 Task: Calculate the convolution of two signals in both time and frequency domains.
Action: Mouse moved to (127, 28)
Screenshot: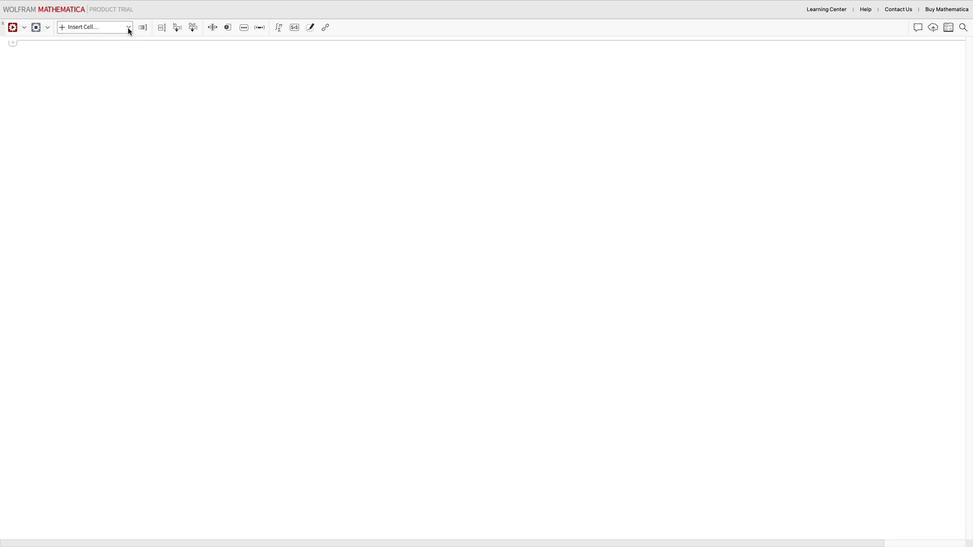 
Action: Mouse pressed left at (127, 28)
Screenshot: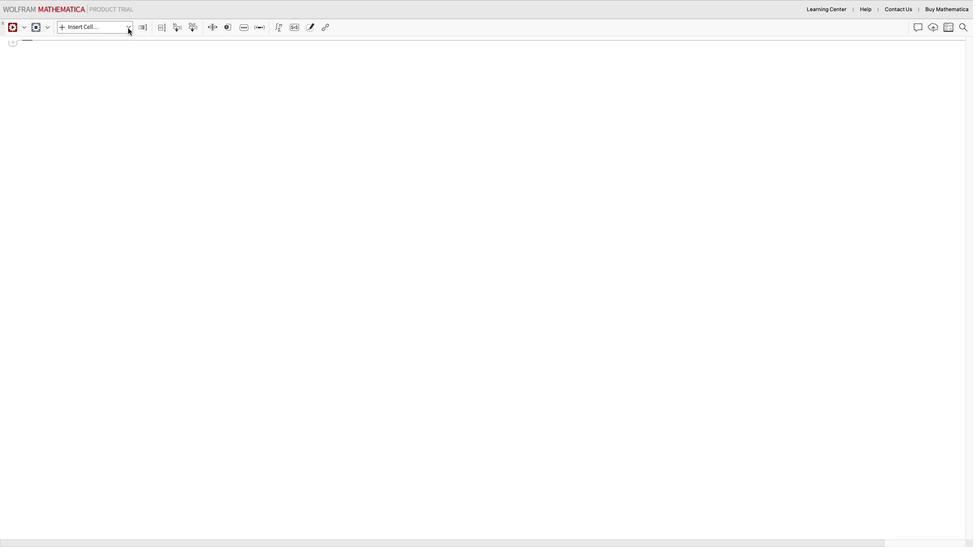 
Action: Mouse moved to (89, 46)
Screenshot: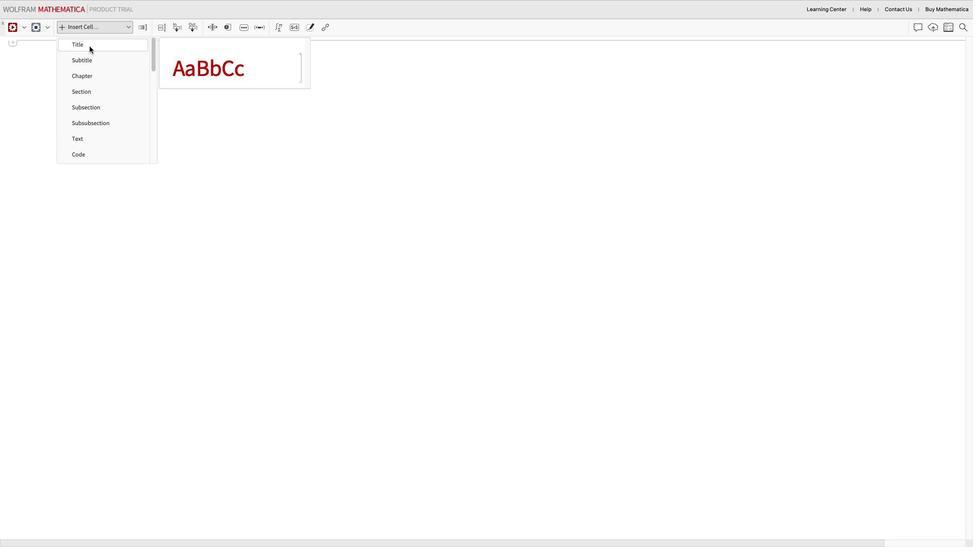 
Action: Mouse pressed left at (89, 46)
Screenshot: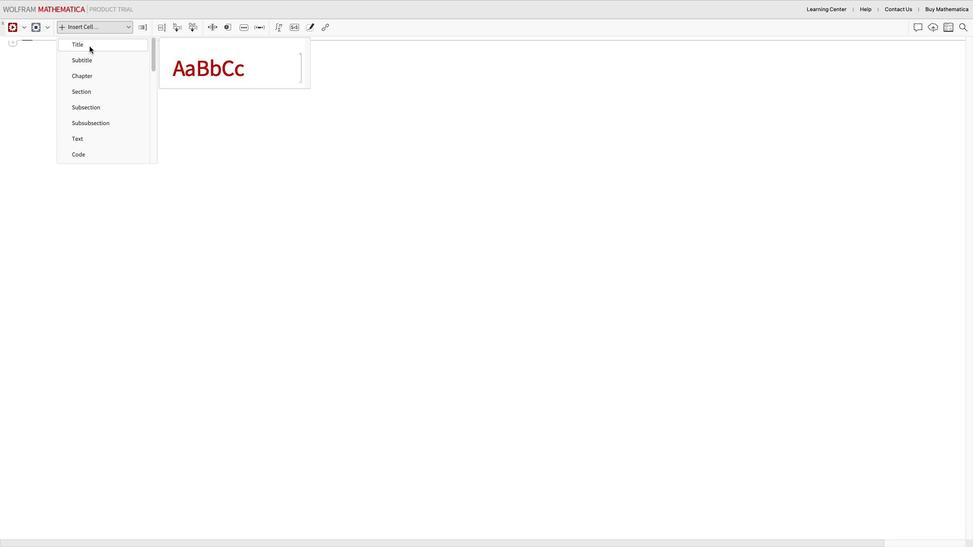 
Action: Mouse moved to (86, 63)
Screenshot: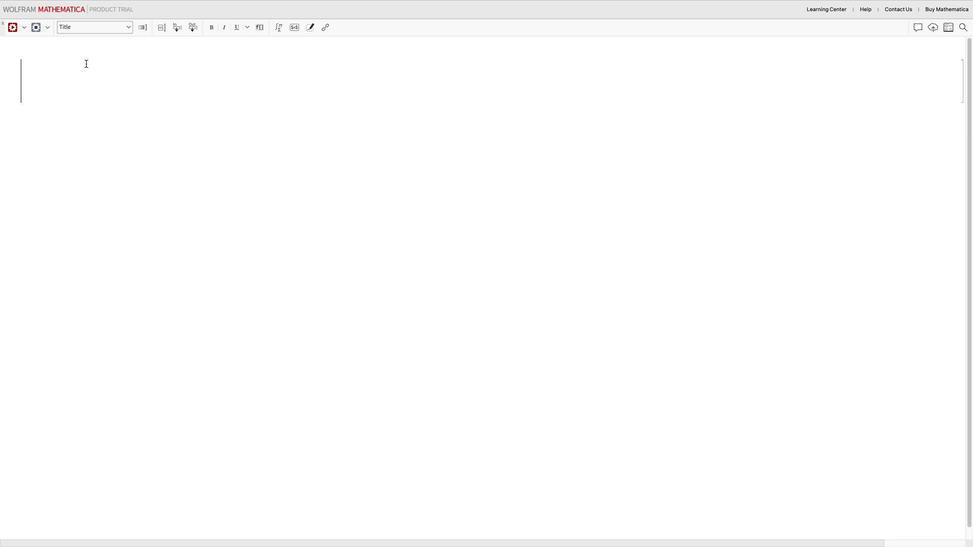 
Action: Mouse pressed left at (86, 63)
Screenshot: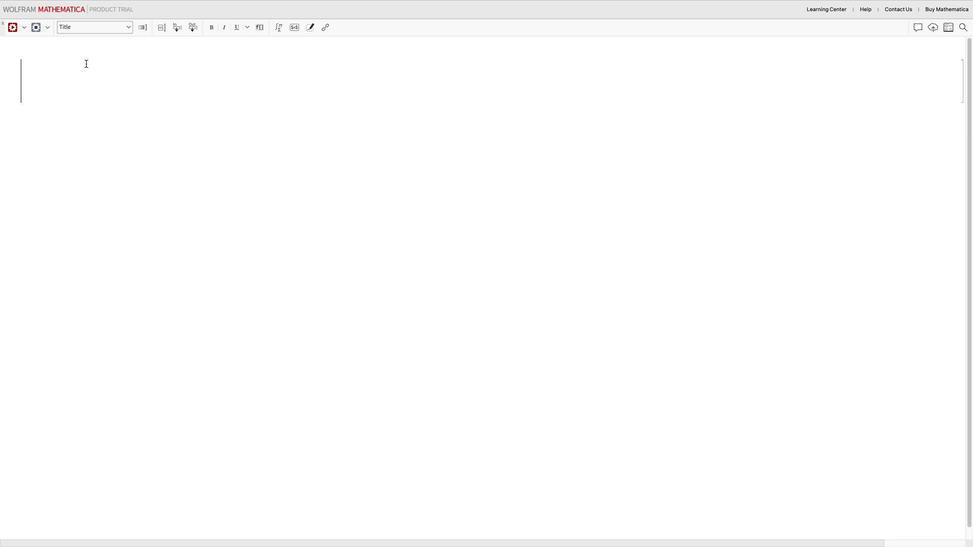 
Action: Mouse moved to (349, 275)
Screenshot: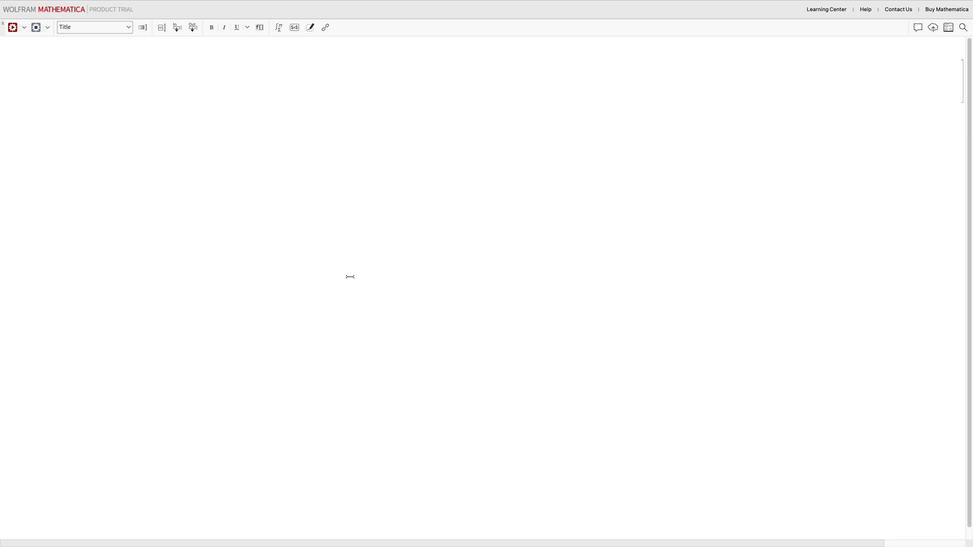 
Action: Key pressed Key.shift_r'C''o''n''v''o''l''u''t''i''o''n'Key.space'o''f'Key.space't''w''o'Key.space's''i''g''n''a''l''s'Key.space'i''n'Key.space'b''o''t''h'Key.spaceKey.backspaceKey.backspaceKey.backspaceKey.backspace'o''t''h'Key.space't''i''m''e'Key.space'a''n''d'Key.space'f''r''e''q''u''e''n''c''y'Key.space'd''o''m''a''i''n''s'
Screenshot: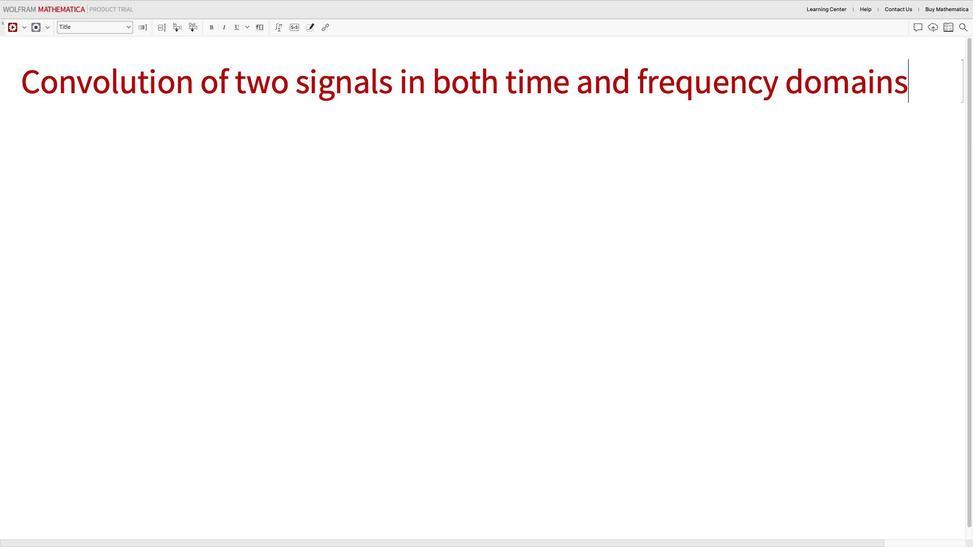 
Action: Mouse moved to (231, 223)
Screenshot: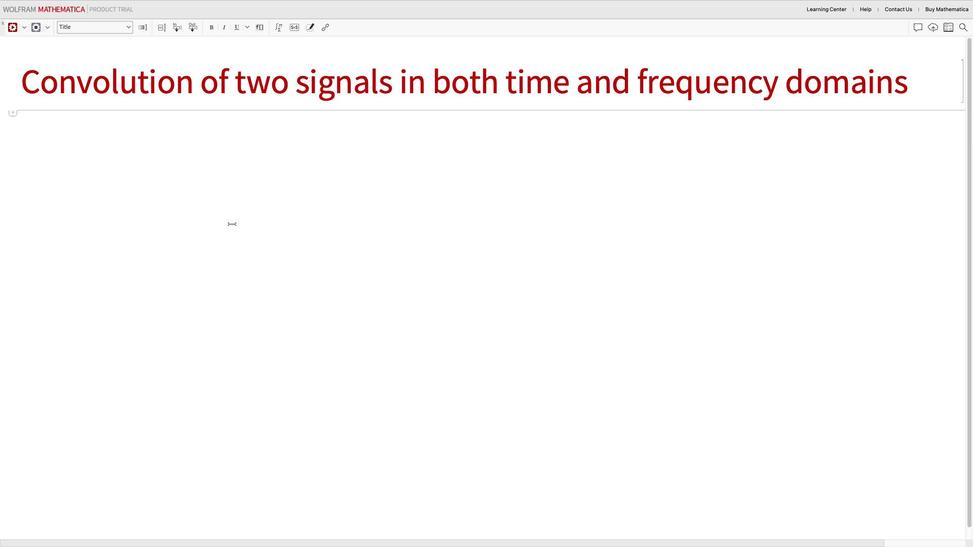 
Action: Mouse pressed left at (231, 223)
Screenshot: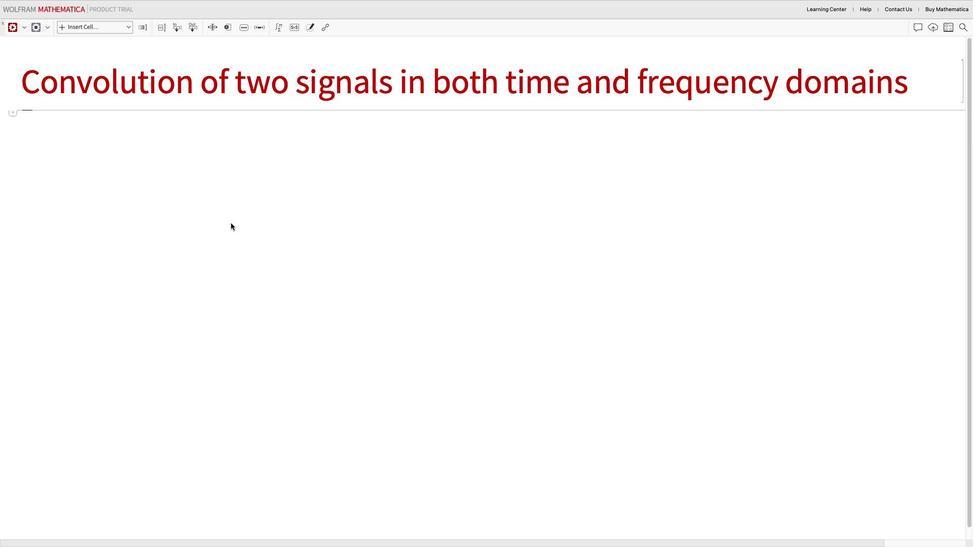 
Action: Mouse moved to (128, 27)
Screenshot: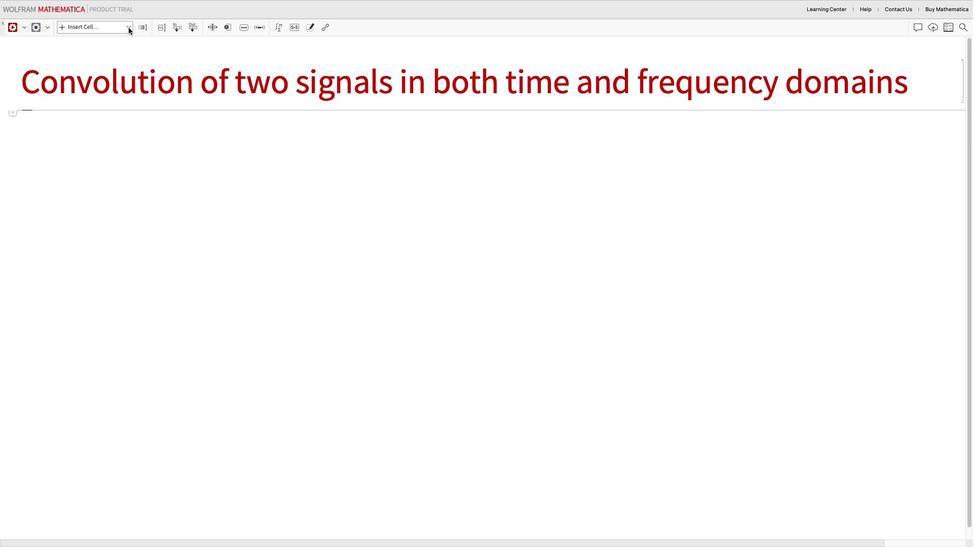 
Action: Mouse pressed left at (128, 27)
Screenshot: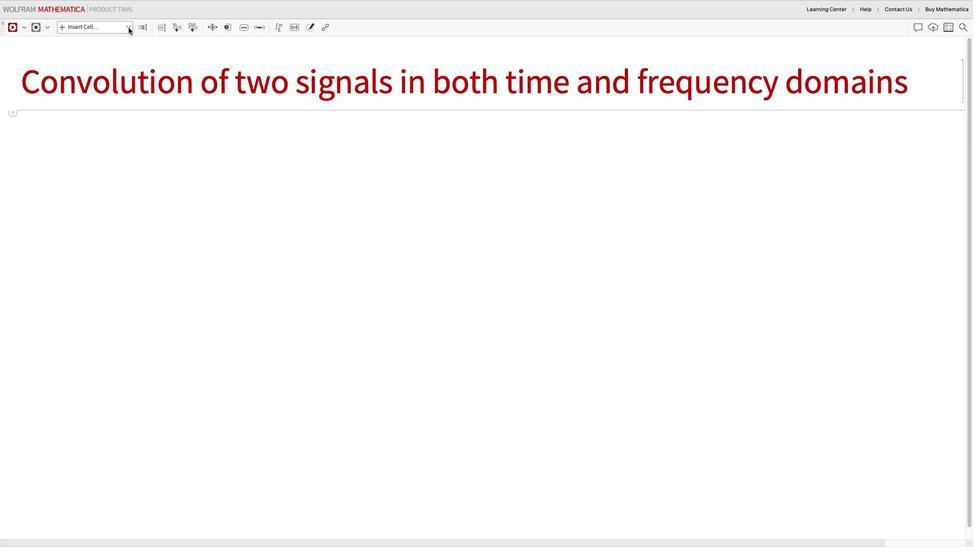 
Action: Mouse moved to (114, 157)
Screenshot: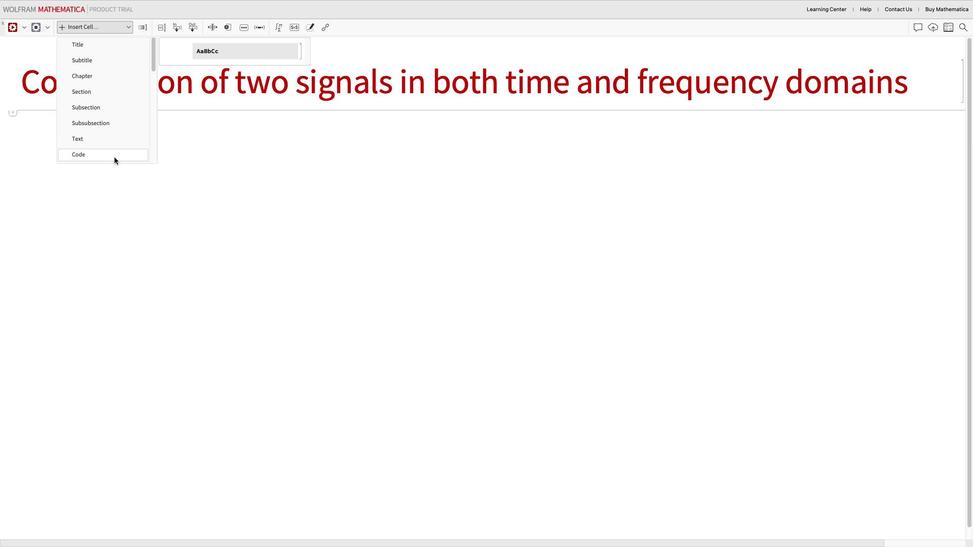 
Action: Mouse pressed left at (114, 157)
Screenshot: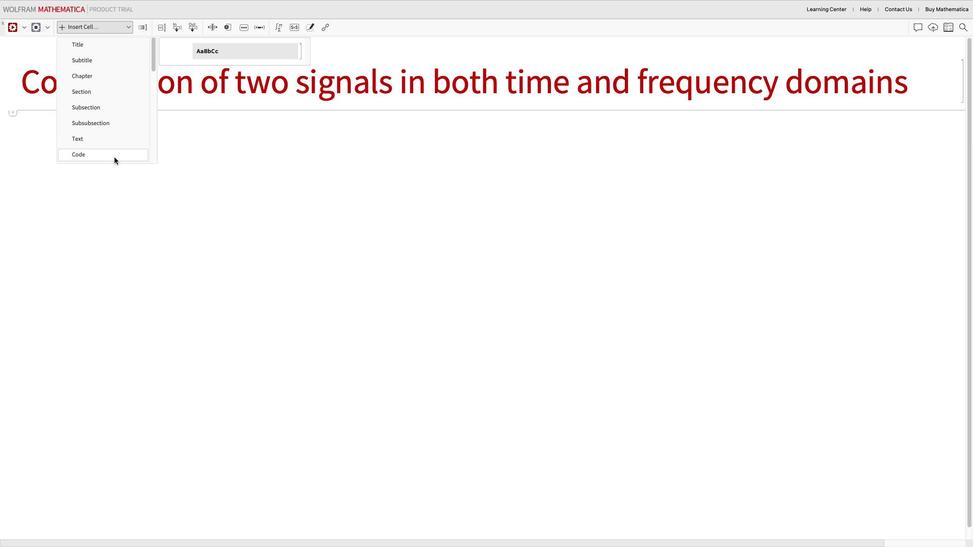 
Action: Mouse moved to (115, 120)
Screenshot: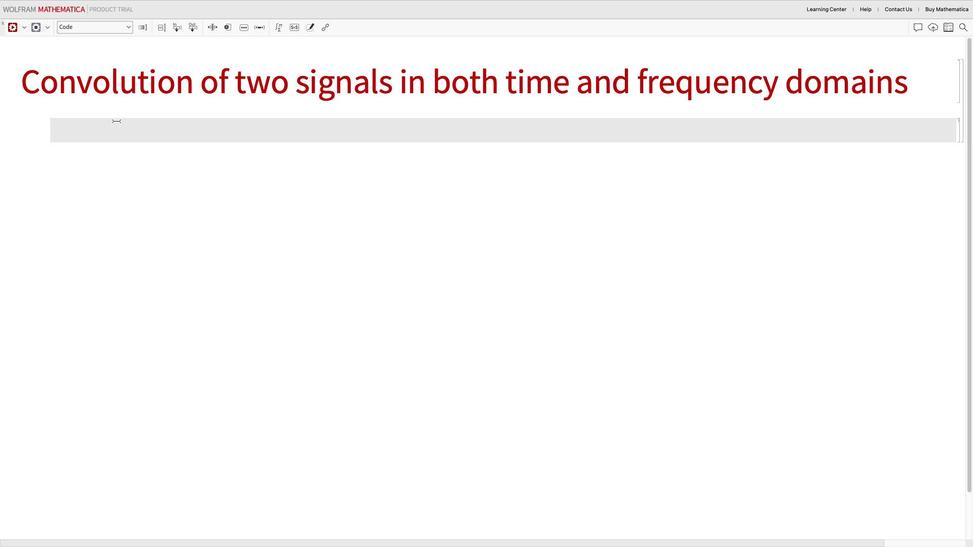 
Action: Mouse pressed left at (115, 120)
Screenshot: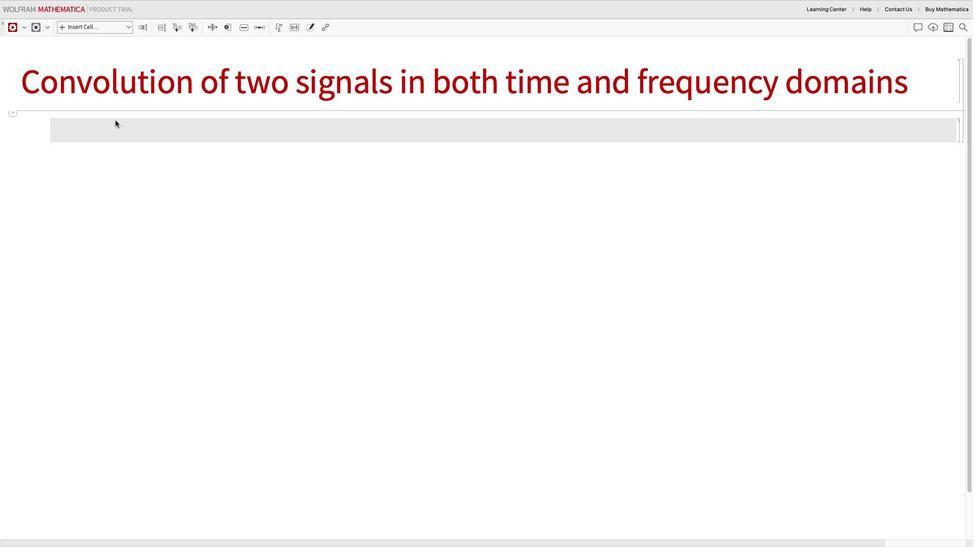 
Action: Mouse moved to (116, 134)
Screenshot: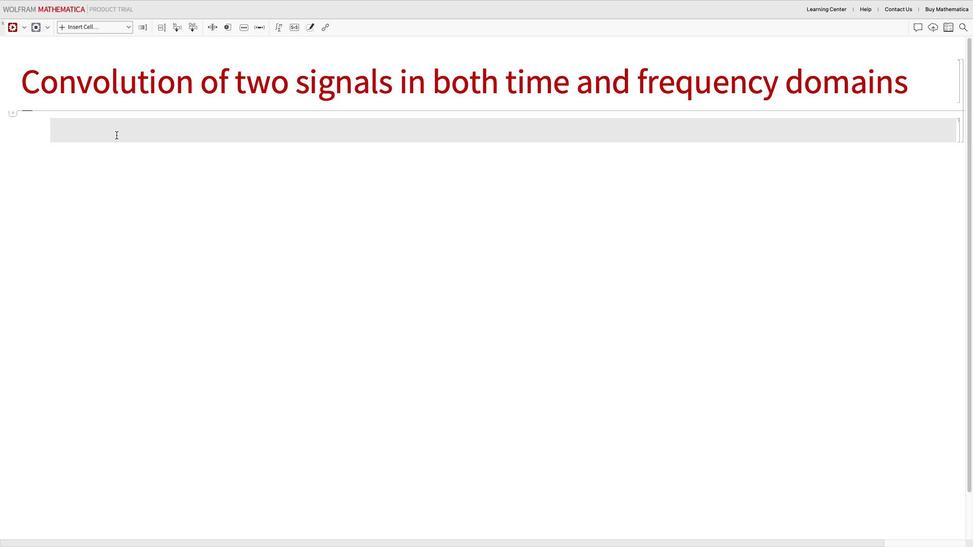 
Action: Mouse pressed left at (116, 134)
Screenshot: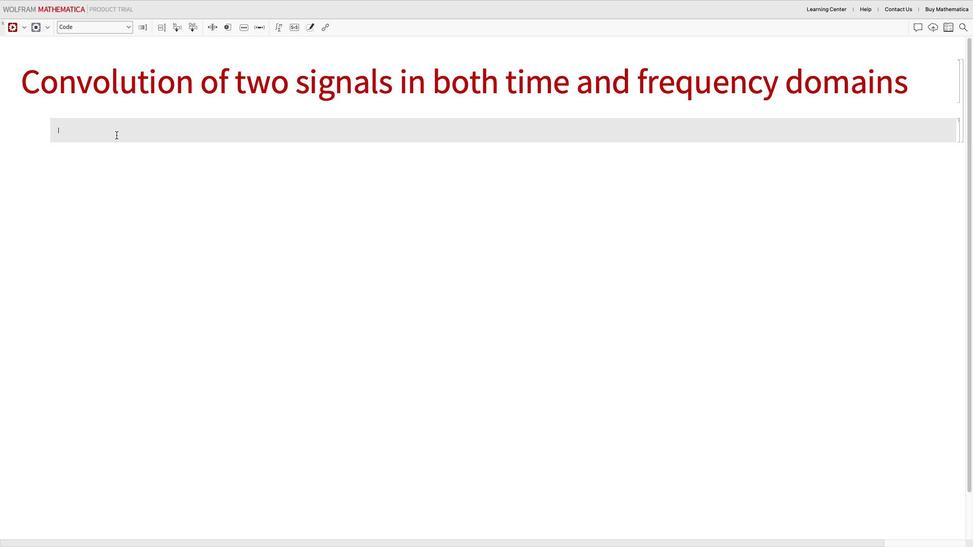 
Action: Key pressed Key.shift_r'C''l''e''a''r'Key.shift_r'A''l''l''[''f'',''g'',''t'Key.rightKey.enterKey.enterKey.shift_r'(''*'Key.shift_r'D''e''f''i''n''e'Key.space't''w''o'Key.space'e''x''a''m''p''l''e'Key.space's''i''g''n''a''l''s'Key.rightKey.rightKey.enter'f''[''t'Key.shift_r'_'']'Key.spaceKey.shift_r':''='Key.shift_r'E''x''p''[''-''t'']'Key.shift_r'U''n''i''t'Key.shift_r'S''t''e''p''[''t'']'Key.enter'g''[''t'Key.shift_r'_'']'Key.spaceKey.shift_r':''='Key.shift_r'S''i''n''[''t'']'Key.shift_r'U''n''i''t'Key.shift_r'S''t''e''p''[''t'']'Key.enterKey.shift_r'C''l''e''a''r'Key.shift_r'A''l''l''[''c''o''n''v''o''l''u''t''i''o''n'Key.rightKey.enterKey.enter'c''o''n''v''o''l''u''t''i''o''n''[''t'Key.shift_r'_'']''='Key.shift_r'C''o''n''v''o''l''v''e''[''f''['
Screenshot: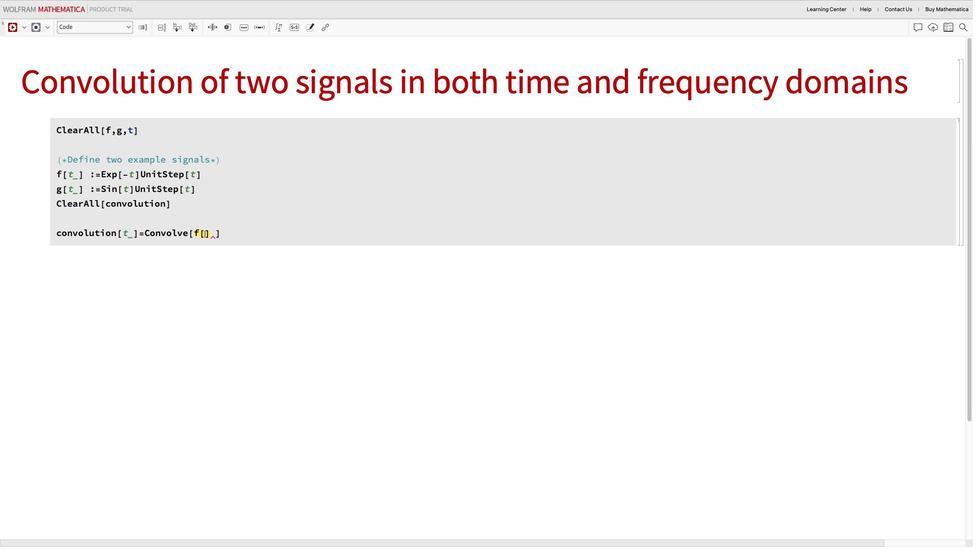 
Action: Mouse moved to (278, 32)
Screenshot: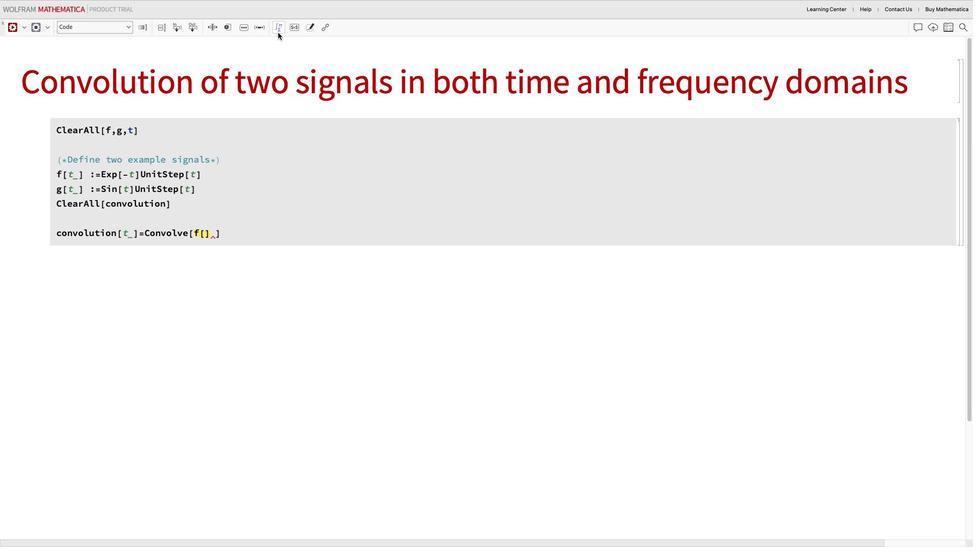 
Action: Mouse pressed left at (278, 32)
Screenshot: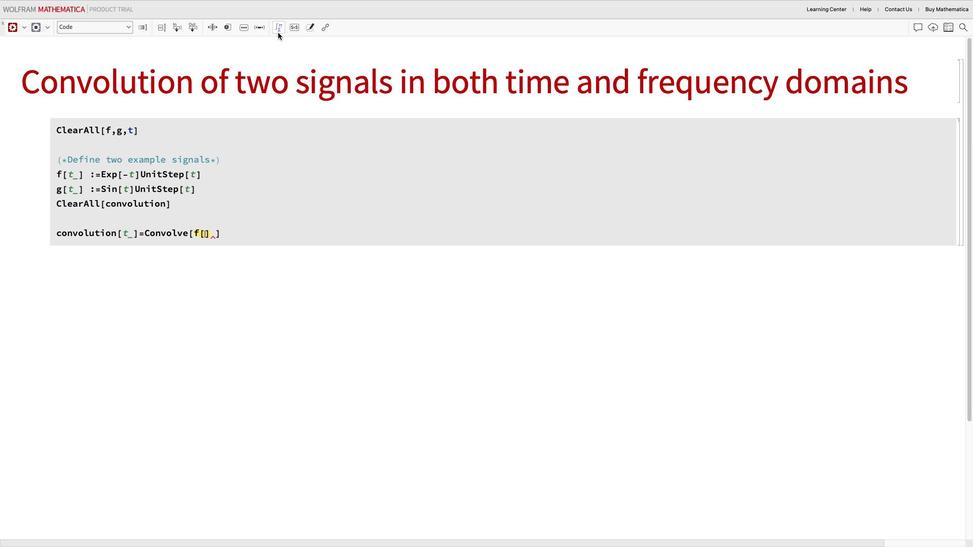 
Action: Mouse moved to (958, 6)
Screenshot: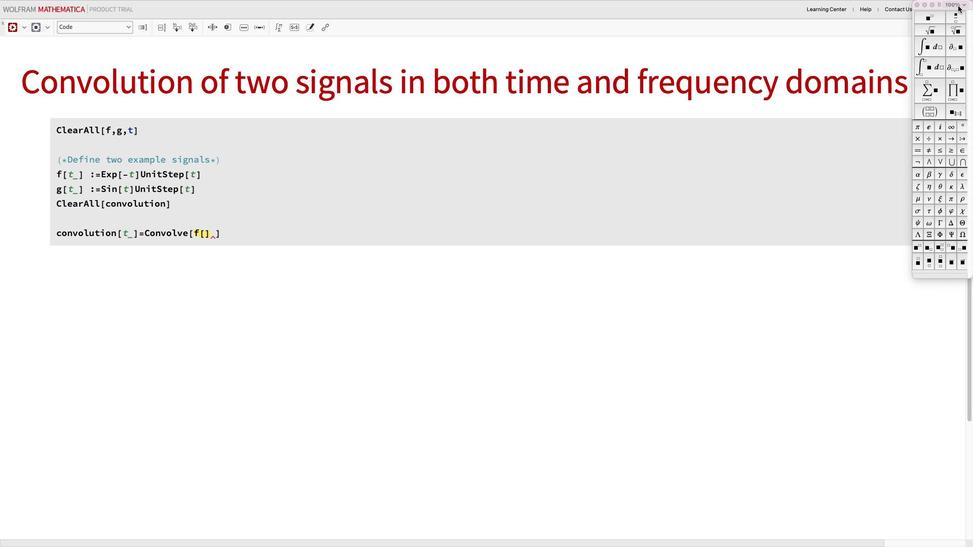 
Action: Mouse pressed left at (958, 6)
Screenshot: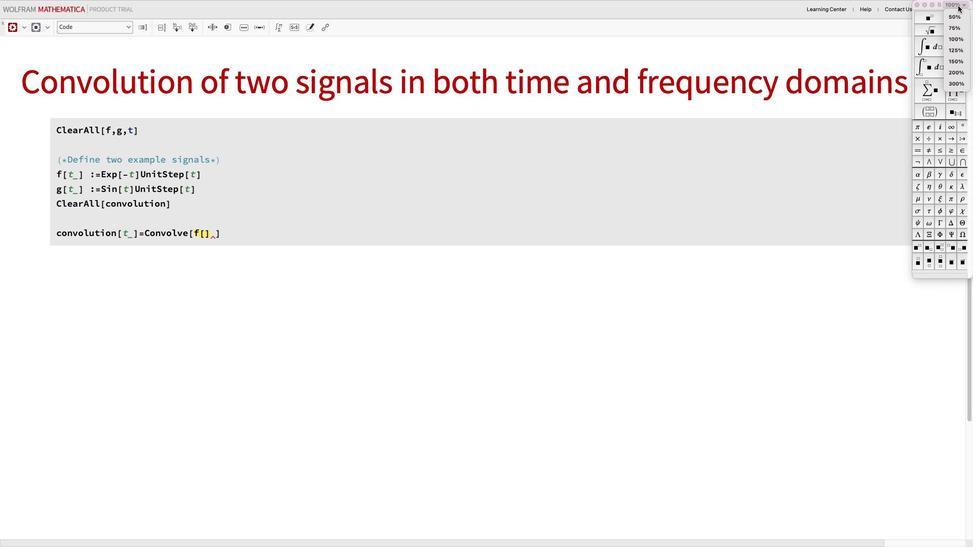 
Action: Mouse moved to (956, 59)
Screenshot: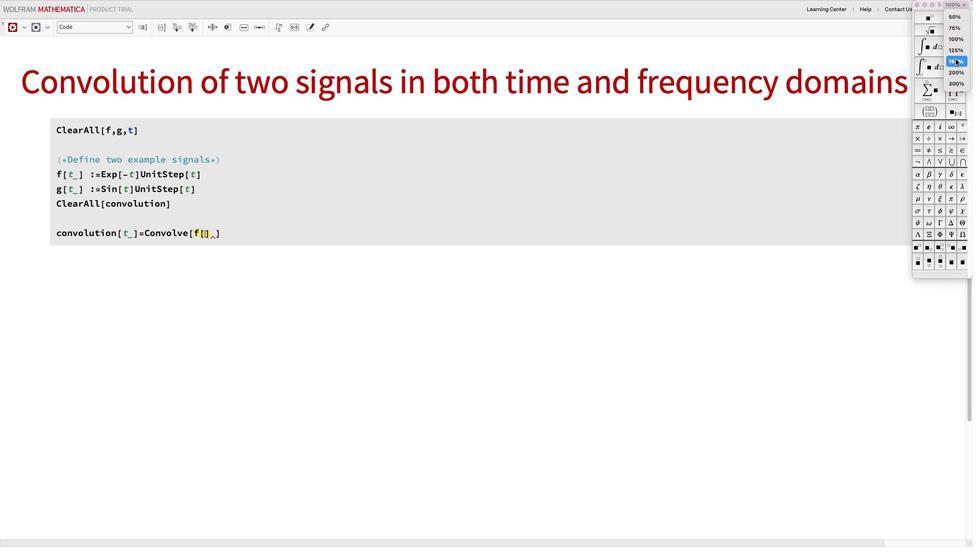 
Action: Mouse pressed left at (956, 59)
Screenshot: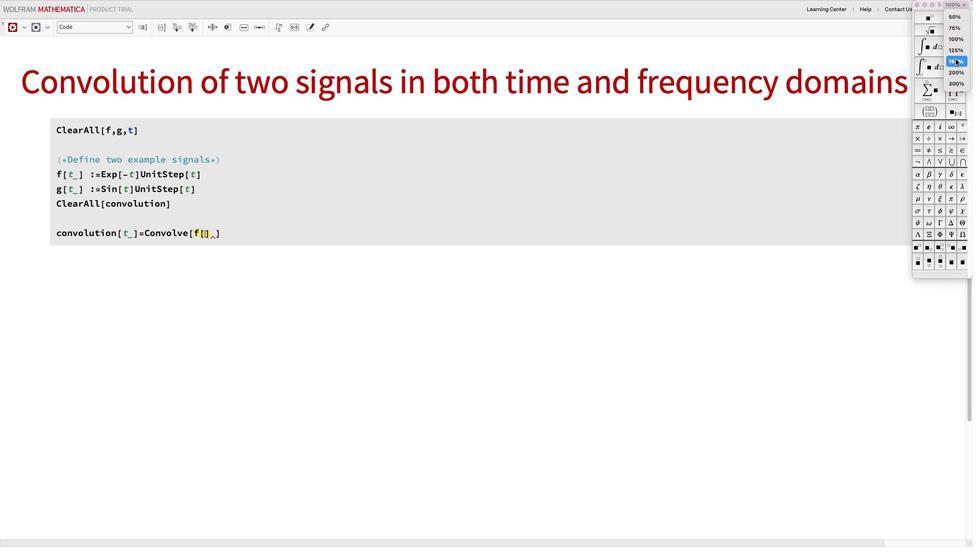 
Action: Mouse moved to (916, 294)
Screenshot: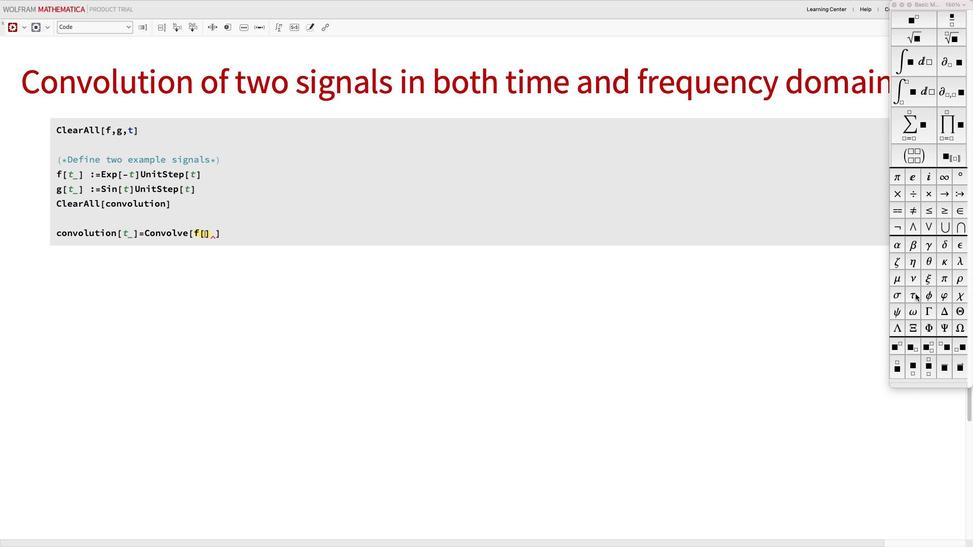 
Action: Mouse pressed left at (916, 294)
Screenshot: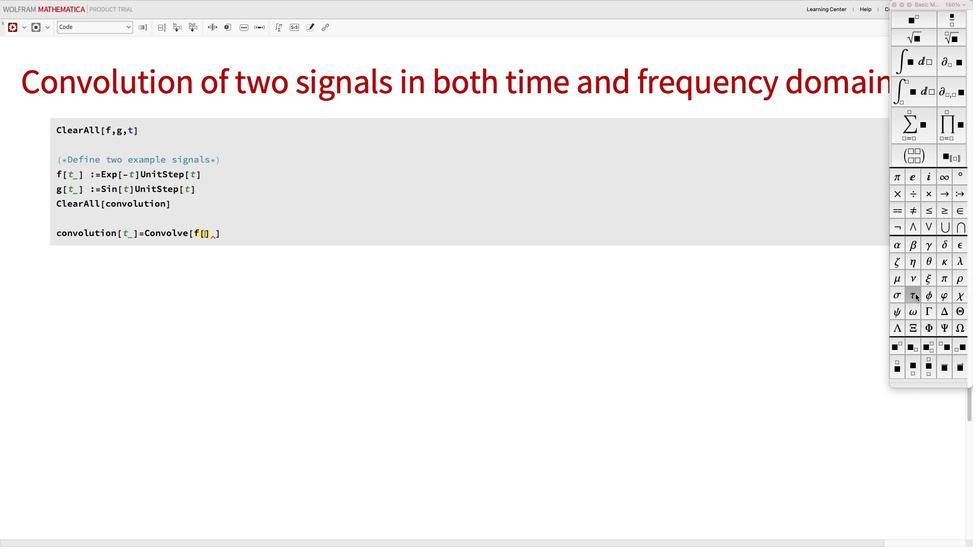 
Action: Mouse moved to (215, 237)
Screenshot: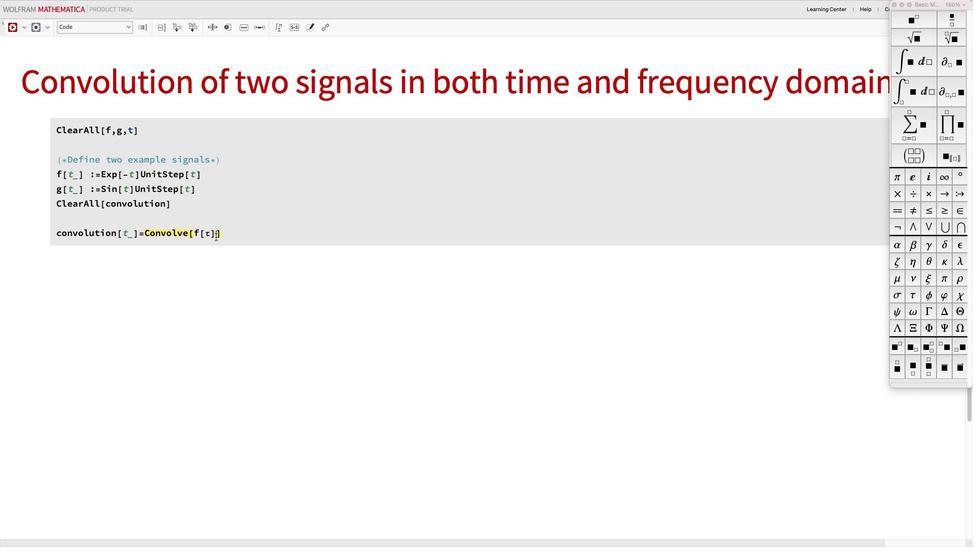 
Action: Mouse pressed left at (215, 237)
Screenshot: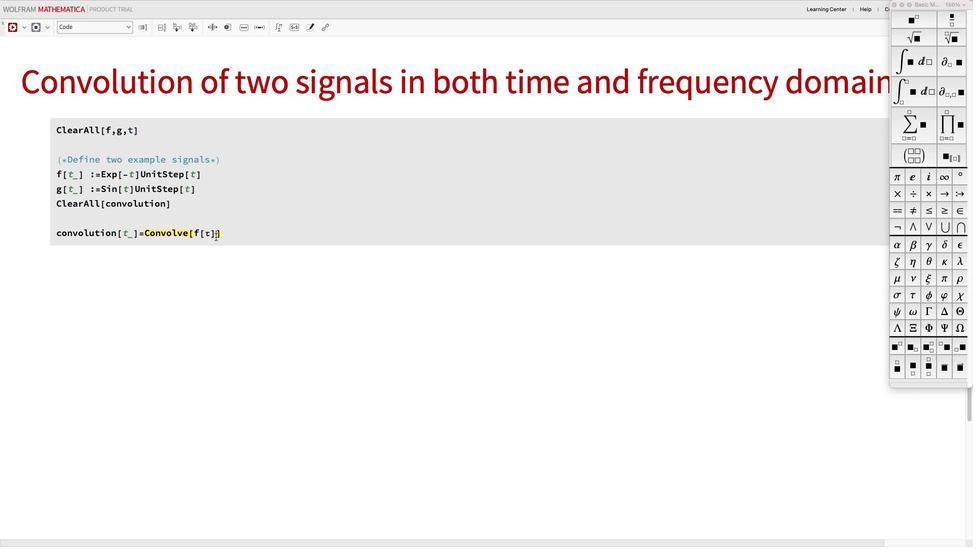 
Action: Key pressed 'g'Key.left','Key.rightKey.leftKey.spaceKey.right'['
Screenshot: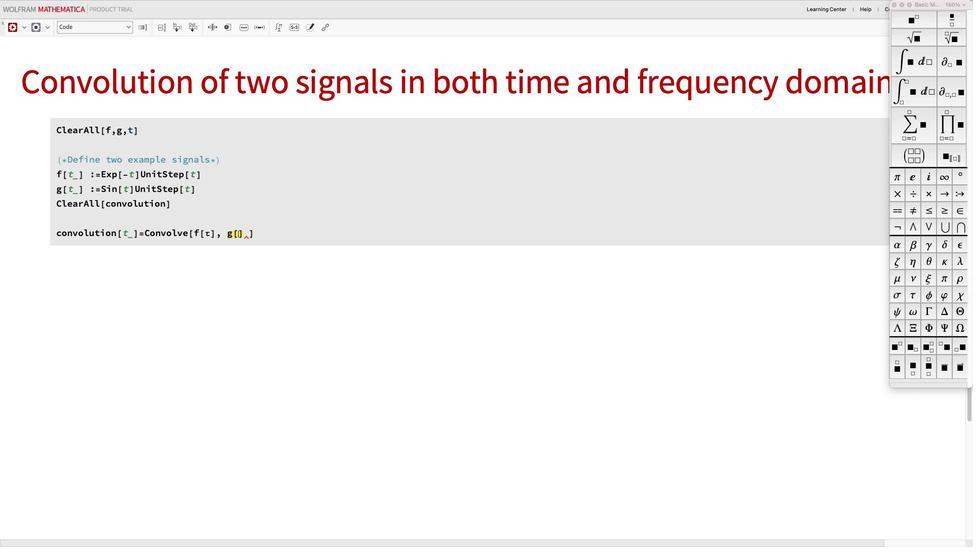 
Action: Mouse moved to (916, 292)
Screenshot: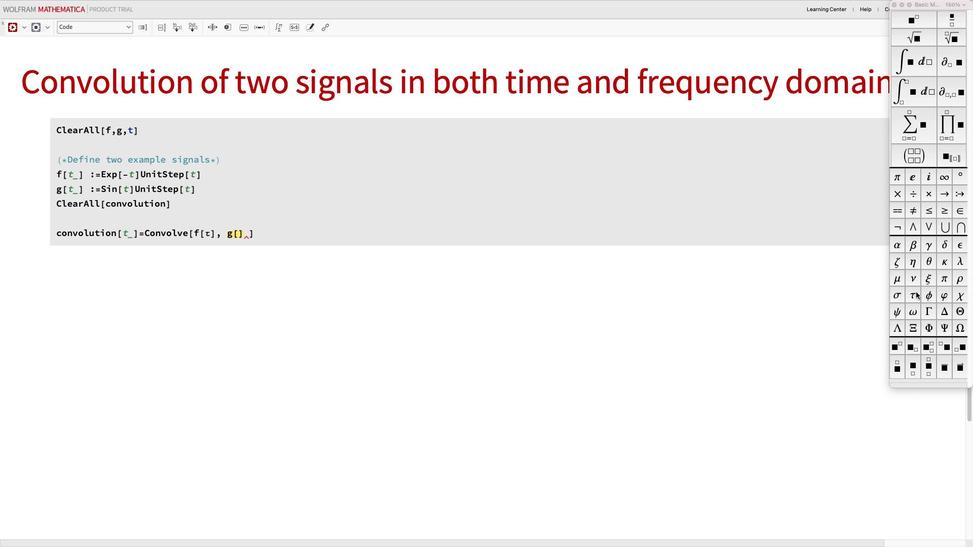 
Action: Mouse pressed left at (916, 292)
Screenshot: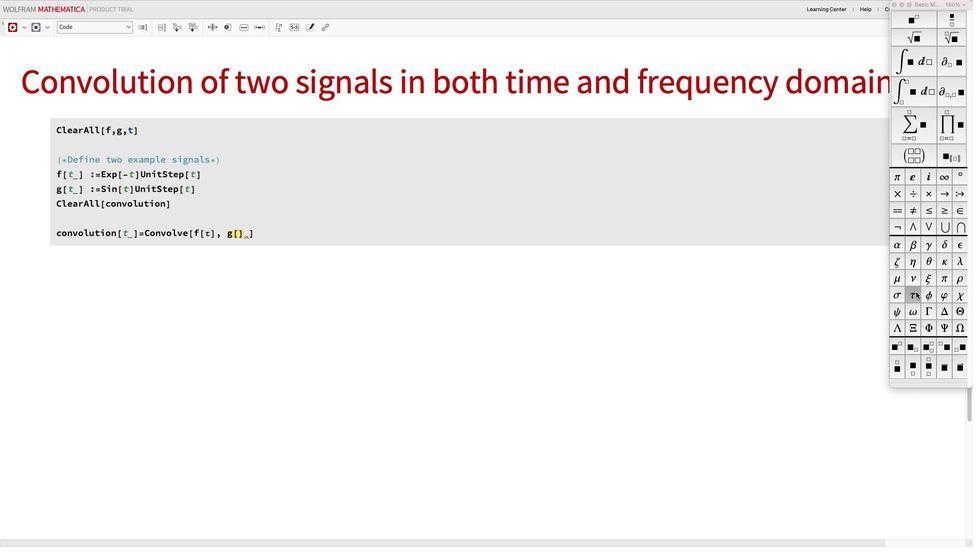 
Action: Mouse moved to (270, 275)
Screenshot: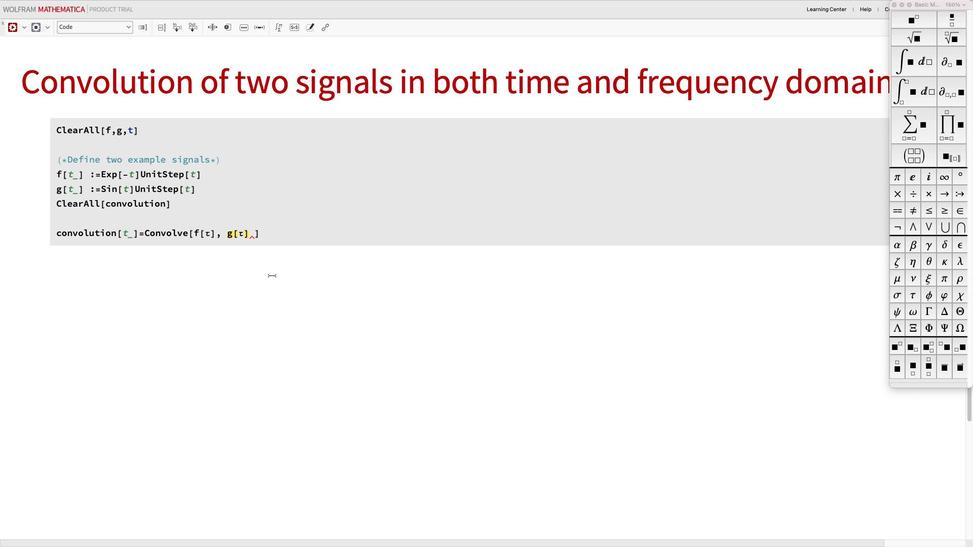 
Action: Key pressed Key.right','Key.space
Screenshot: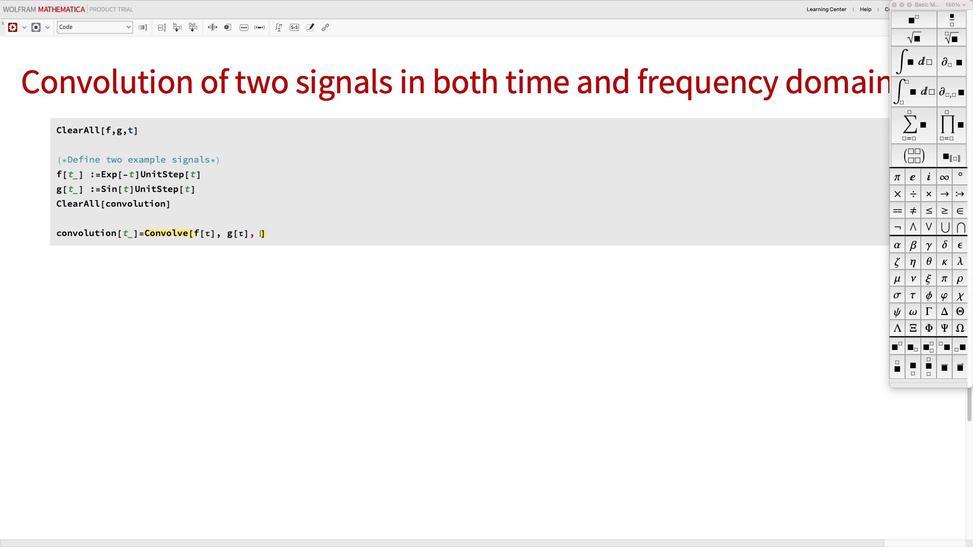 
Action: Mouse moved to (913, 291)
Screenshot: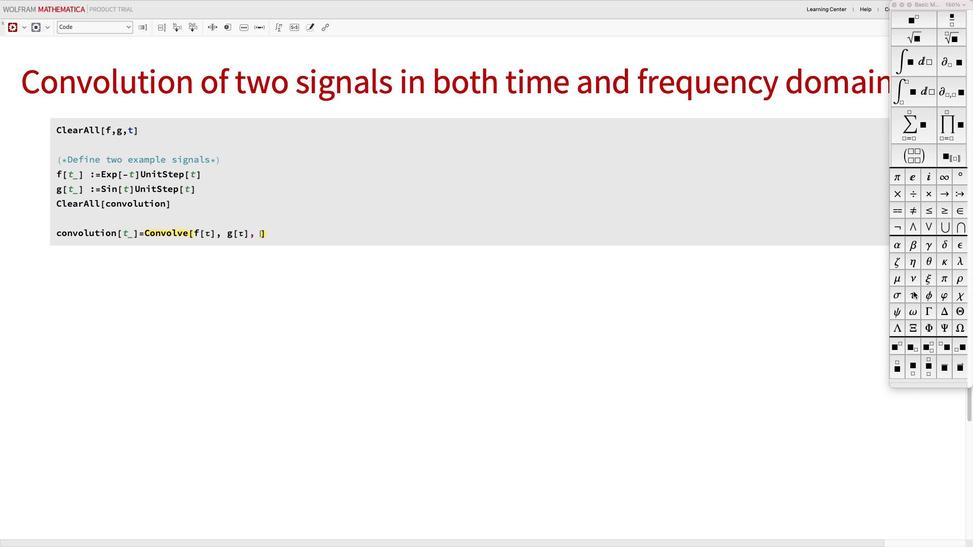 
Action: Mouse pressed left at (913, 291)
Screenshot: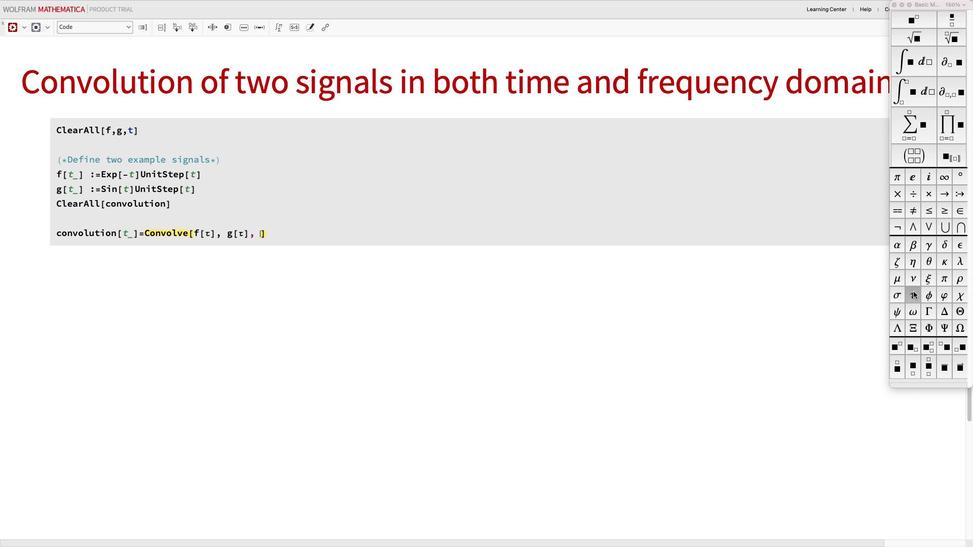 
Action: Mouse moved to (471, 228)
Screenshot: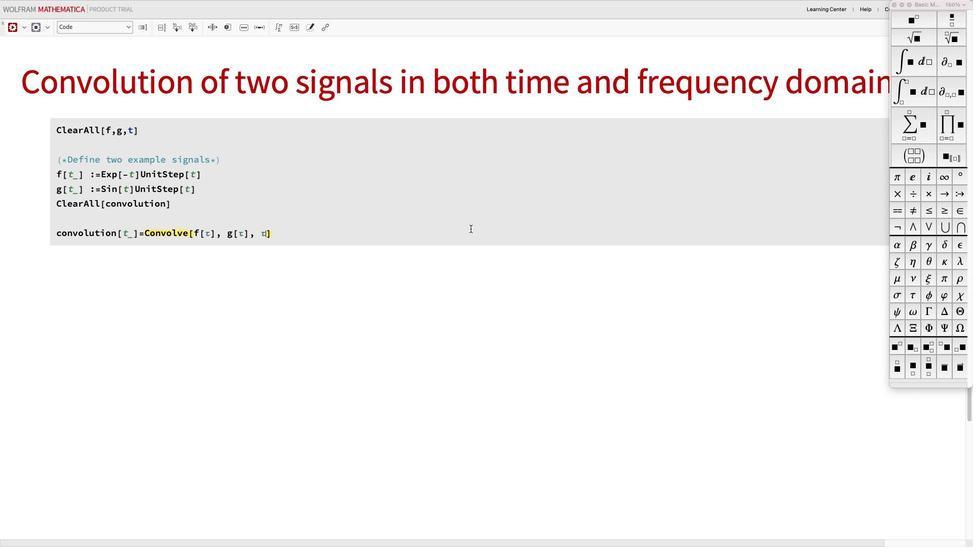 
Action: Key pressed '.'Key.backspace','Key.space't'Key.right';'Key.enterKey.enterKey.shift_r'P''l''o''t''['Key.shift_r'{''f''[''t'']'Key.leftKey.right',''g''[''t'']'',''c''o''n''v''o''l''u''t''i''o''n''[''t'']'Key.right','Key.space't'Key.backspaceKey.shift_r'{''t'',''0'',''5'Key.right','Key.spaceKey.shift_r'P''l''o''t'Key.shift_r'L''e''g''e''n''d''s'Key.enterKey.shift_r'{'Key.shift_r'"''f'Key.shift_r'(''t'Key.shift_r')'Key.right','Key.shift_r'"''g'Key.shift_r'(''t'Key.shift_r')'Key.right','Key.shift_r'"'Key.shift_r'C''o''n''v''o''l''u''t''i''o''n'Key.rightKey.right','Key.enterKey.shift_r'P''l''o''t'Key.shift_r'L''a''b''e''l'Key.enterKey.shift_r'"'Key.shift_r'C''o''n''v''o''l''u''t''i''o''n'Key.space'o''f'Key.shift_rKey.space's'Key.backspaceKey.shift_r'S''i''g''n''a''l''s'Key.space'i''n'Key.spaceKey.shift_r'T''i''m''e'Key.spaceKey.shift_r'D''o''m''a''i''n'Key.rightKey.rightKey.enterKey.shift_r'C'Key.backspaceKey.enterKey.shift_r'C''l''e''a''r'Key.shift_r'A''l''l''[''c''o''n''v''o''l''u''t''i''o''n'Key.shift_r'F''r''e''q''u''e''n''c''y'','Key.spaceKey.shift_r'F''f'','Key.spaceKey.shift_r'F''g'Key.rightKey.enterKey.enterKey.shift_r'(''*''c''a''l''c''u''l''a''t''e'Key.space't''h''e'Key.space'f''o''u''r''c'Key.backspace'i''e''r'Key.space't''r''a''n''s''f''o''r''m''s'Key.space'o''f'Key.space'f'Key.space'a''n''d'Key.space'g'Key.rightKey.rightKey.enterKey.shift_r'F''f''['Key.shift_r'_'Key.backspace
Screenshot: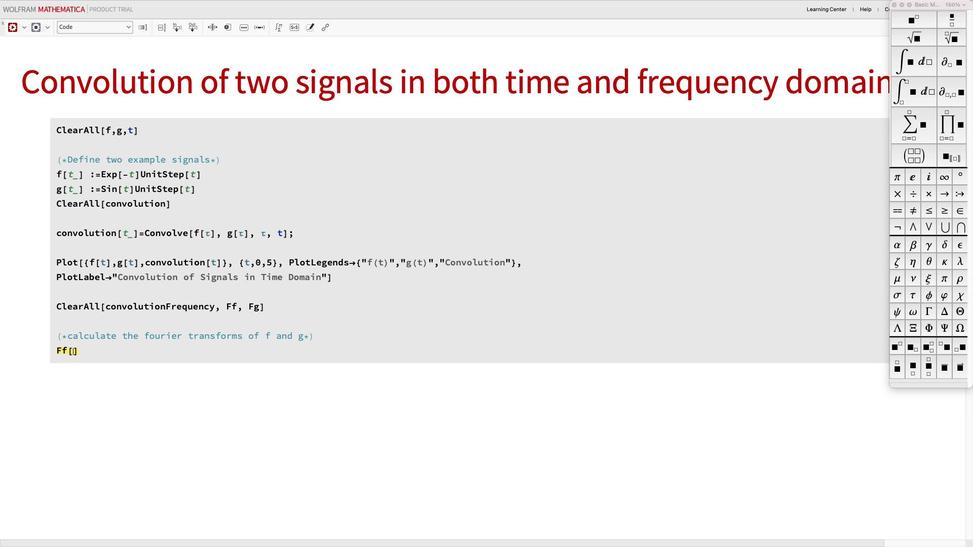 
Action: Mouse moved to (914, 309)
Screenshot: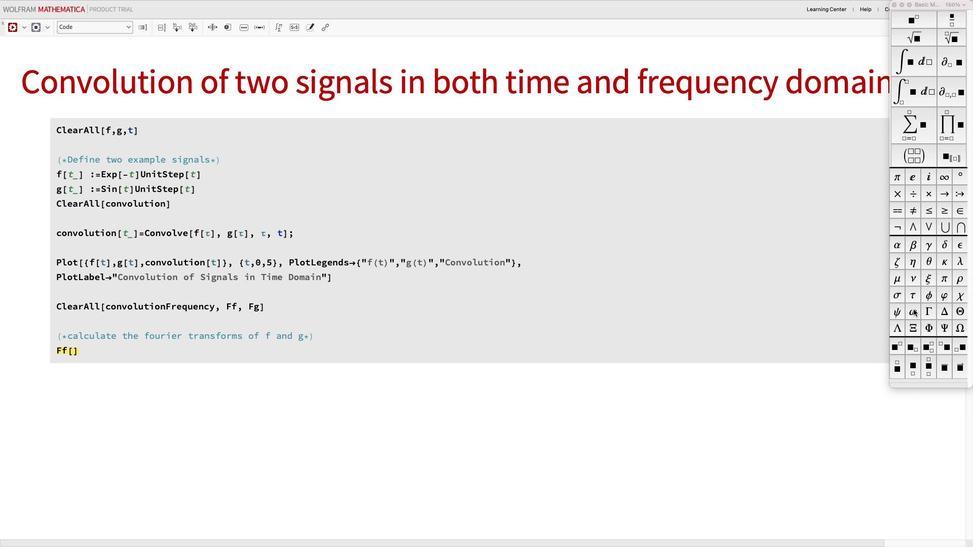 
Action: Mouse pressed left at (914, 309)
Screenshot: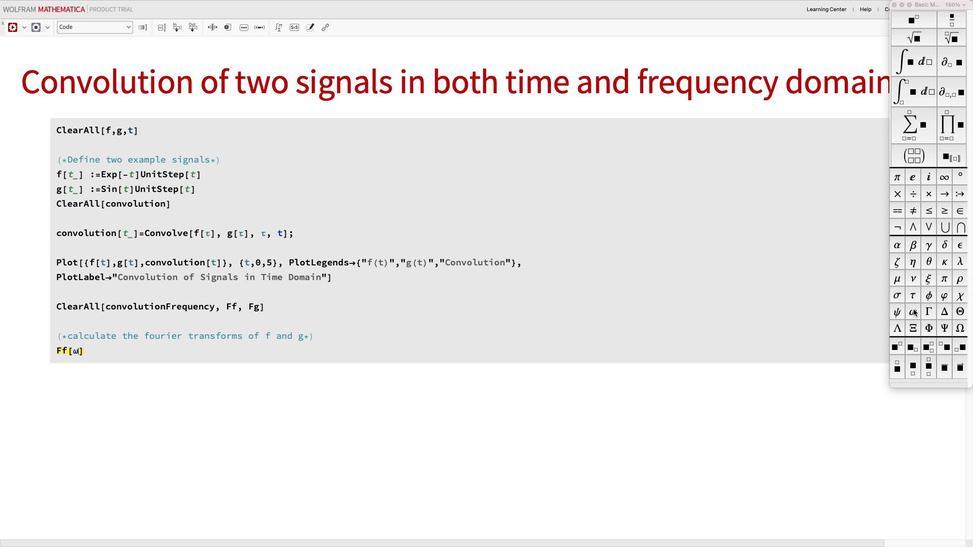 
Action: Mouse moved to (239, 360)
Screenshot: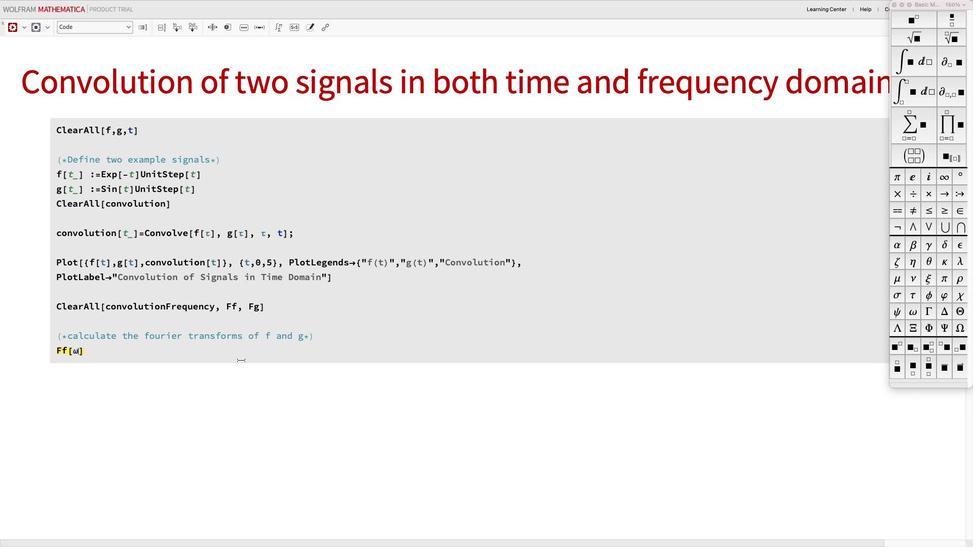 
Action: Key pressed Key.shift_r'_''='Key.spaceKey.backspaceKey.backspaceKey.rightKey.space'='Key.spaceKey.shift_r'F''o''u''r''i''e''r'Key.shift_r'T''r''a''n''s''f''o''r''m''['Key.shift_r'F''[''t'']'',''t'','
Screenshot: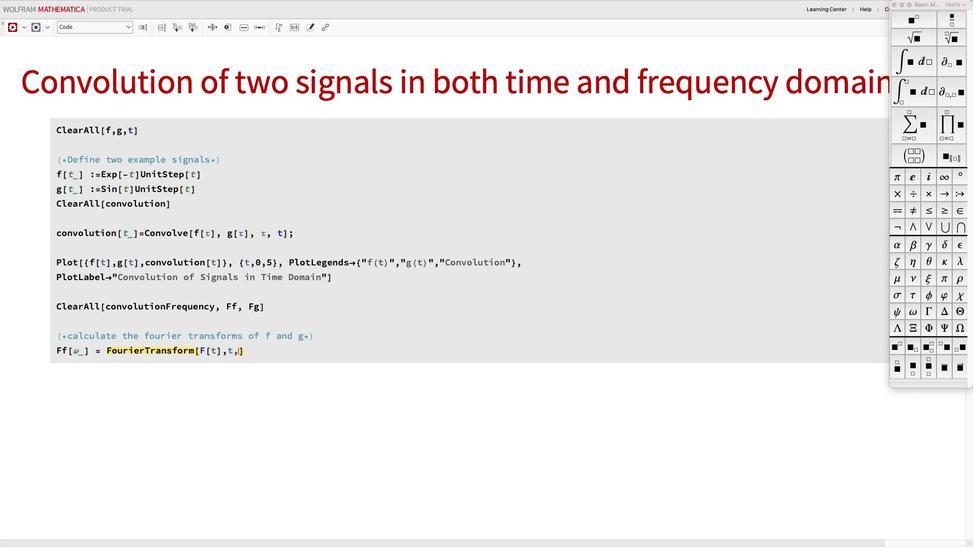 
Action: Mouse moved to (915, 310)
Screenshot: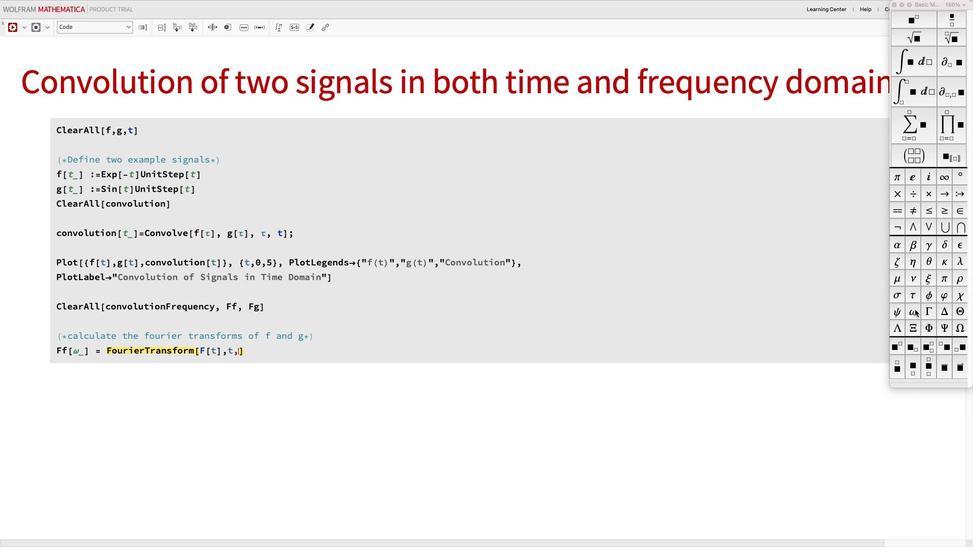
Action: Mouse pressed left at (915, 310)
Screenshot: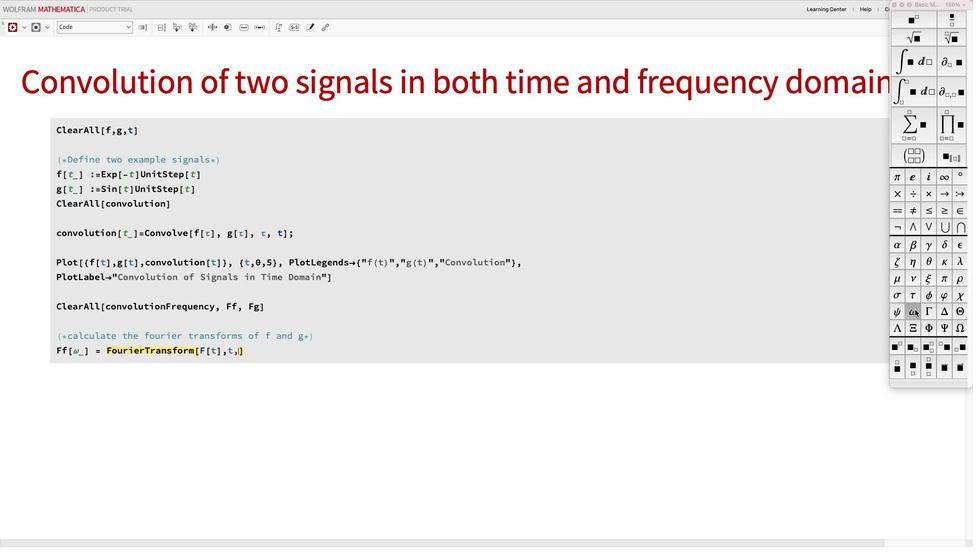 
Action: Mouse moved to (260, 352)
Screenshot: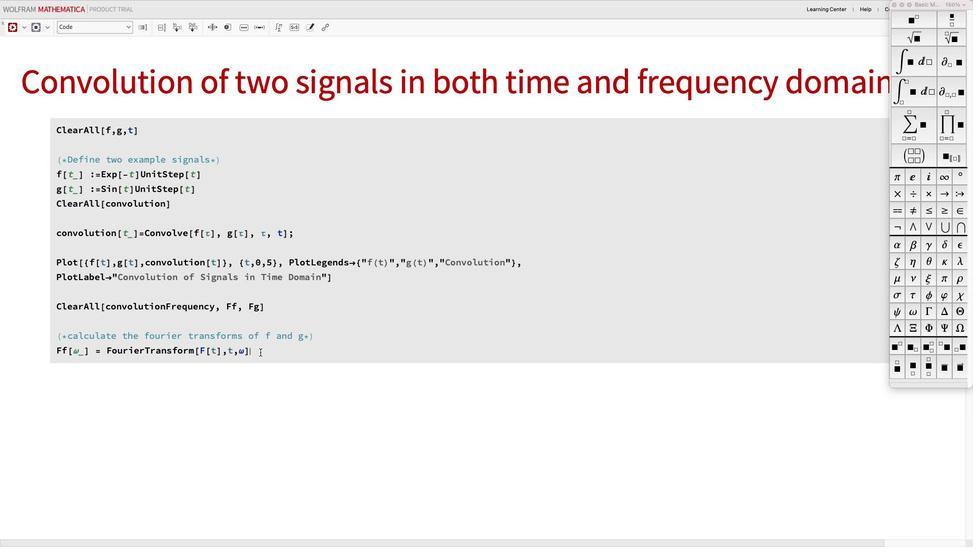 
Action: Mouse pressed left at (260, 352)
Screenshot: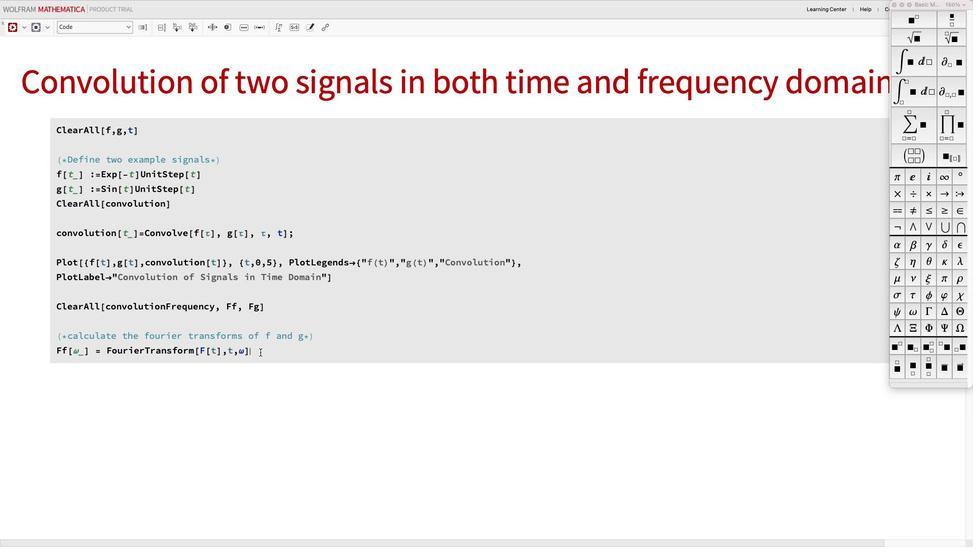 
Action: Key pressed ';'Key.enterKey.shift_r'F''g''['
Screenshot: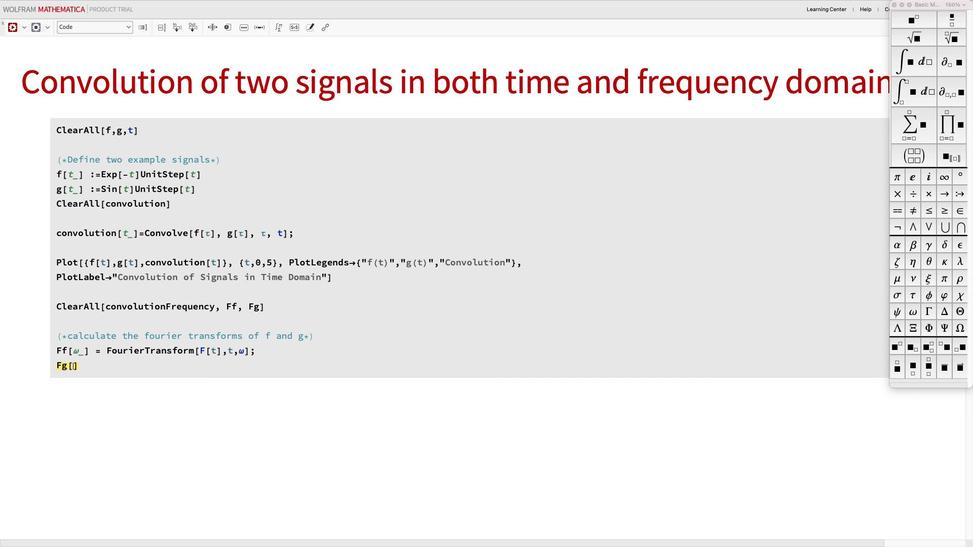 
Action: Mouse moved to (911, 309)
Screenshot: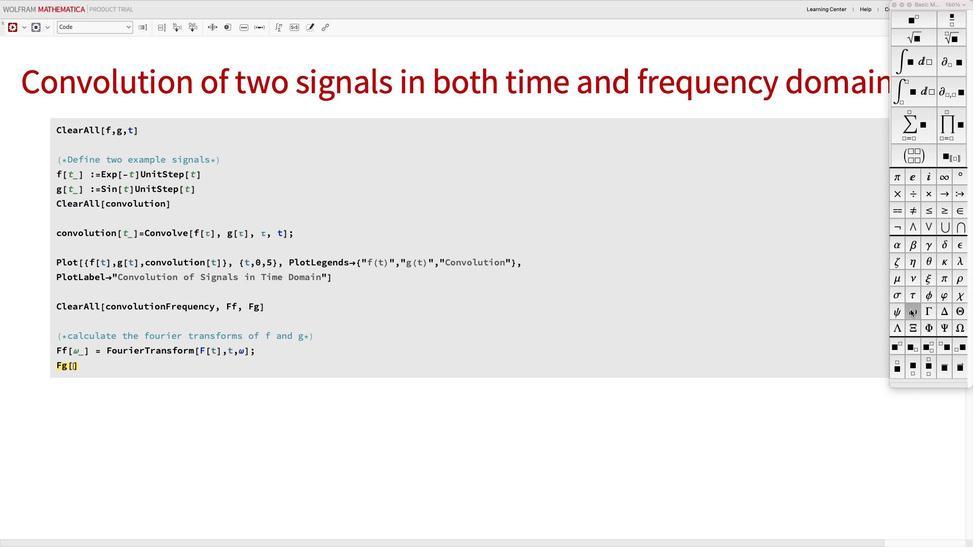 
Action: Mouse pressed left at (911, 309)
Screenshot: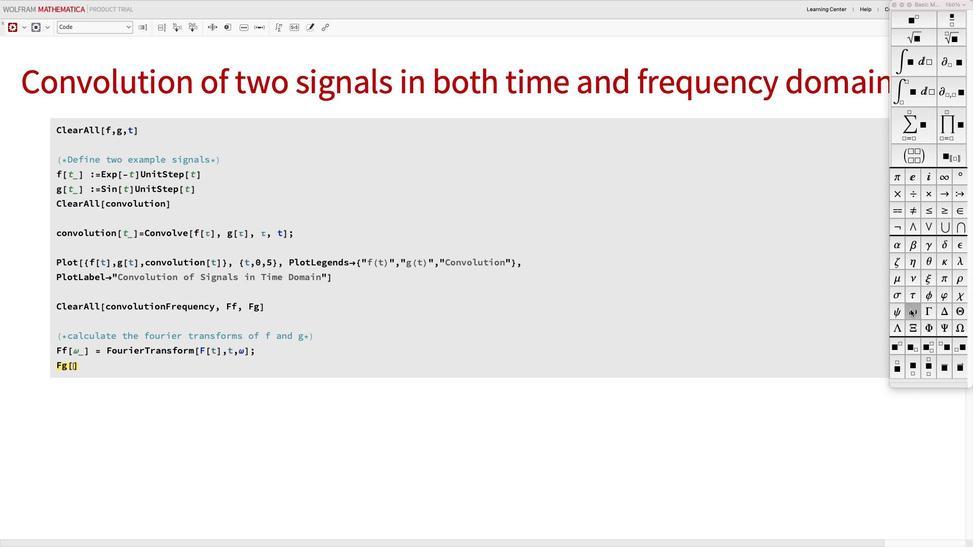 
Action: Mouse moved to (637, 333)
Screenshot: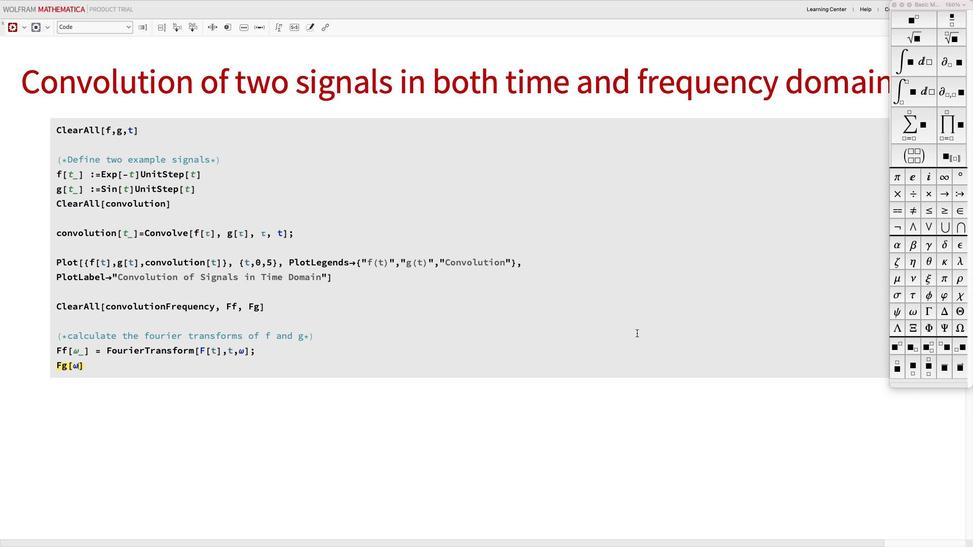 
Action: Key pressed Key.shift_r'_'Key.rightKey.space'='Key.spaceKey.shift_r'F''o''u''r''i''e''r'Key.shift_r'T''r''a''n''s''f''o''r''m''[''g''[''t'']'',''t'','
Screenshot: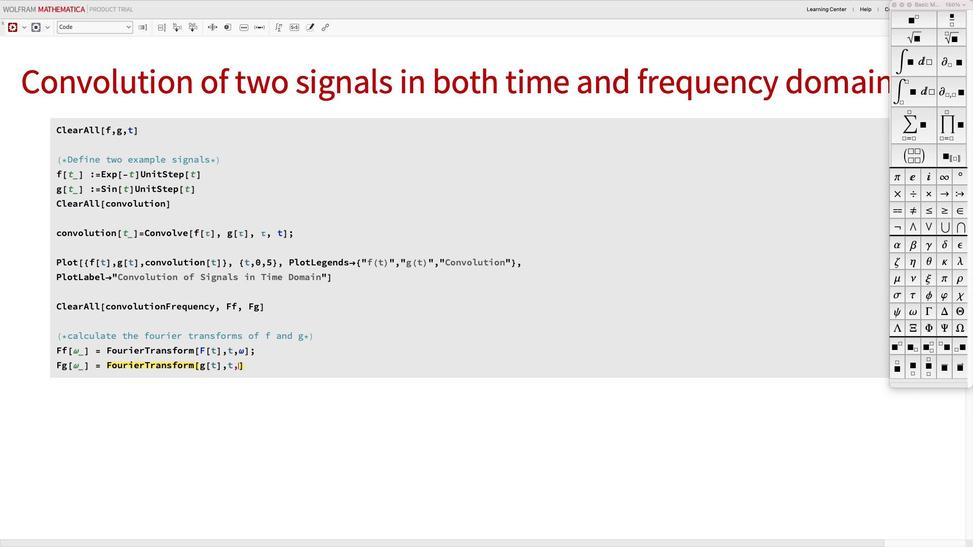 
Action: Mouse moved to (911, 308)
Screenshot: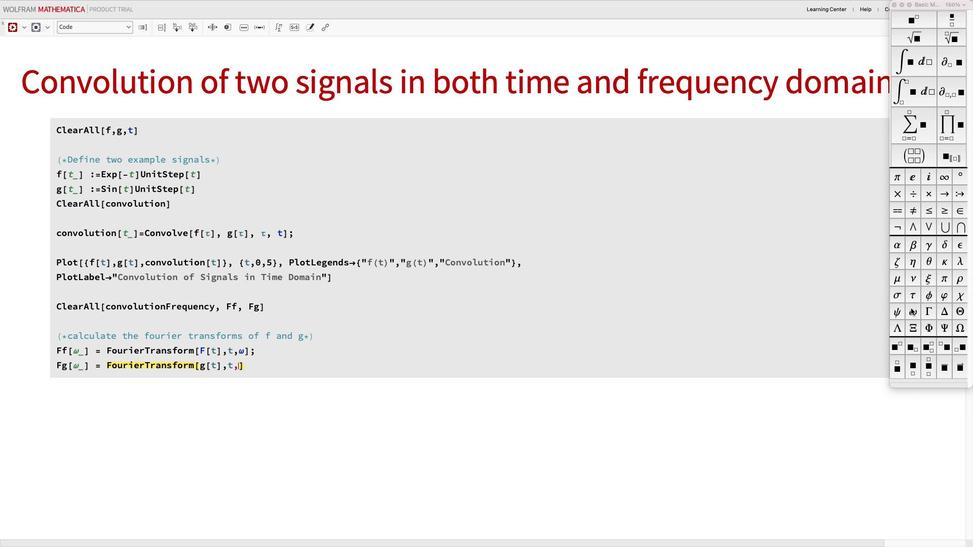 
Action: Mouse pressed left at (911, 308)
Screenshot: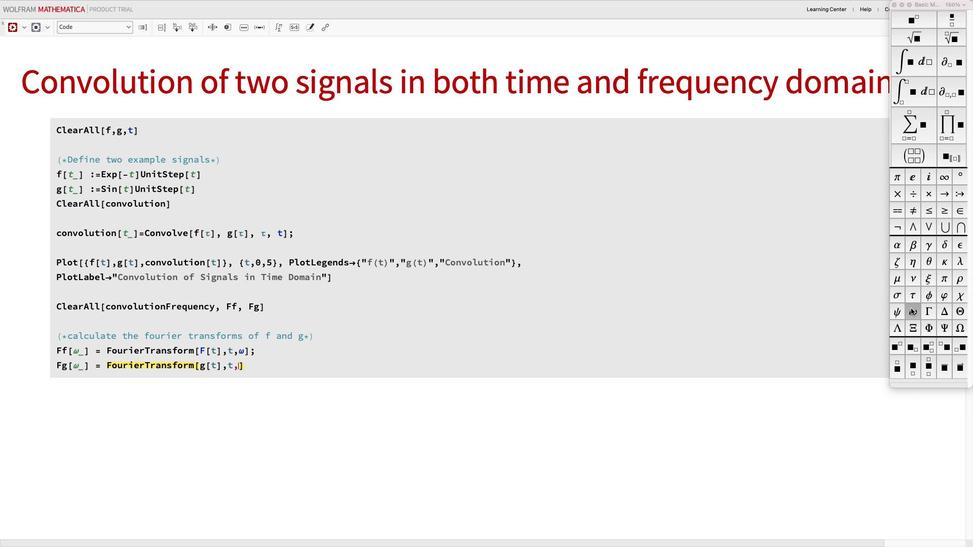 
Action: Mouse moved to (256, 370)
Screenshot: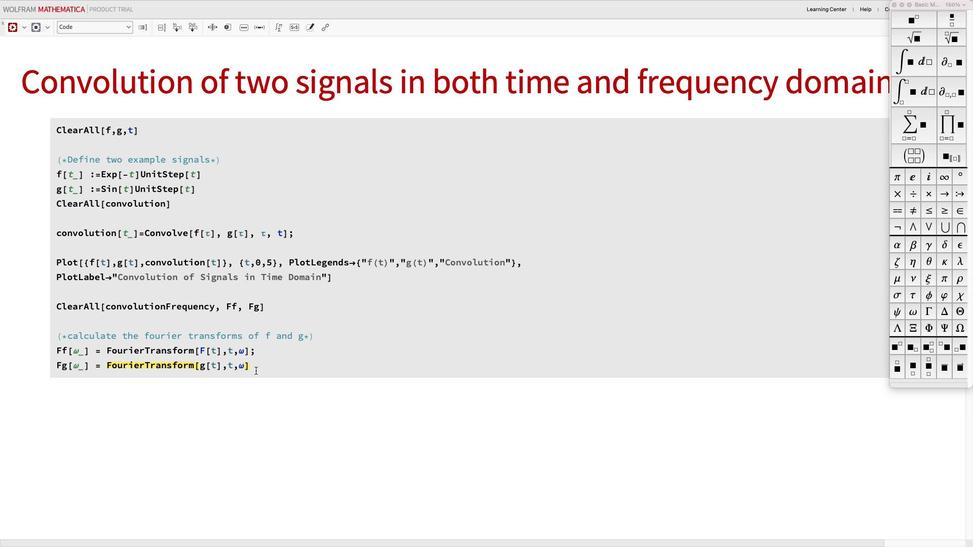 
Action: Mouse pressed left at (256, 370)
Screenshot: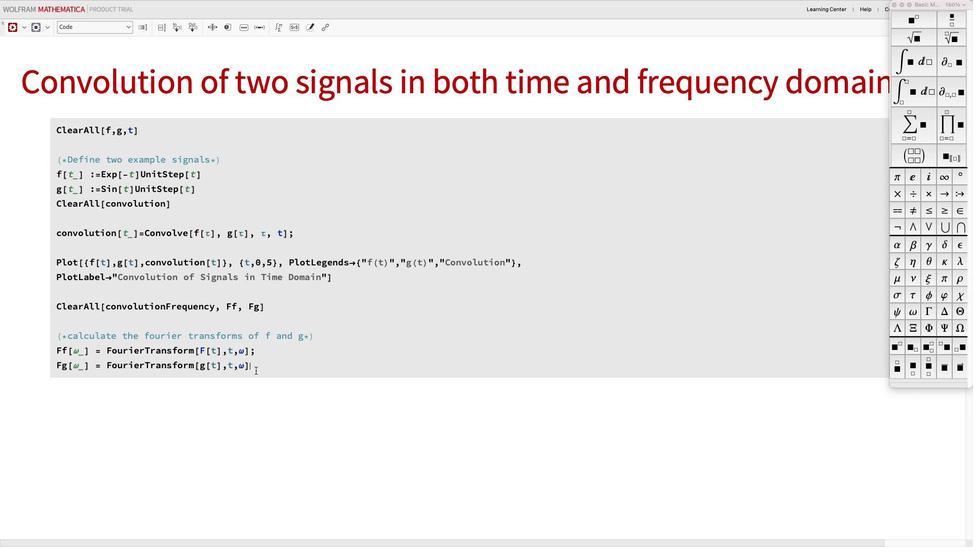 
Action: Key pressed ';'Key.enterKey.enterKey.shift_r'(''*'Key.shift_r'C''a''l''c''u''l''a''t''e'Key.space't''h''e'Key.spaceKey.shift_r'F''o''u''r''i''e''r'Key.space't''r''a''n''s''f''o''r''m'Key.space'o''f'Key.space't''h''e'Key.space'c''o''n''v''o''l''u''t''i''o''n'Key.rightKey.rightKey.enter'c''o''n''v''o''l''u''t''i''o''n'Key.shift_r'F''r''e''q''u''e''n''c''y''['
Screenshot: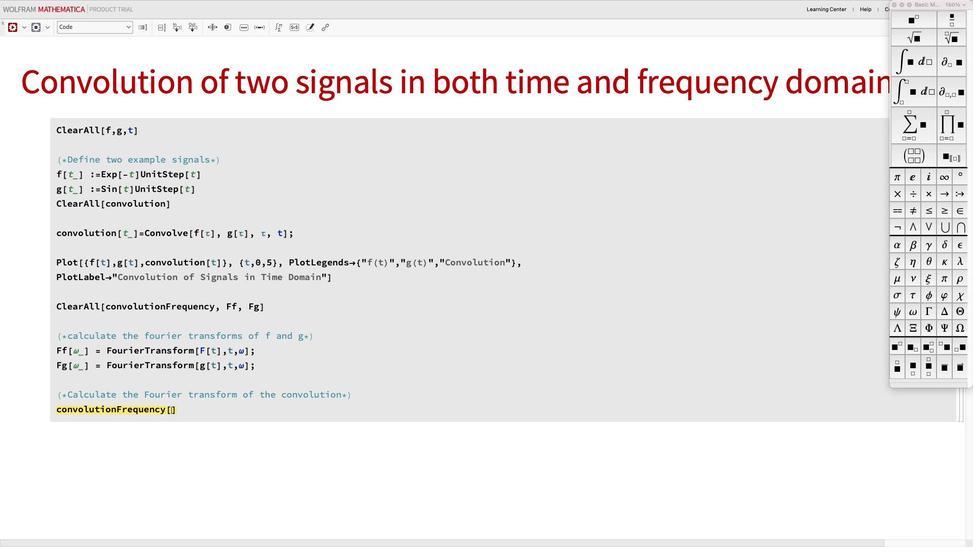 
Action: Mouse moved to (912, 310)
Screenshot: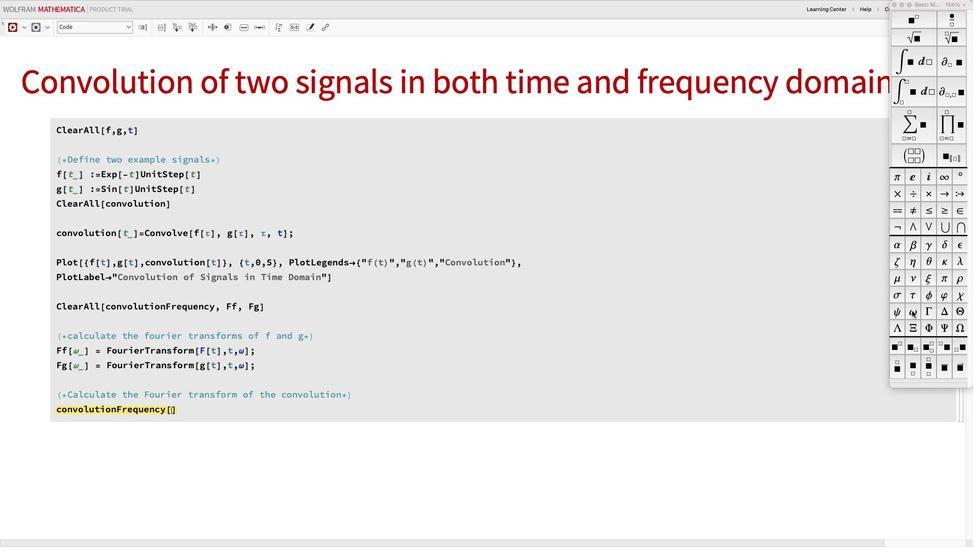 
Action: Mouse pressed left at (912, 310)
Screenshot: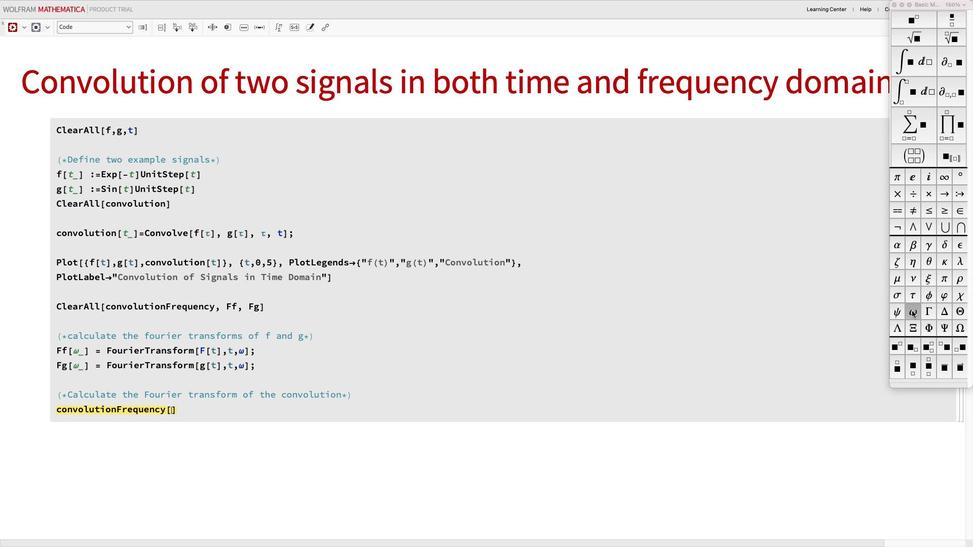 
Action: Mouse moved to (178, 412)
Screenshot: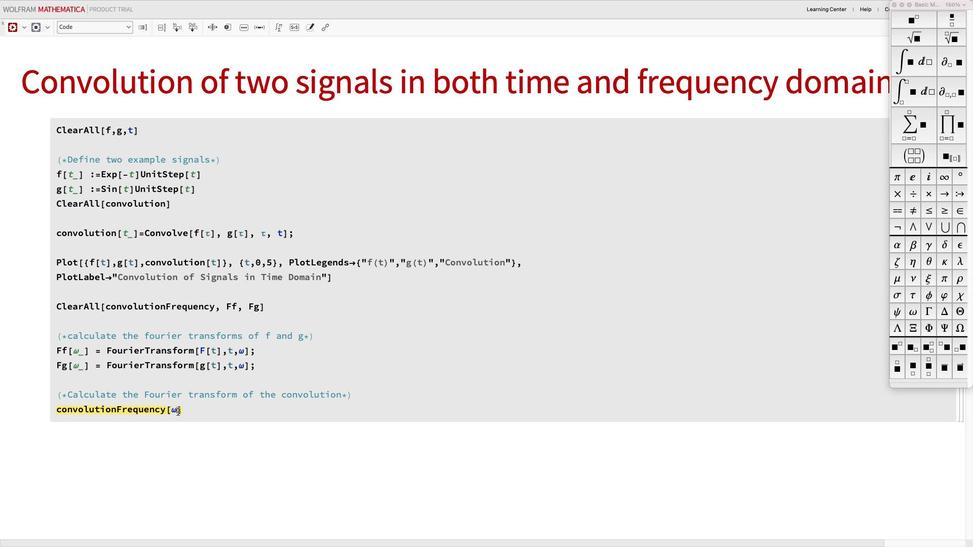 
Action: Mouse pressed left at (178, 412)
Screenshot: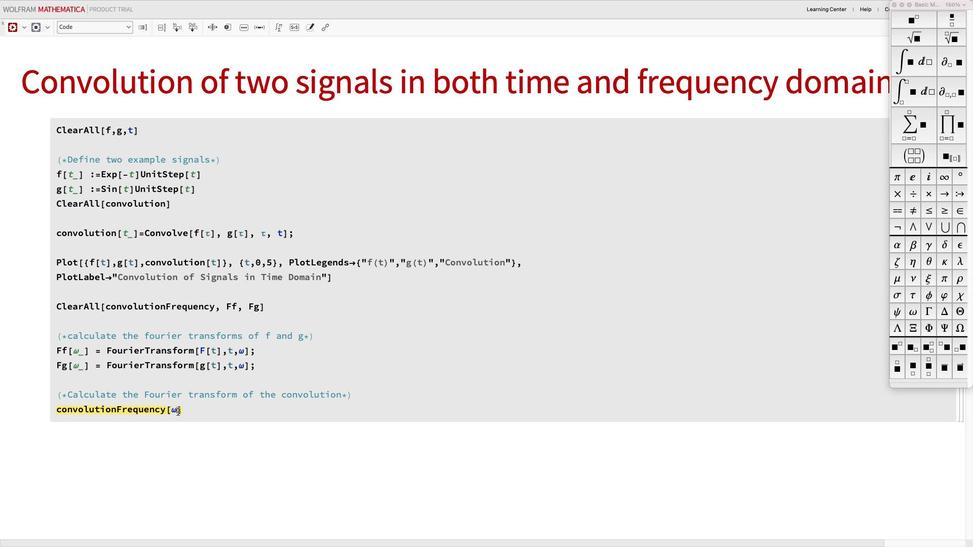 
Action: Mouse moved to (259, 387)
Screenshot: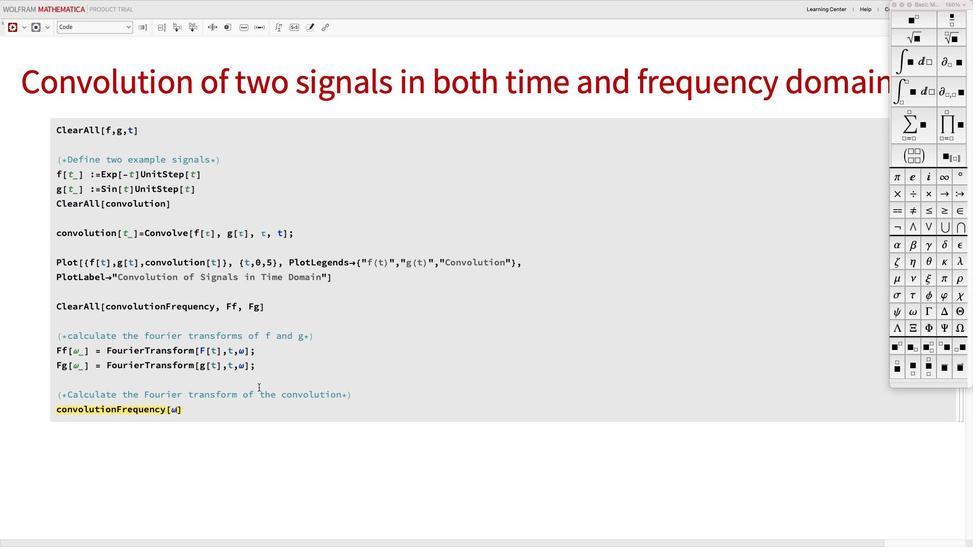 
Action: Key pressed Key.shift_r'_'Key.rightKey.space'='Key.spaceKey.shift_r'F''f''['
Screenshot: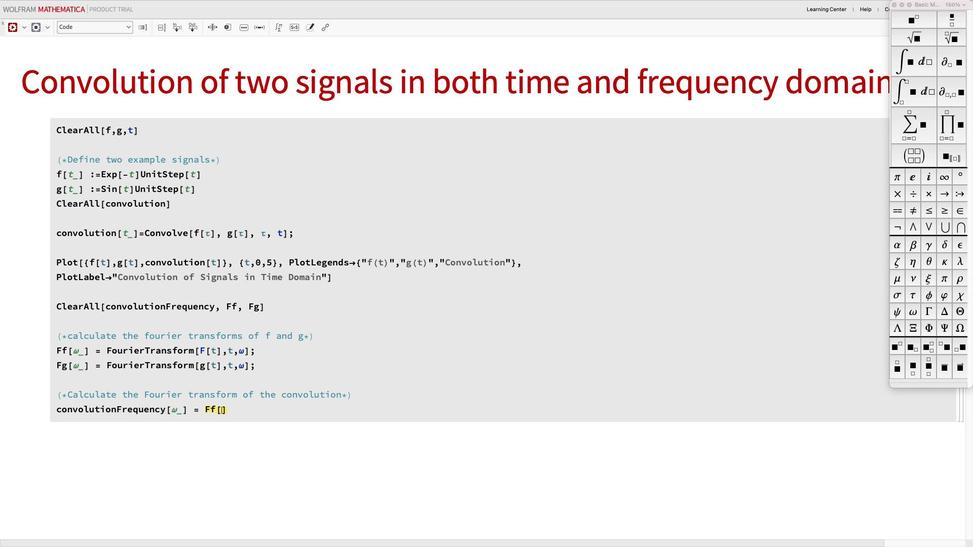 
Action: Mouse moved to (911, 313)
Screenshot: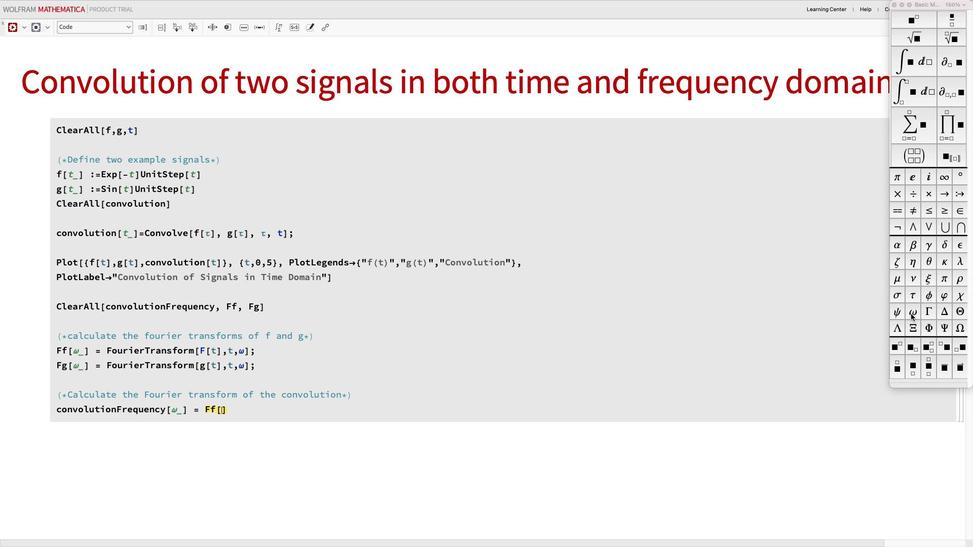 
Action: Mouse pressed left at (911, 313)
Screenshot: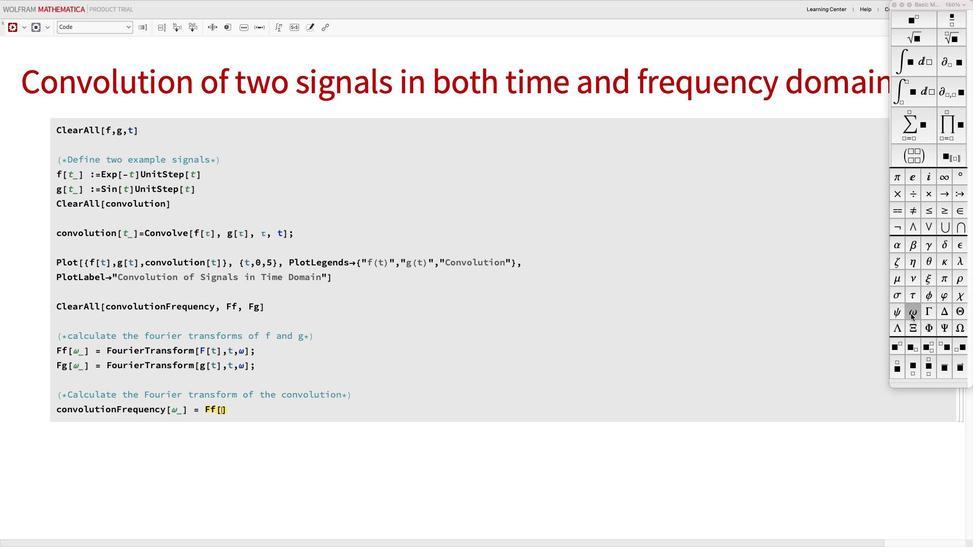 
Action: Mouse moved to (264, 405)
Screenshot: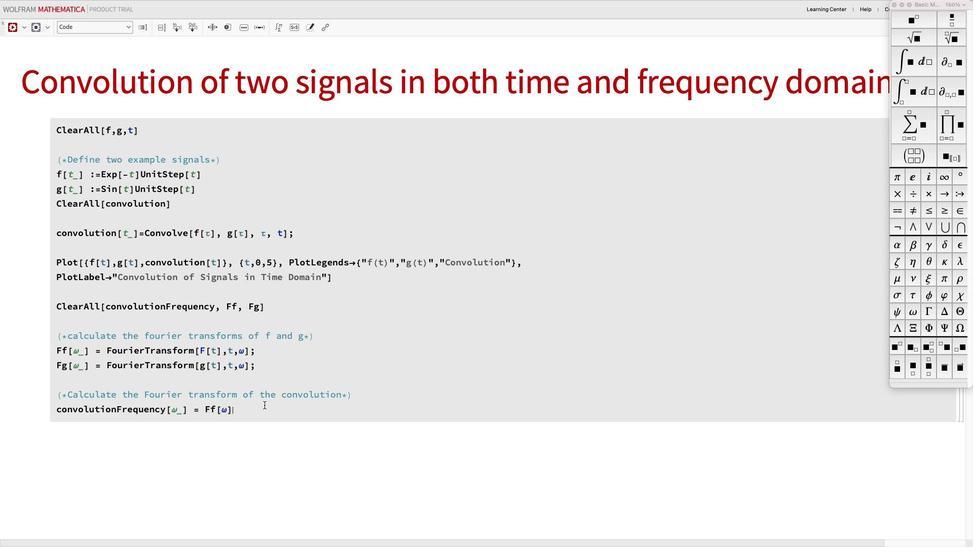 
Action: Mouse pressed left at (264, 405)
Screenshot: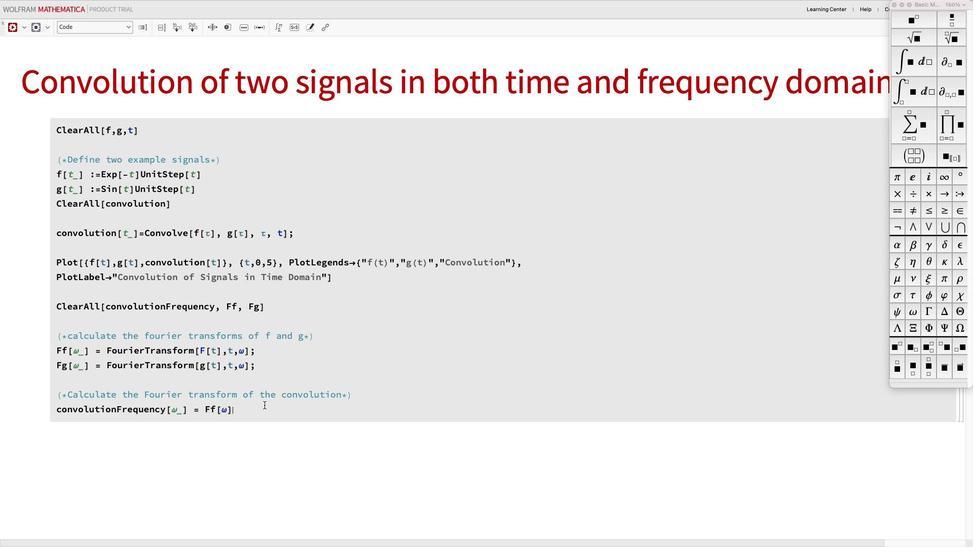 
Action: Key pressed Key.shift_r'*'Key.shift_r'F''g''['
Screenshot: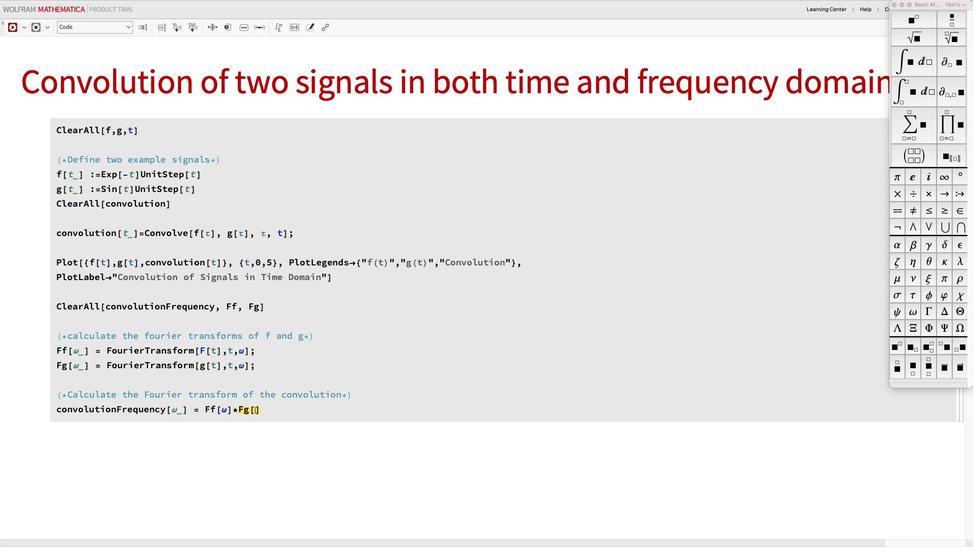 
Action: Mouse moved to (916, 310)
Screenshot: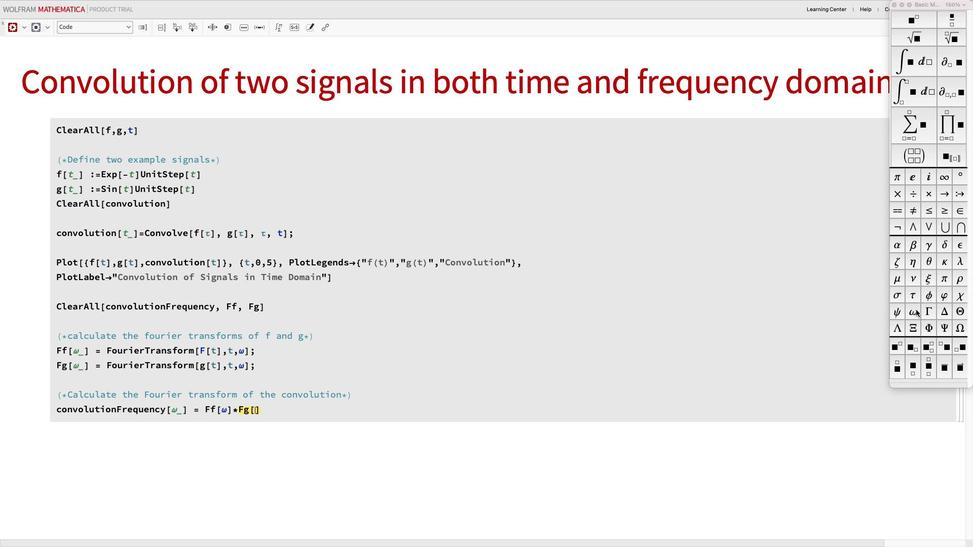 
Action: Mouse pressed left at (916, 310)
Screenshot: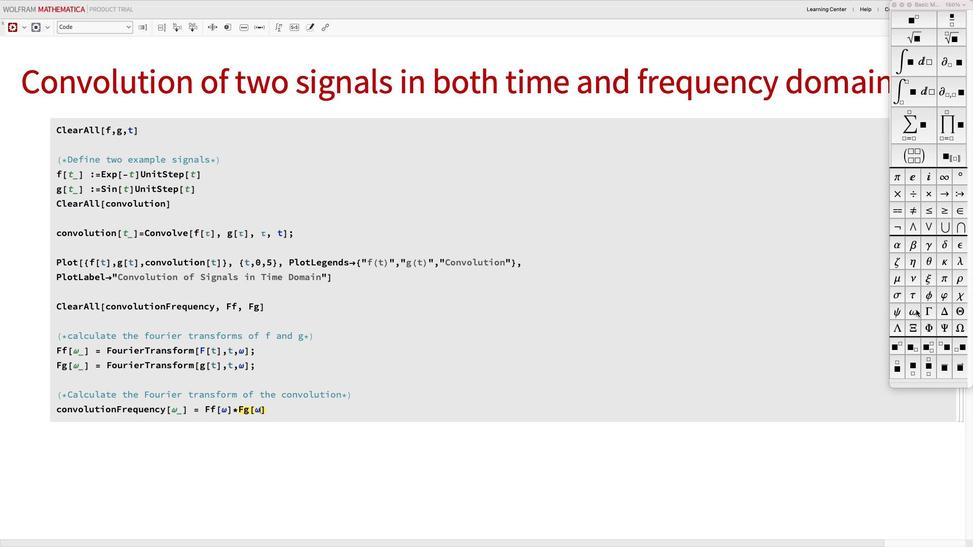 
Action: Mouse moved to (278, 412)
Screenshot: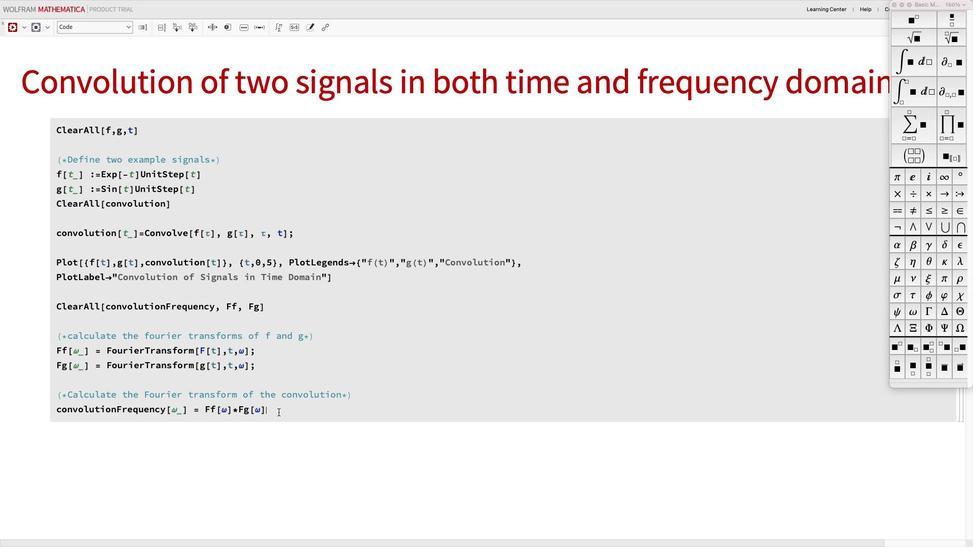 
Action: Mouse pressed left at (278, 412)
Screenshot: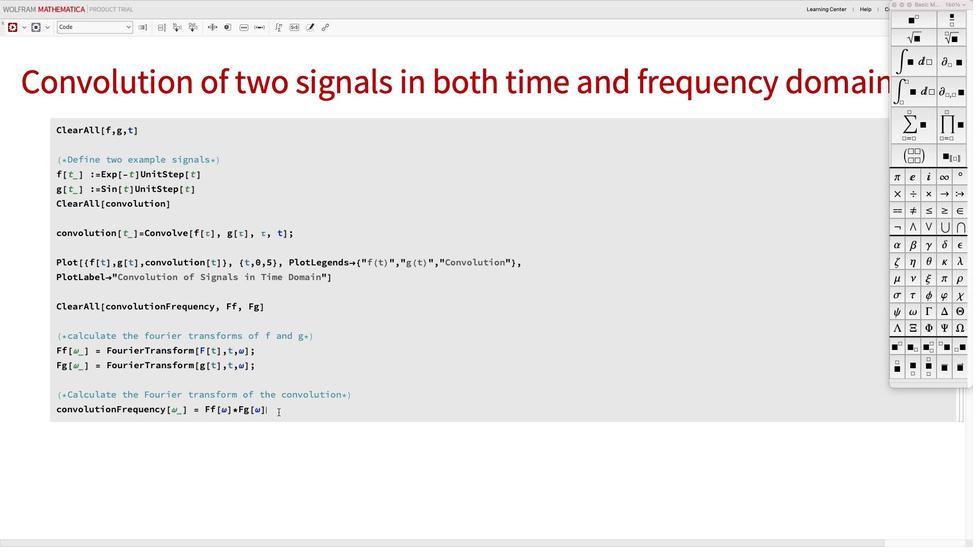 
Action: Key pressed ';'Key.enterKey.shift_r'C''l''e''a''r'Key.shift_r'A''l''l''['
Screenshot: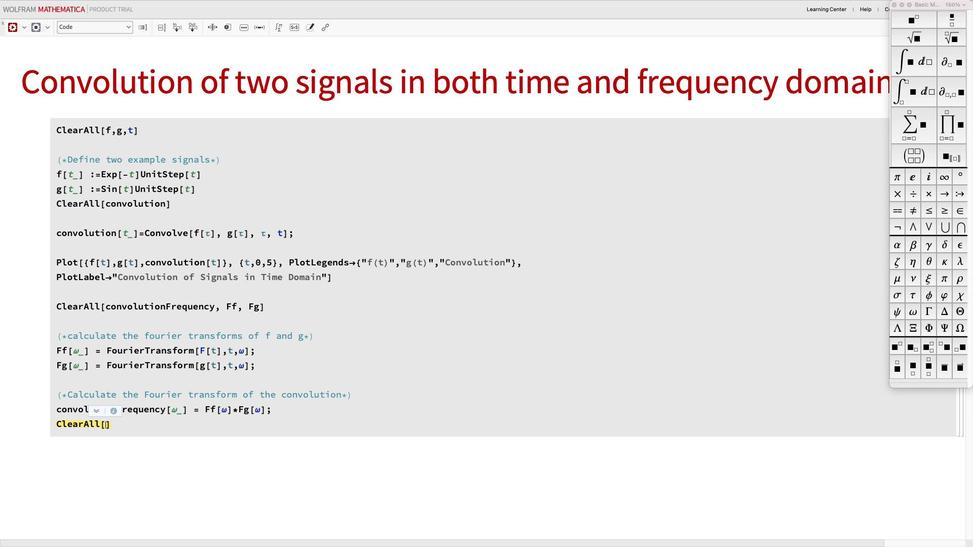 
Action: Mouse moved to (914, 311)
Screenshot: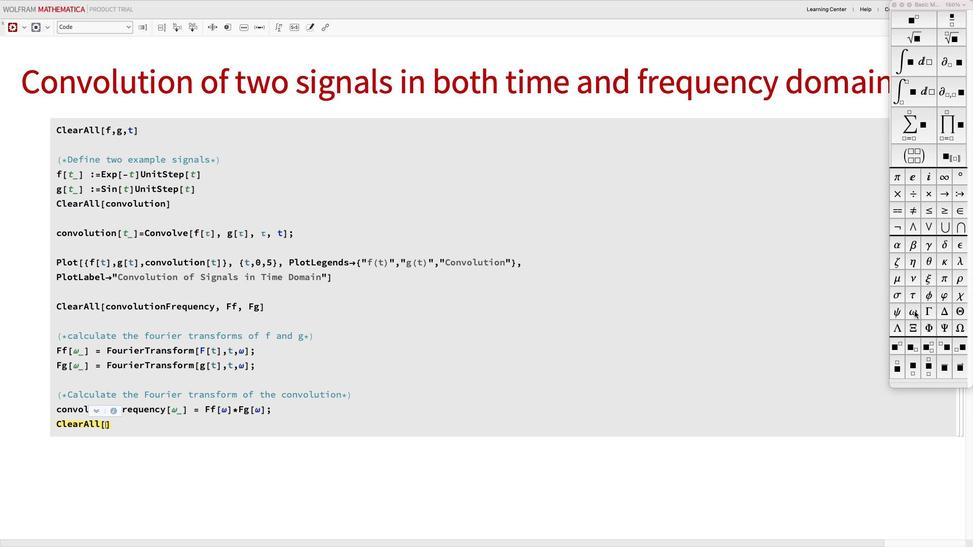 
Action: Mouse pressed left at (914, 311)
Screenshot: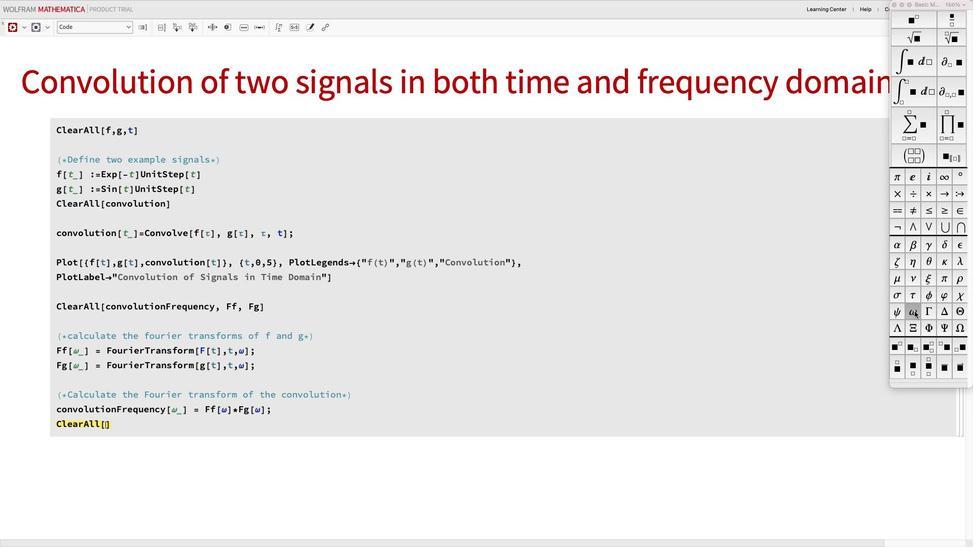 
Action: Mouse moved to (132, 425)
Screenshot: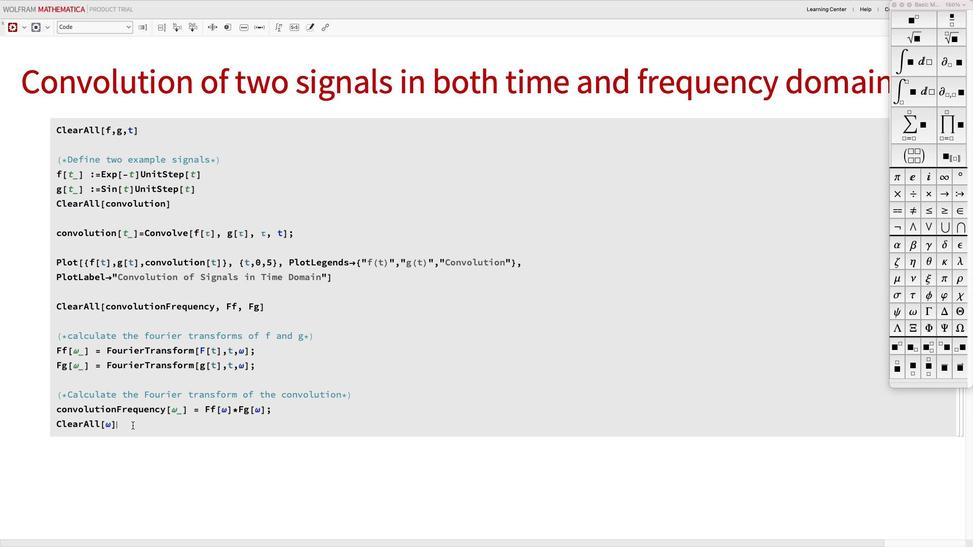 
Action: Mouse pressed left at (132, 425)
Screenshot: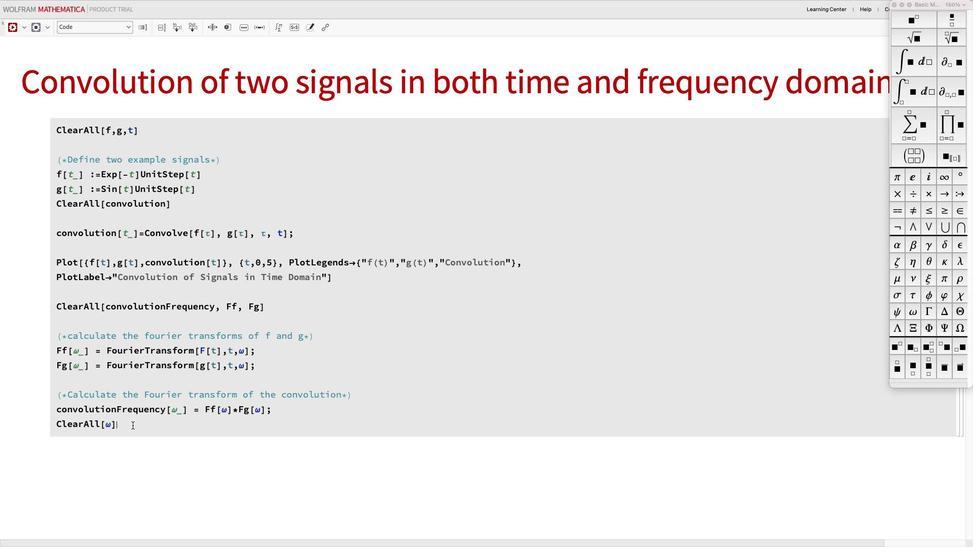 
Action: Key pressed Key.enterKey.enterKey.shift_r'P''l''o''t''['Key.shift_r'{'Key.shift_r'A''b''s''['Key.shift_r'F''f''['
Screenshot: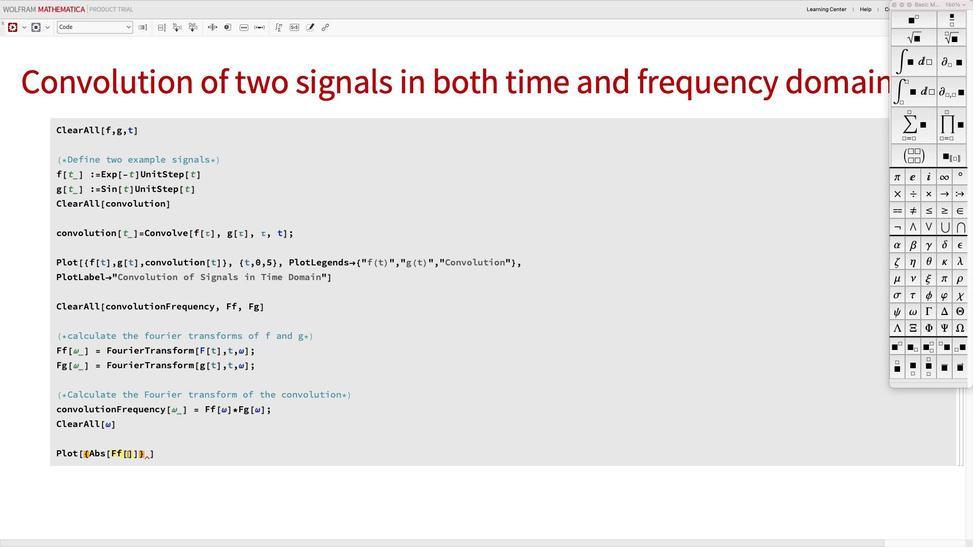 
Action: Mouse moved to (917, 311)
Screenshot: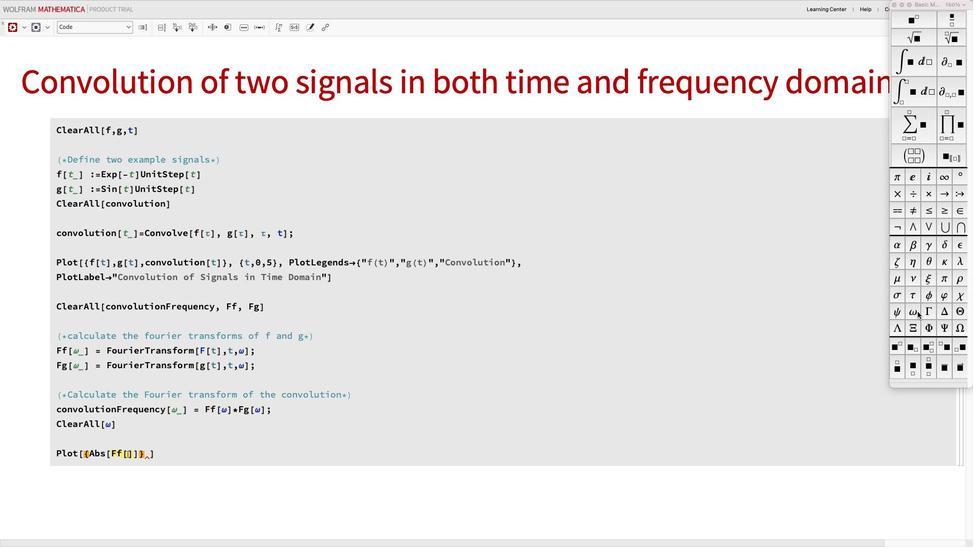 
Action: Mouse pressed left at (917, 311)
Screenshot: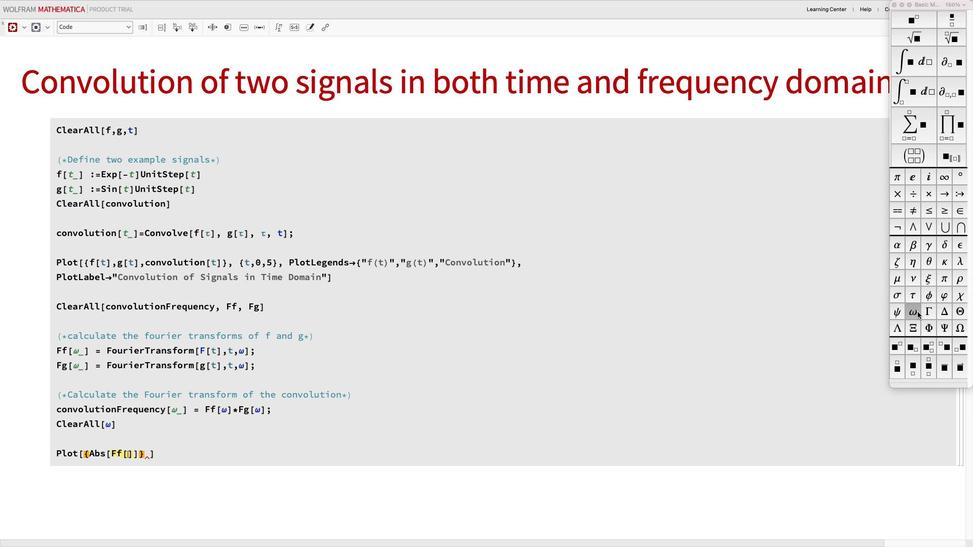 
Action: Mouse moved to (235, 450)
Screenshot: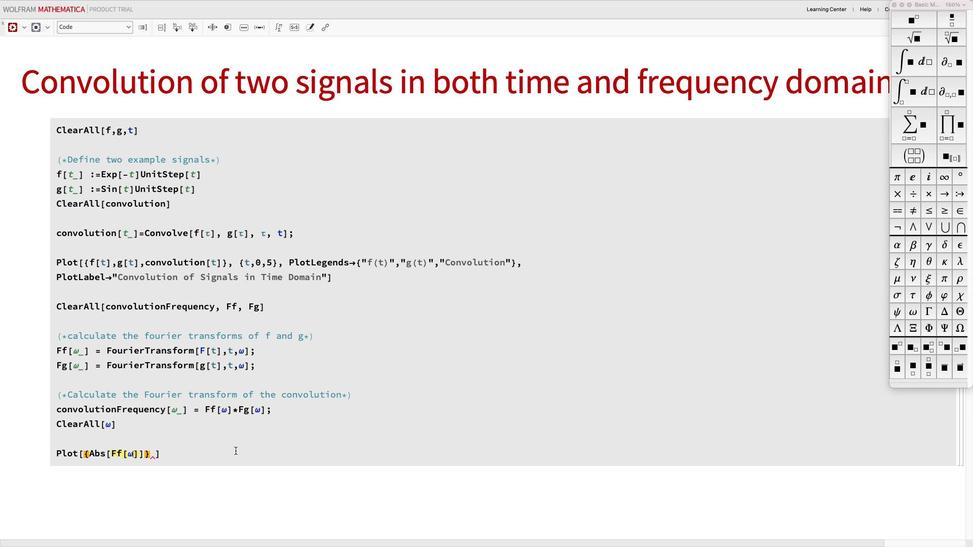 
Action: Key pressed Key.rightKey.right','Key.spaceKey.shift_r'A''b''s''['Key.shift_r'F''g''['Key.backspaceKey.backspaceKey.backspace'c''o''n''v''o''l''u''t''i''o''n'Key.shift_r'F''r''e''q''u''e''n''c''y''['
Screenshot: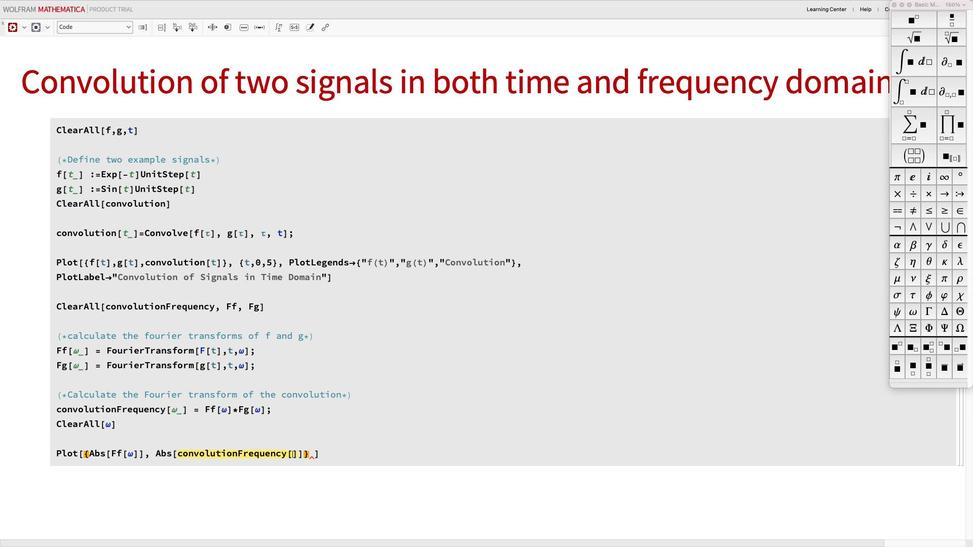 
Action: Mouse moved to (911, 312)
Screenshot: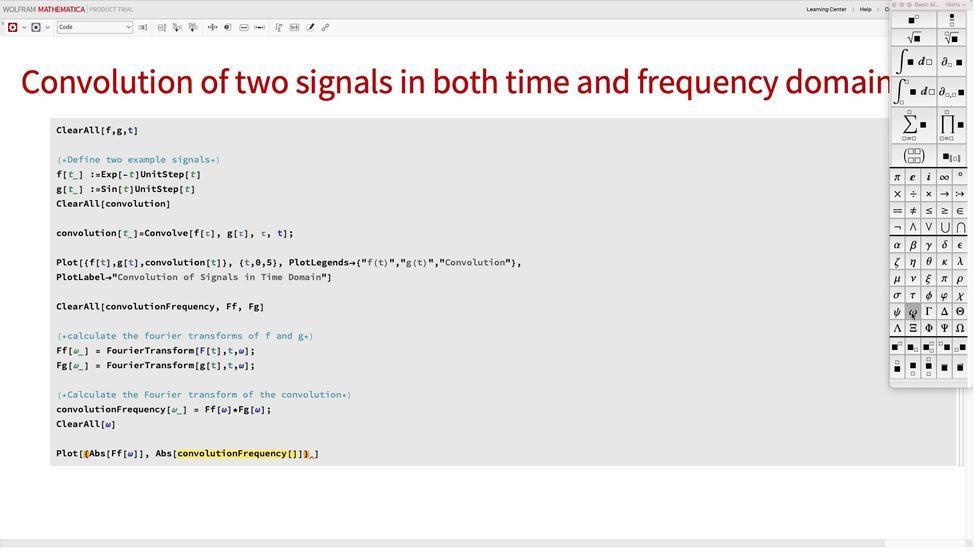 
Action: Mouse pressed left at (911, 312)
Screenshot: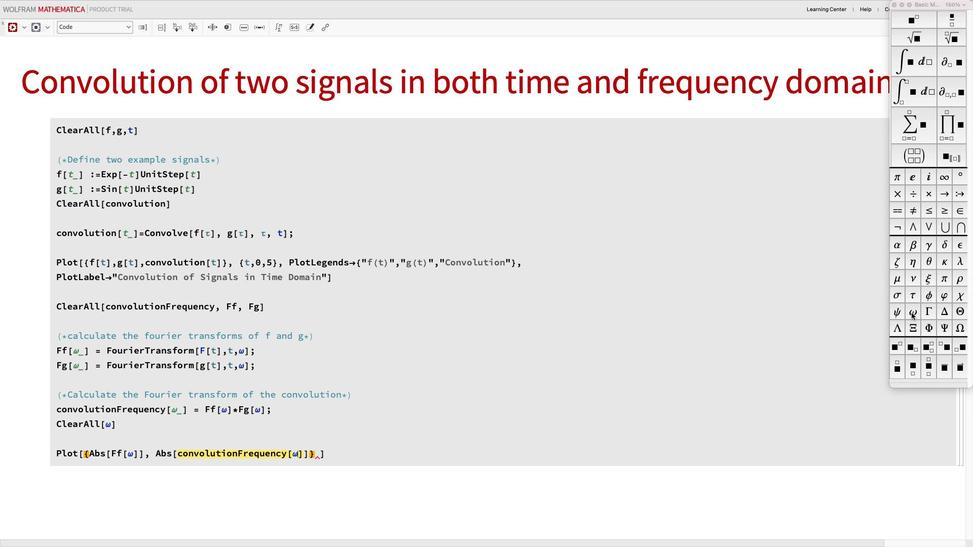 
Action: Mouse moved to (655, 273)
Screenshot: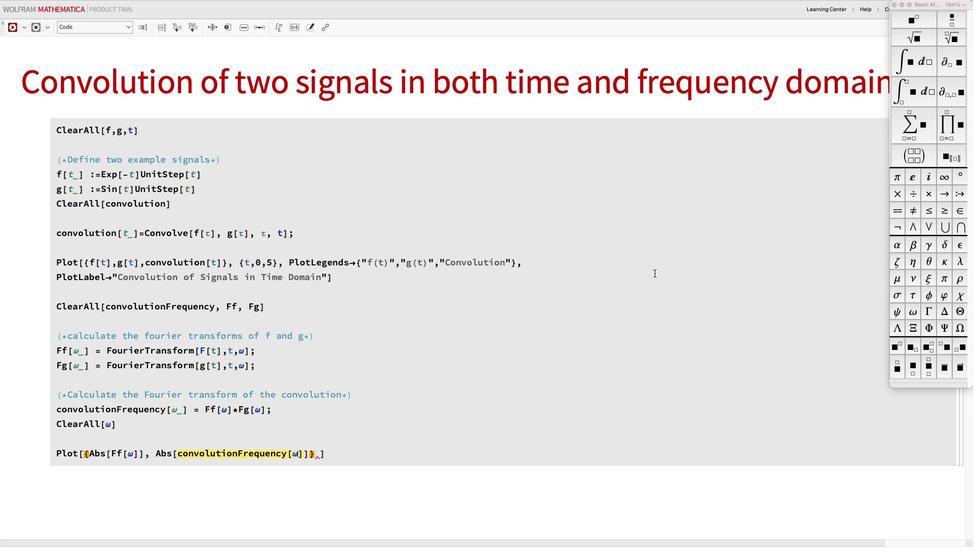 
Action: Key pressed Key.rightKey.rightKey.right','Key.spaceKey.shift_r'{'
Screenshot: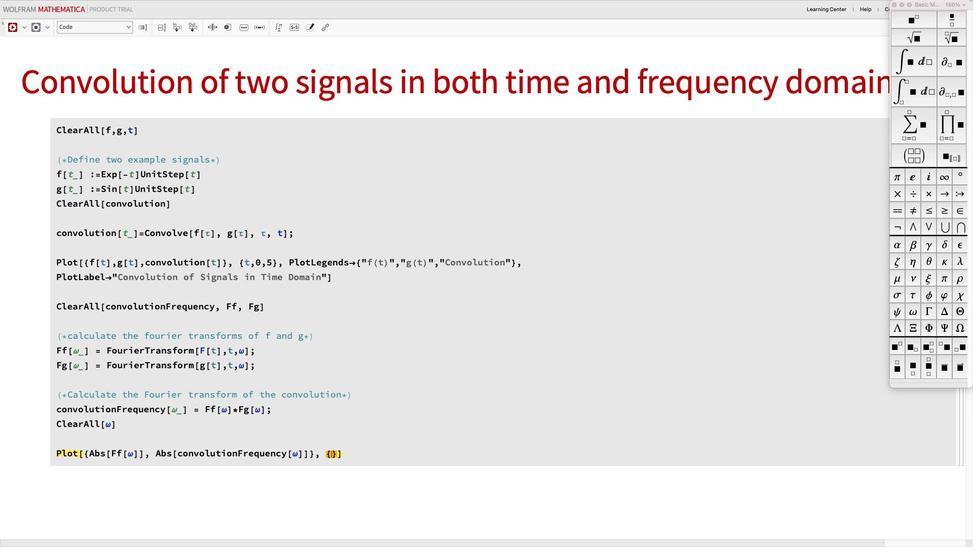 
Action: Mouse moved to (911, 311)
Screenshot: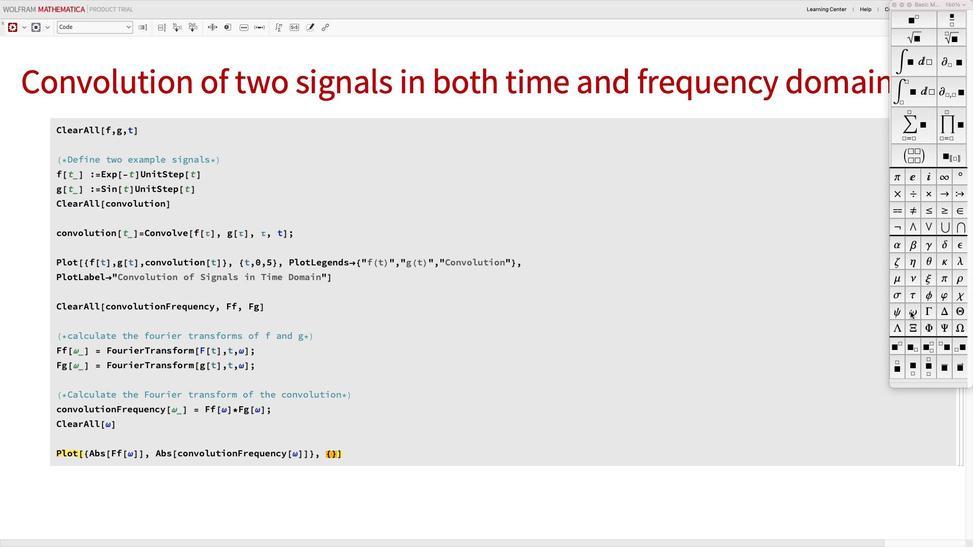 
Action: Mouse pressed left at (911, 311)
Screenshot: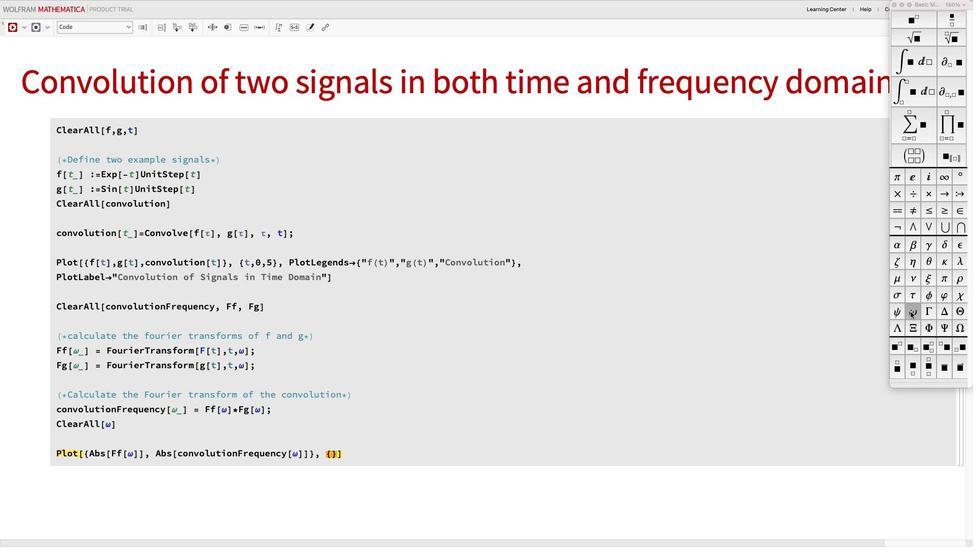 
Action: Mouse moved to (358, 408)
Screenshot: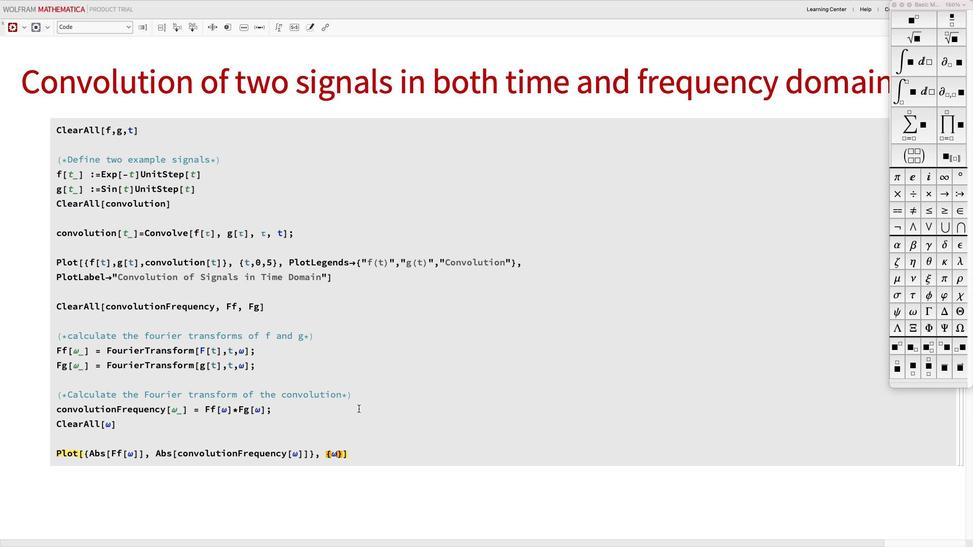 
Action: Key pressed ','Key.space'-''1''9'Key.backspace'0'','Key.space'1''0'Key.right','Key.spaceKey.shift_rKey.enterKey.shift_r'P''l''o''r'Key.backspace't'Key.shift_r'L''e''g''e''n''d'
Screenshot: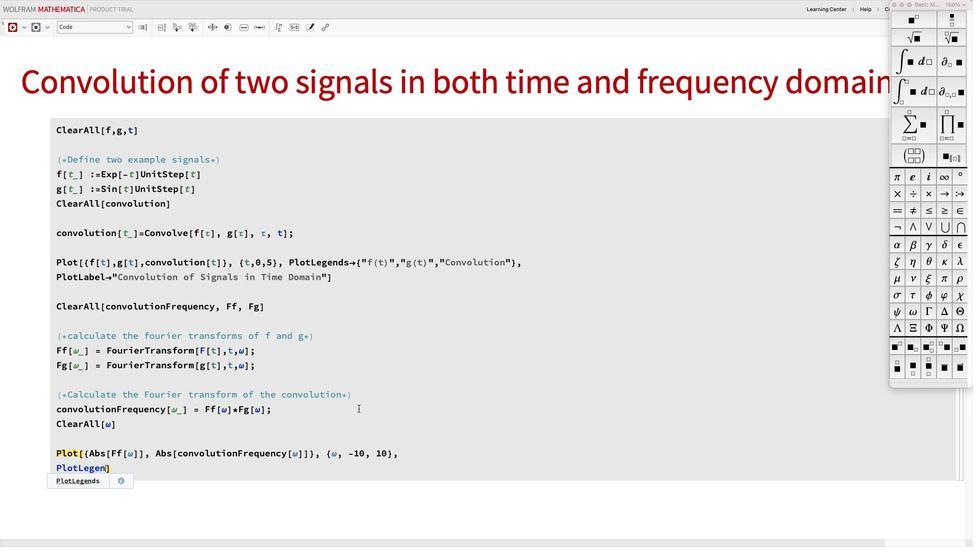 
Action: Mouse moved to (358, 408)
Screenshot: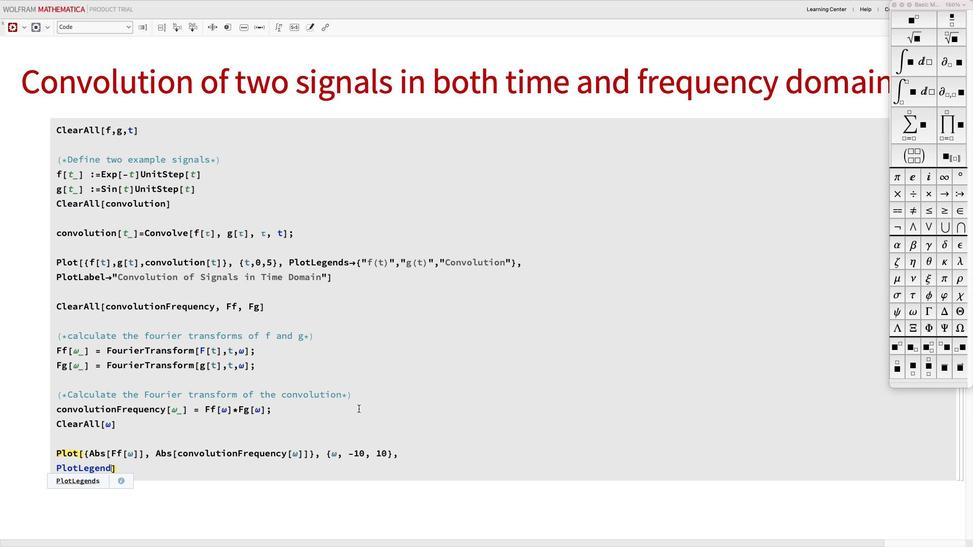 
Action: Key pressed 's'Key.enterKey.shift_r'{'Key.shift_r'"'Key.shift_r'|'Key.shift_r'F''f'Key.shift_r'('
Screenshot: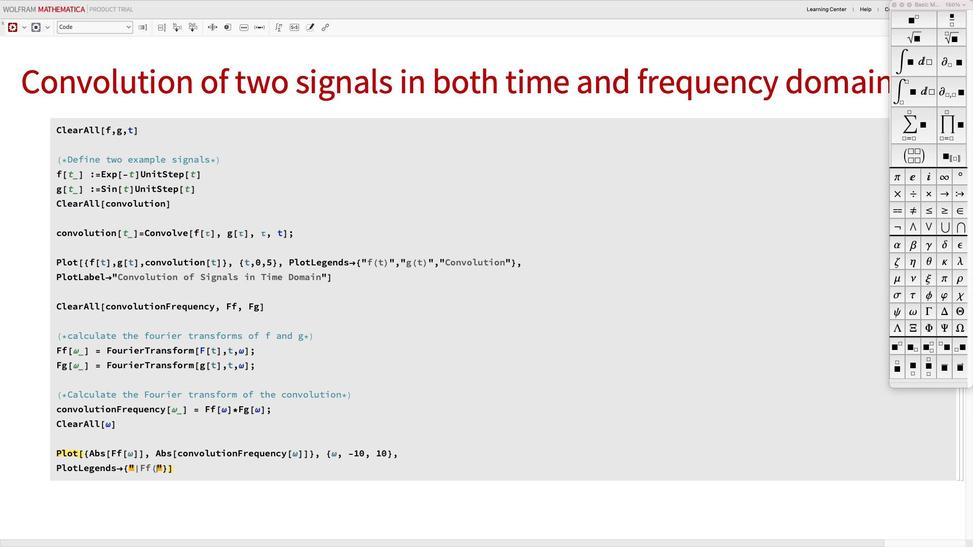 
Action: Mouse moved to (910, 309)
Screenshot: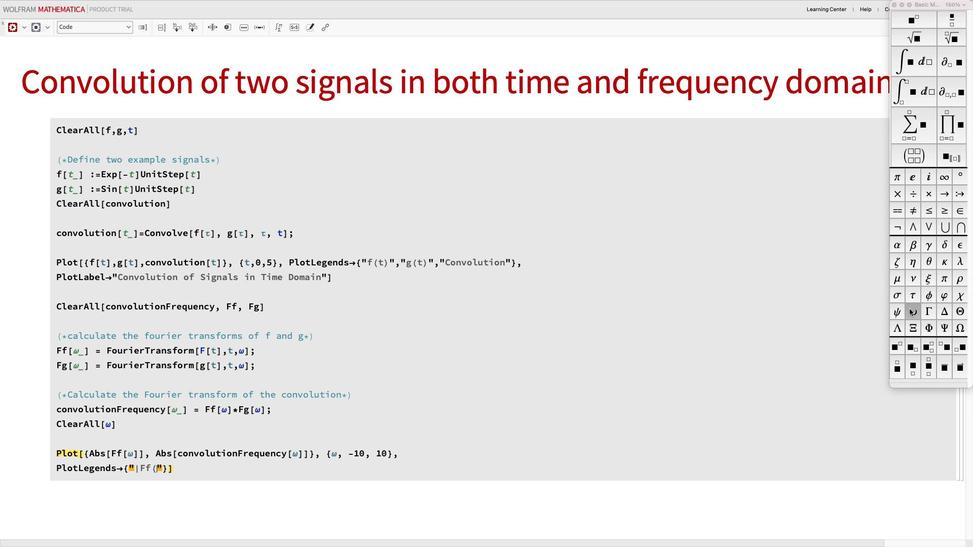 
Action: Mouse pressed left at (910, 309)
Screenshot: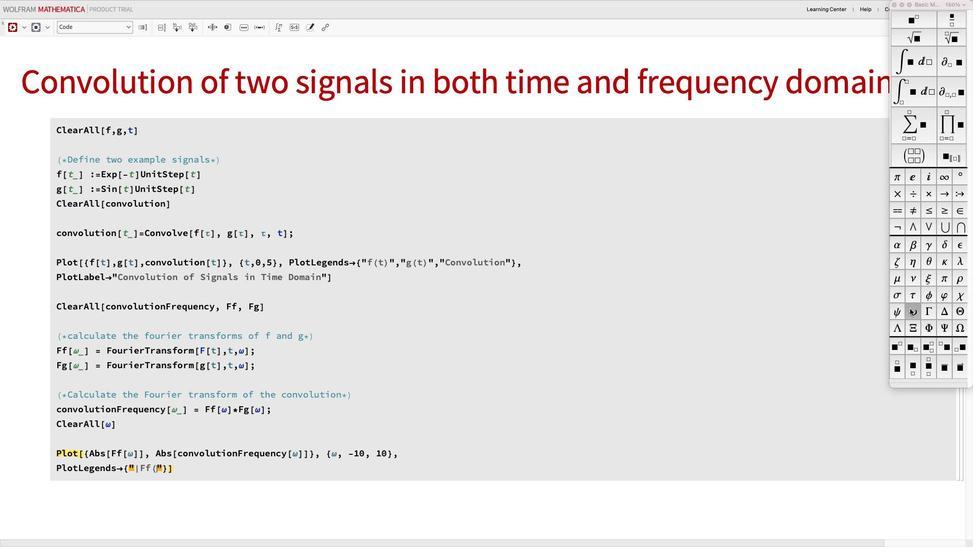 
Action: Mouse moved to (694, 274)
Screenshot: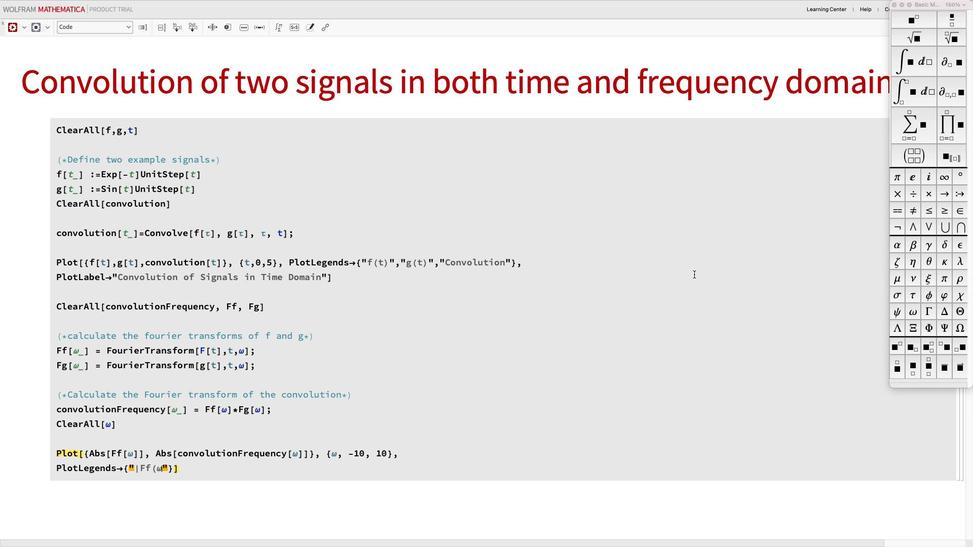 
Action: Key pressed Key.shift_r')'Key.shift_r'|'Key.right','Key.spaceKey.shift_r'"'Key.shift_r'|'Key.shift_r'F''g'Key.shift_r'('
Screenshot: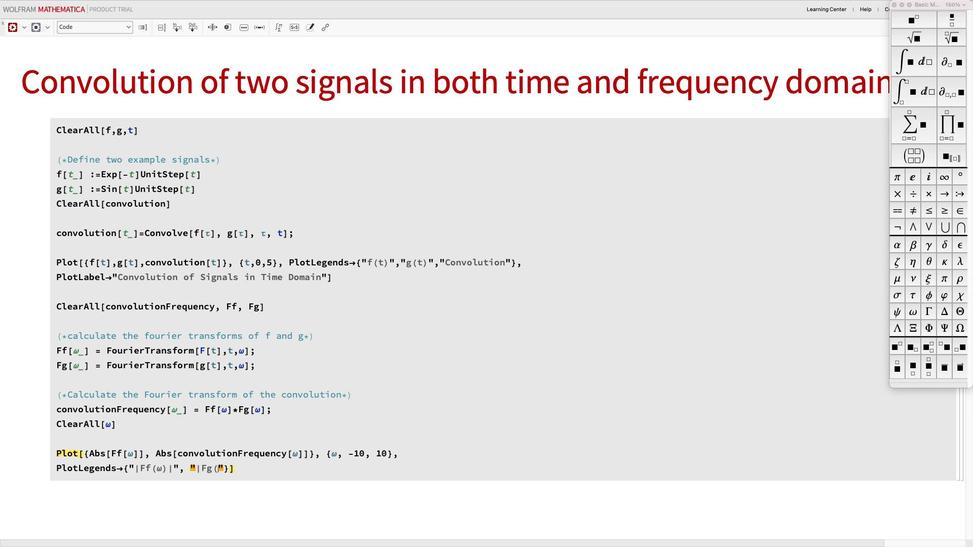 
Action: Mouse moved to (913, 306)
Screenshot: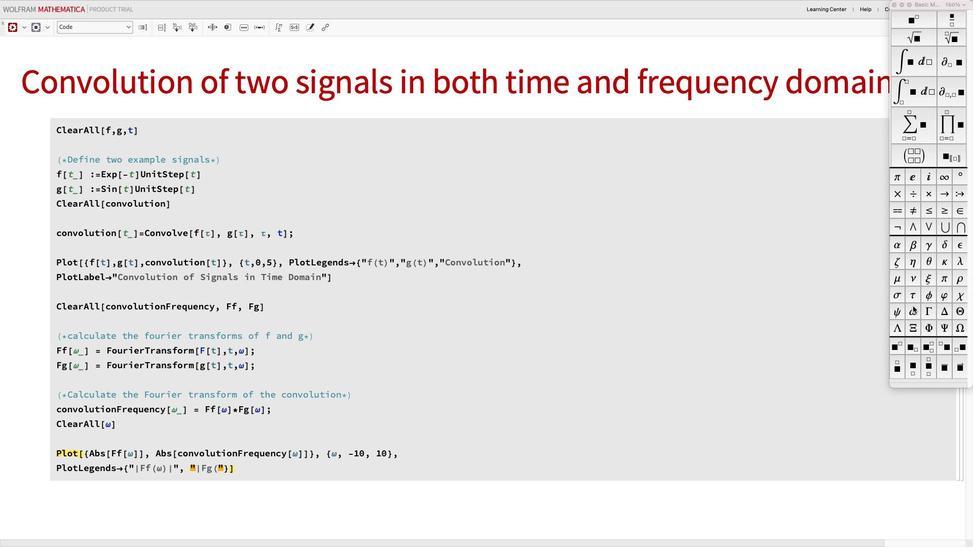 
Action: Mouse pressed left at (913, 306)
Screenshot: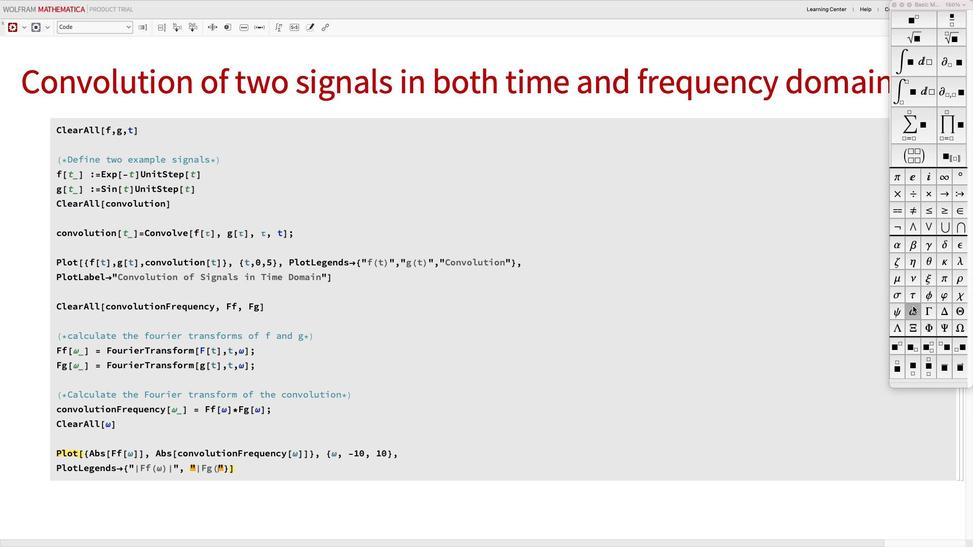 
Action: Mouse moved to (482, 402)
Screenshot: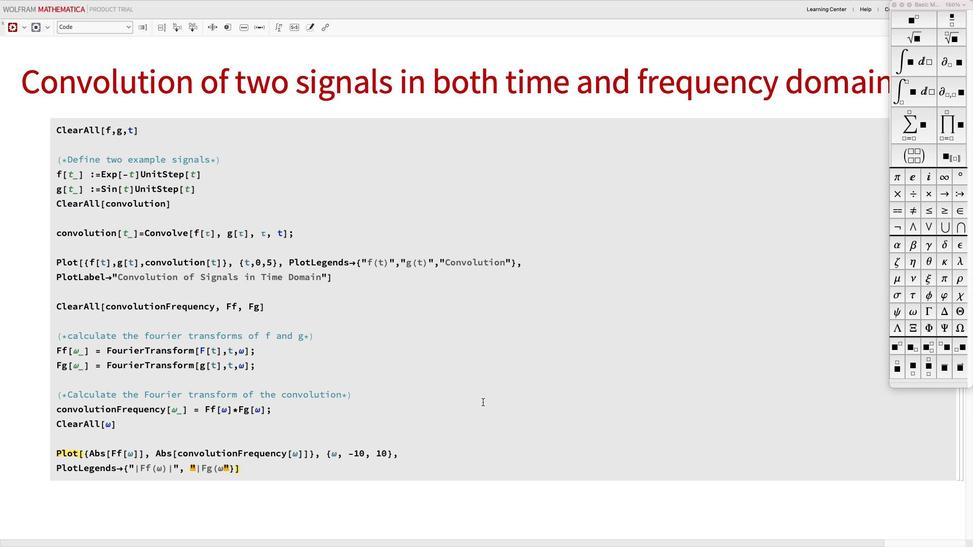 
Action: Key pressed Key.shift_r')'Key.shift_r'|'Key.right','Key.spaceKey.shift_r'"'Key.shift_r'|'Key.shift_r'C''o''n''v''o''l''u''t''i''o''n'Key.shift_r'('
Screenshot: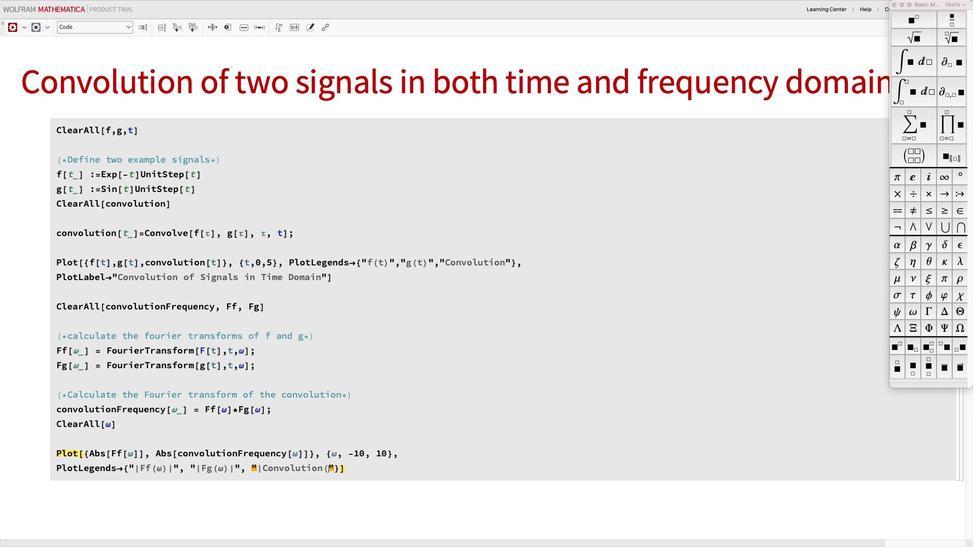 
Action: Mouse moved to (914, 310)
Screenshot: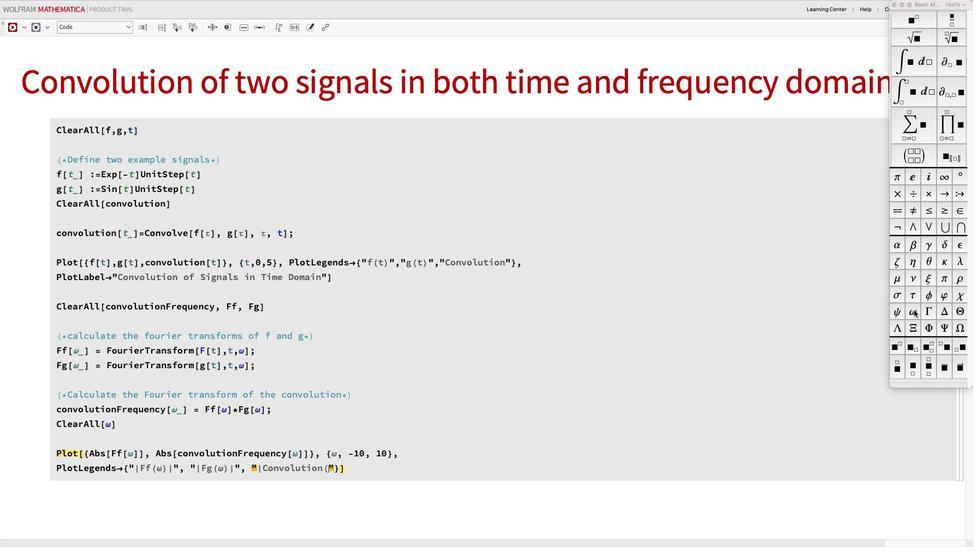 
Action: Mouse pressed left at (914, 310)
Screenshot: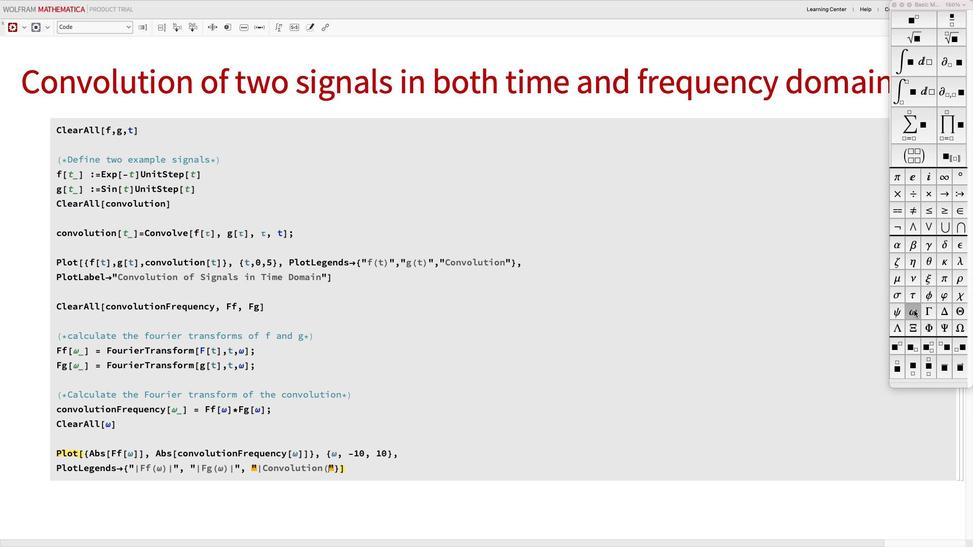 
Action: Mouse moved to (586, 386)
Screenshot: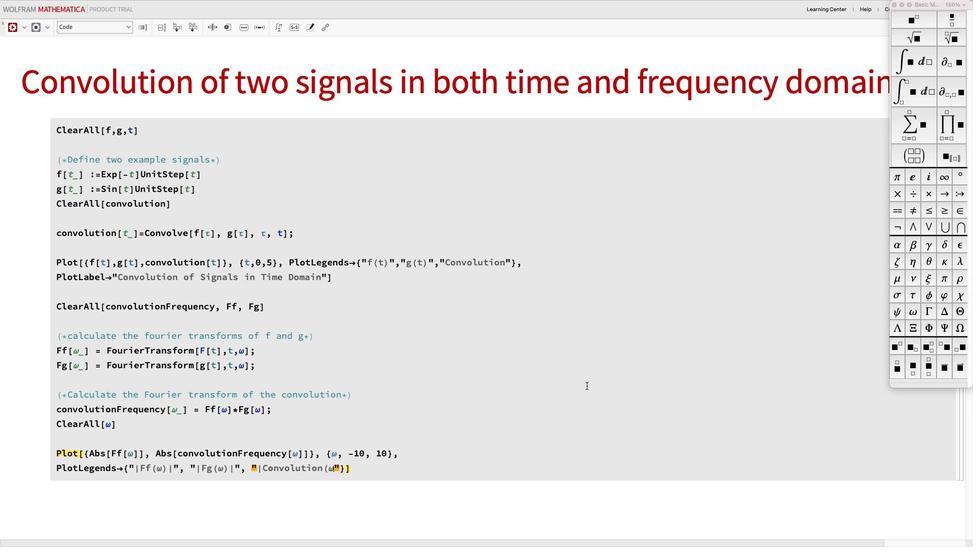 
Action: Key pressed Key.shift_r')'Key.rightKey.right','Key.enterKey.shift_r'P''l''o''t'Key.shift_r'L''a''b''e''l'Key.enterKey.shift_r'"'Key.shift_r'C''o''n''v''o''l''u''t''i''o''n'Key.space'o''f'Key.spaceKey.shift_r'S''i''g''n''a''l''s'Key.space'i''n'Key.spaceKey.shift_r'F''r''e''q''u''e''n''c''y'Key.spaceKey.shift_r'D''o''m''a''i''n''.'Key.backspaceKey.rightKey.right
Screenshot: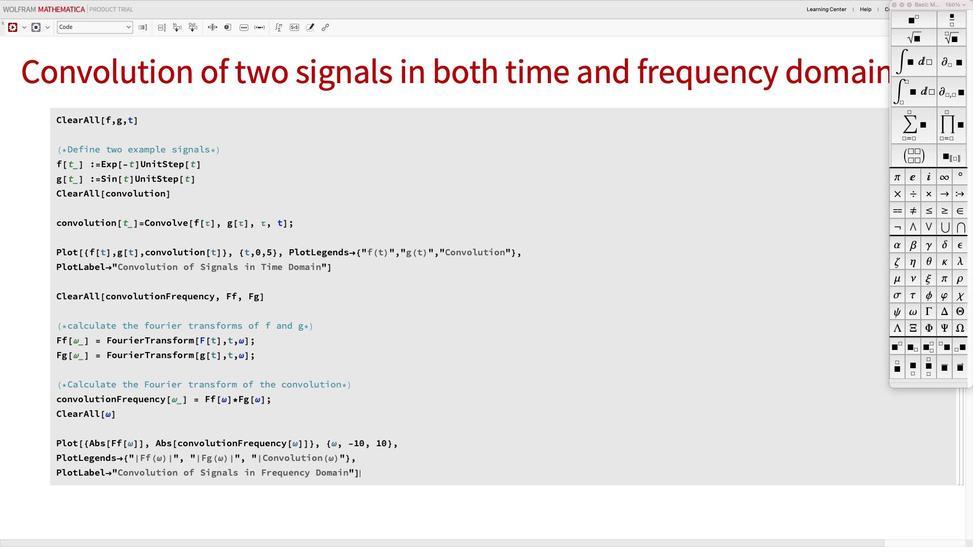 
Action: Mouse moved to (893, 5)
Screenshot: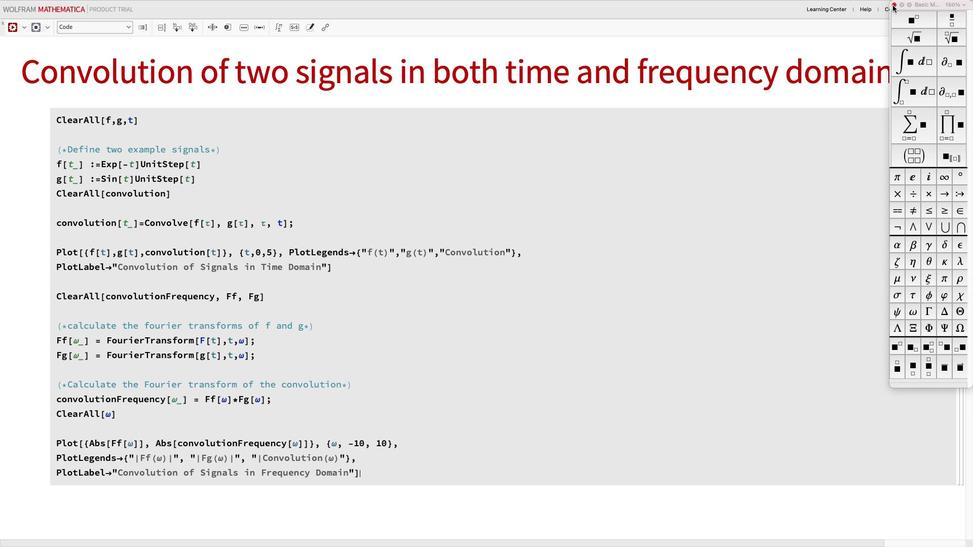 
Action: Mouse pressed left at (893, 5)
Screenshot: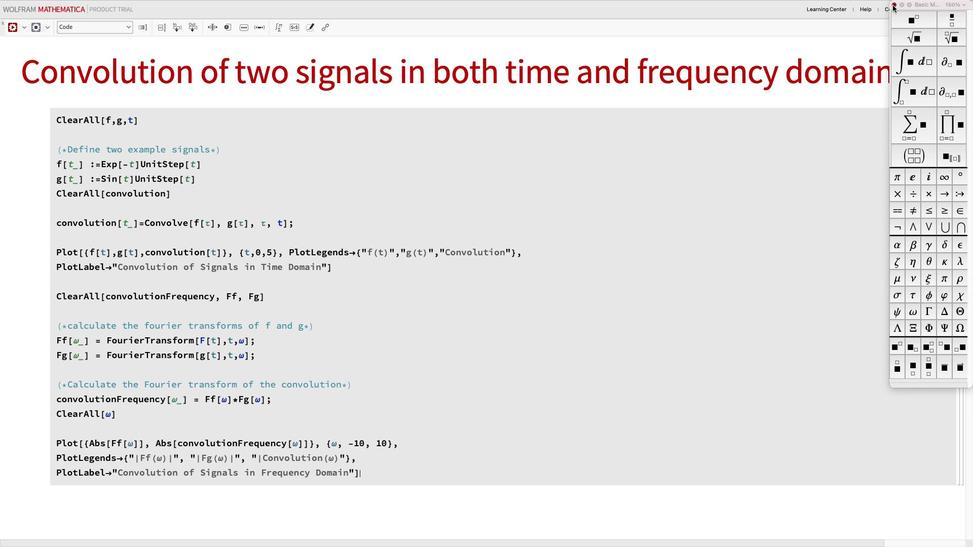 
Action: Mouse moved to (365, 471)
Screenshot: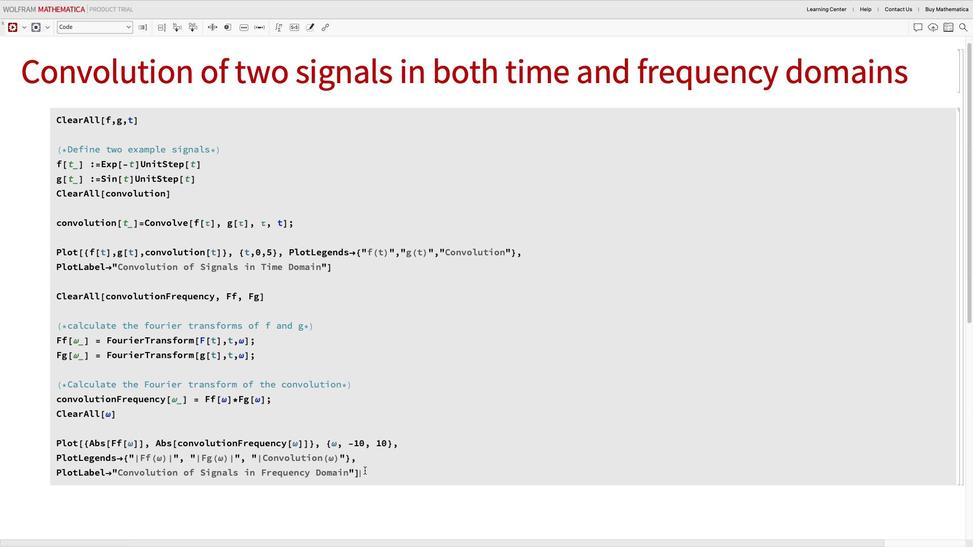 
Action: Mouse pressed left at (365, 471)
Screenshot: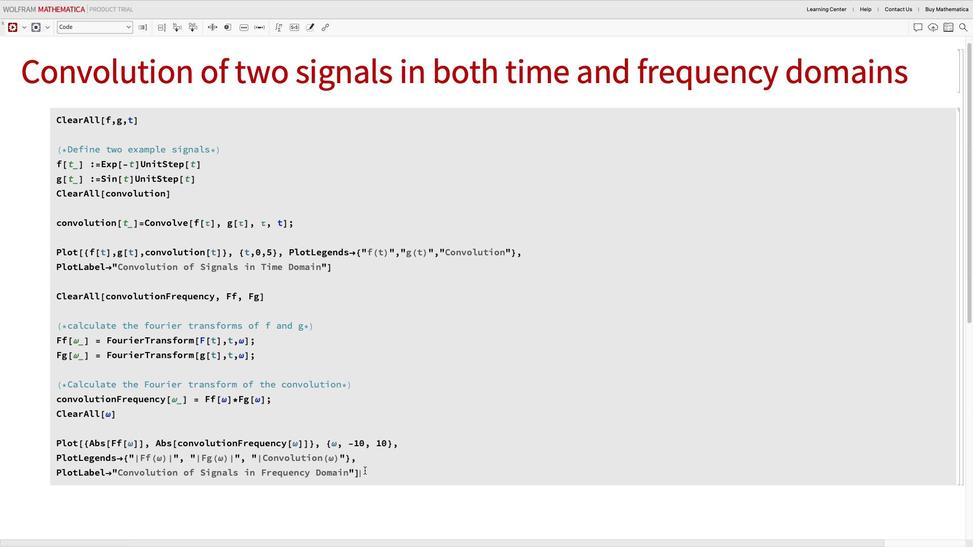 
Action: Mouse moved to (350, 461)
Screenshot: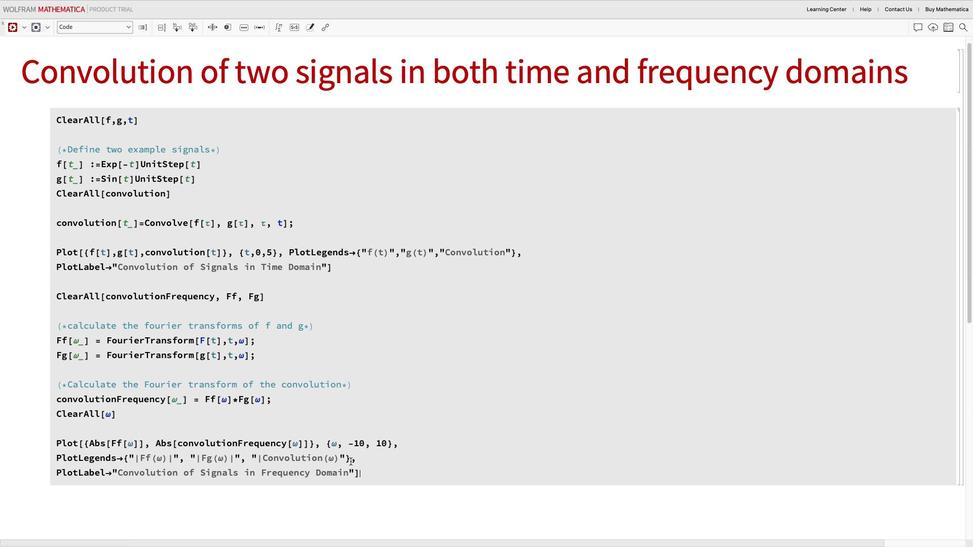 
Action: Key pressed Key.shift_rKey.enter
Screenshot: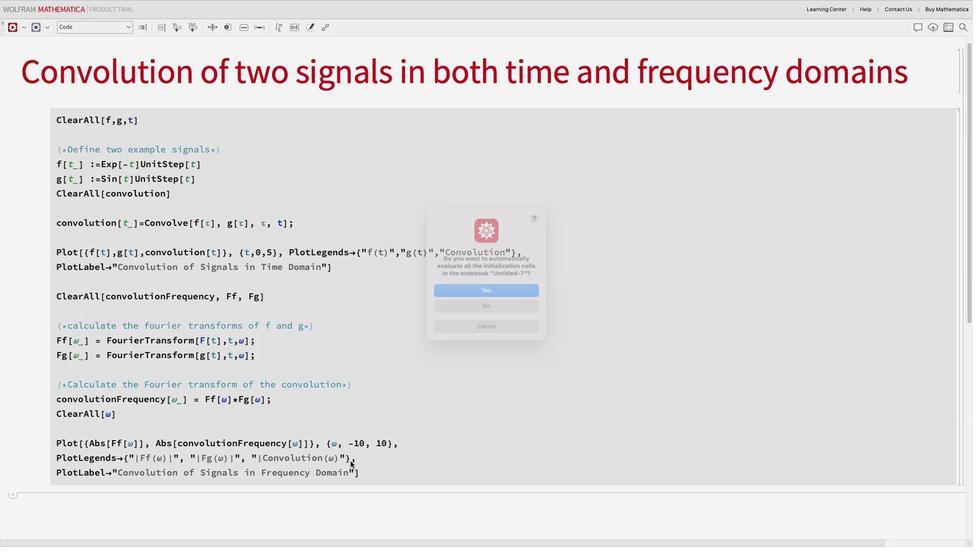 
Action: Mouse moved to (489, 292)
Screenshot: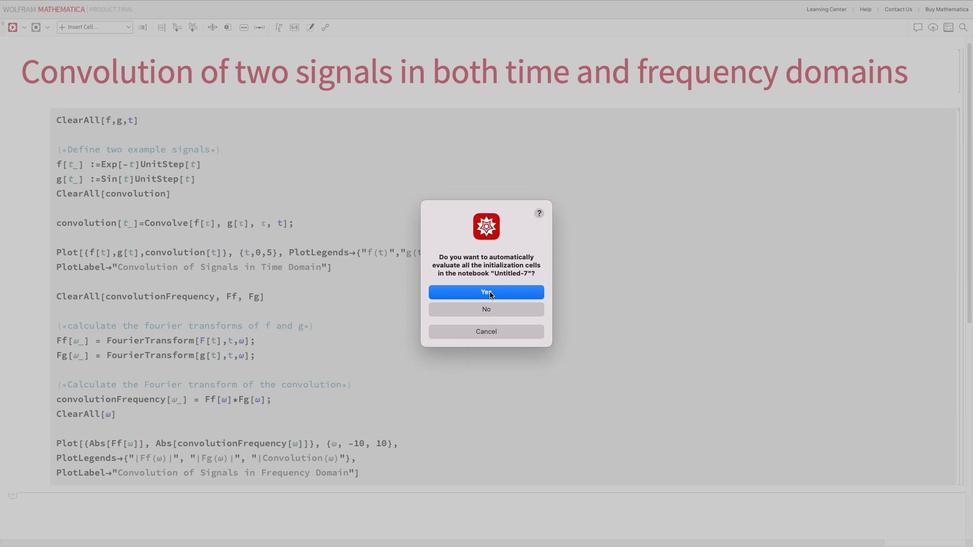 
Action: Mouse pressed left at (489, 292)
Screenshot: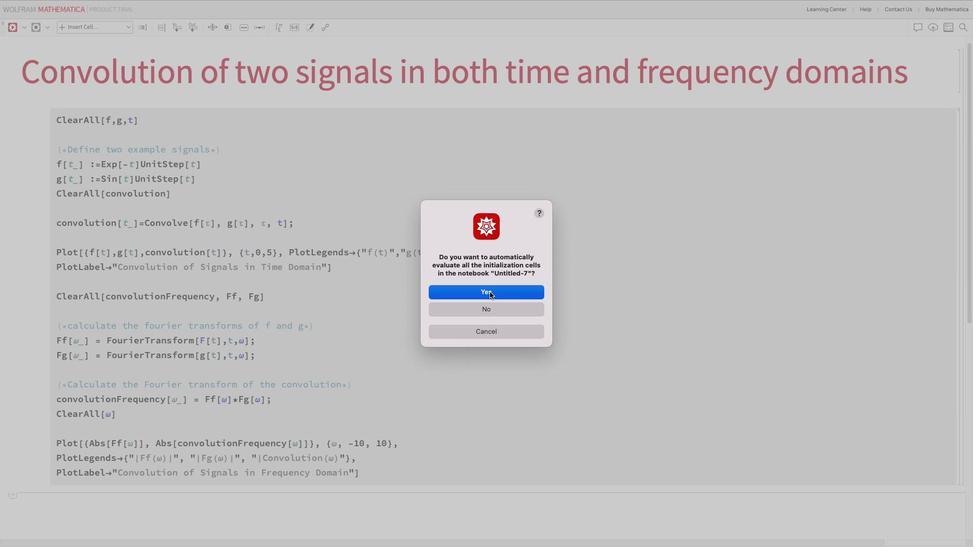 
Action: Mouse scrolled (489, 292) with delta (0, 0)
Screenshot: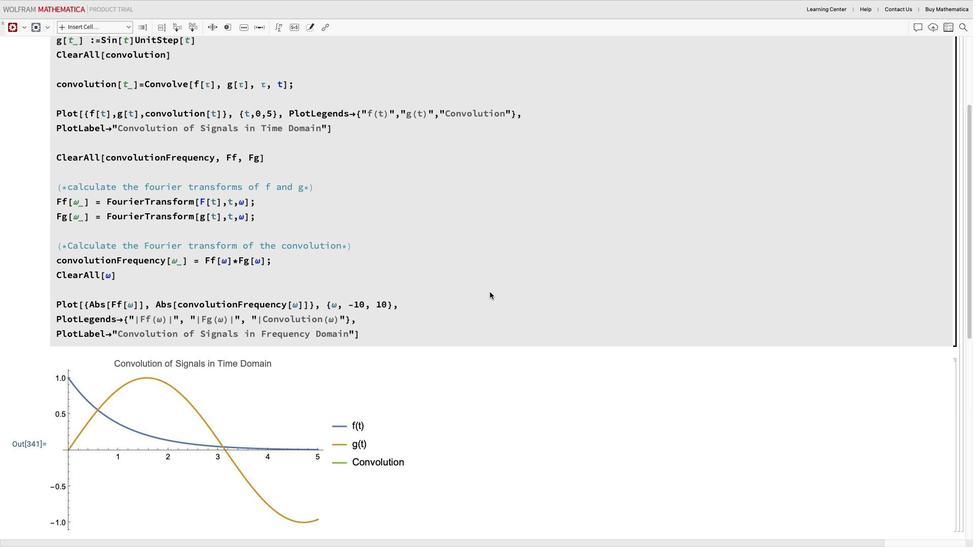 
Action: Mouse scrolled (489, 292) with delta (0, 0)
Screenshot: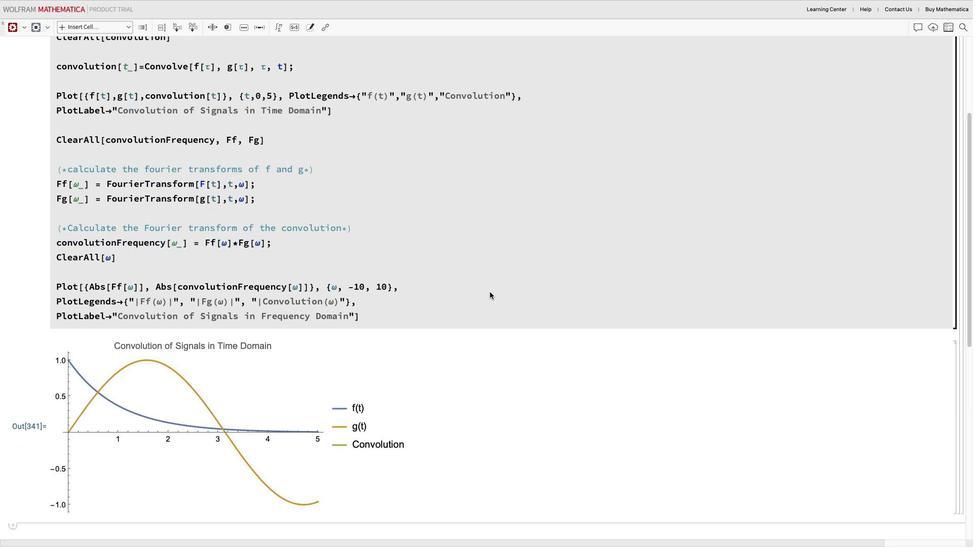 
Action: Mouse scrolled (489, 292) with delta (0, 0)
Screenshot: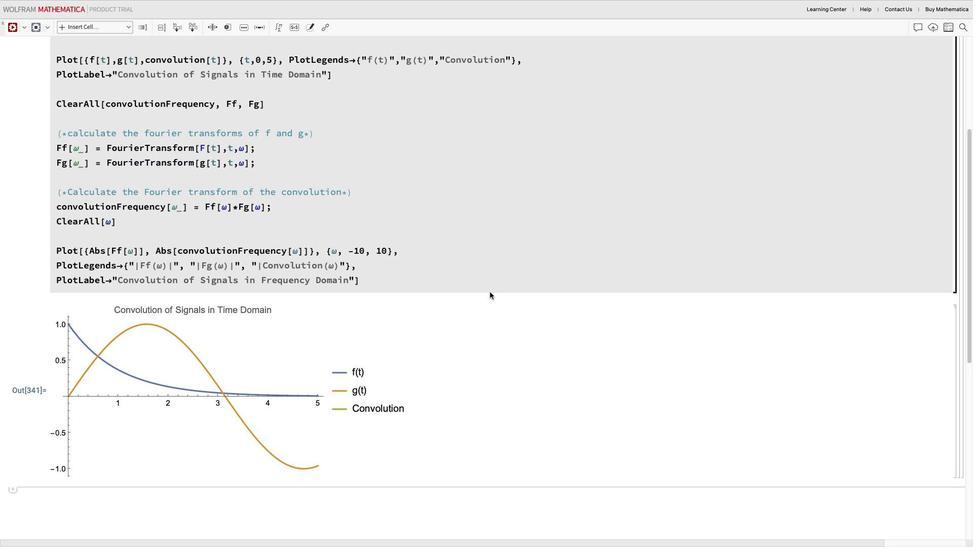 
Action: Mouse scrolled (489, 292) with delta (0, -1)
Screenshot: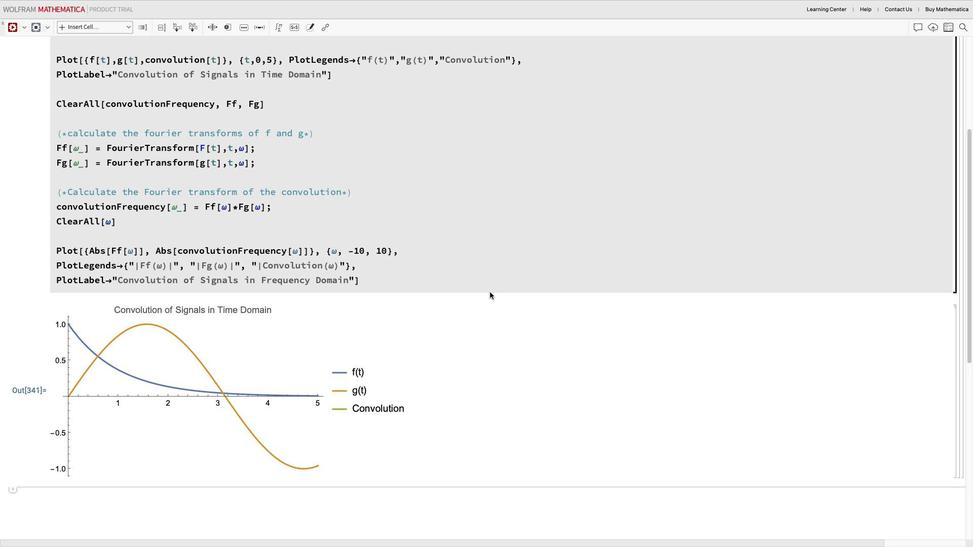 
Action: Mouse scrolled (489, 292) with delta (0, -1)
Screenshot: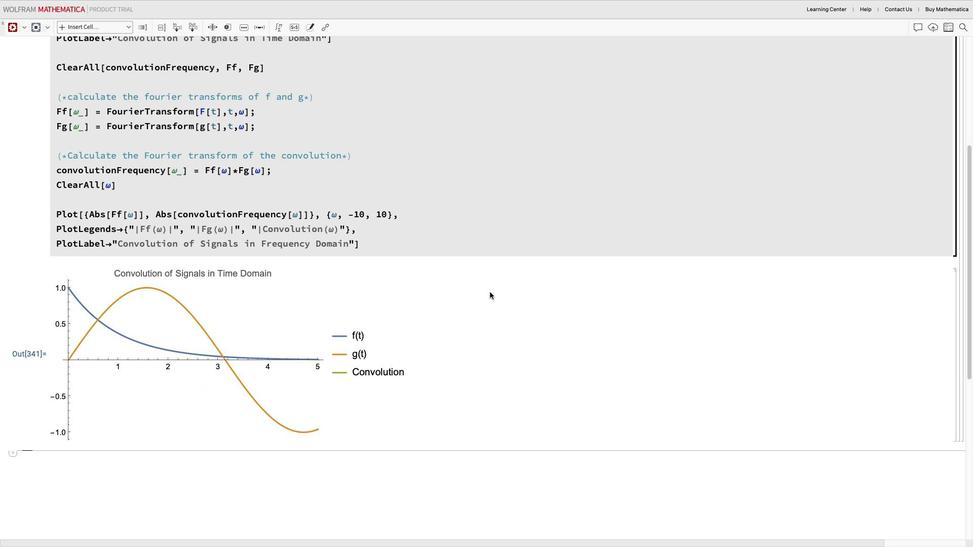 
Action: Mouse scrolled (489, 292) with delta (0, 0)
Screenshot: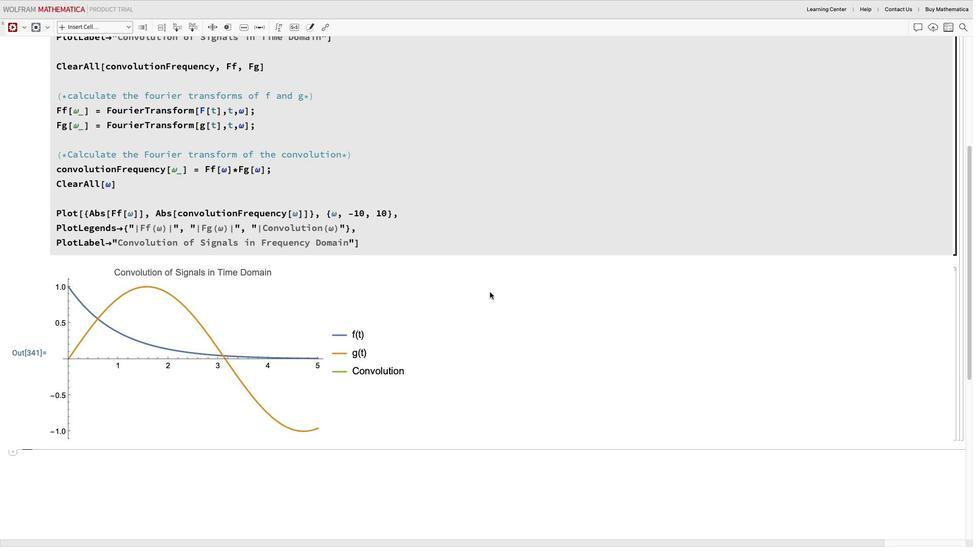 
Action: Mouse scrolled (489, 292) with delta (0, 0)
Screenshot: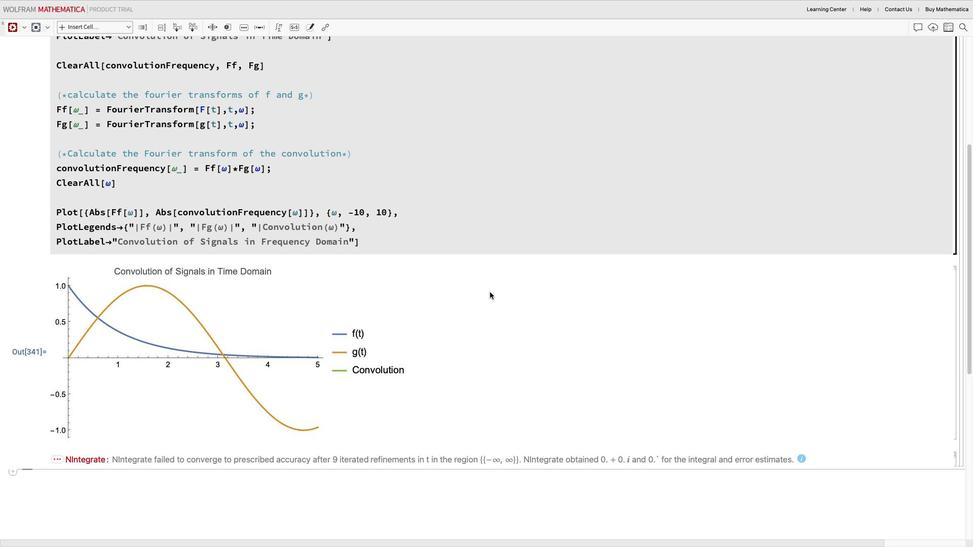 
Action: Mouse scrolled (489, 292) with delta (0, 0)
Screenshot: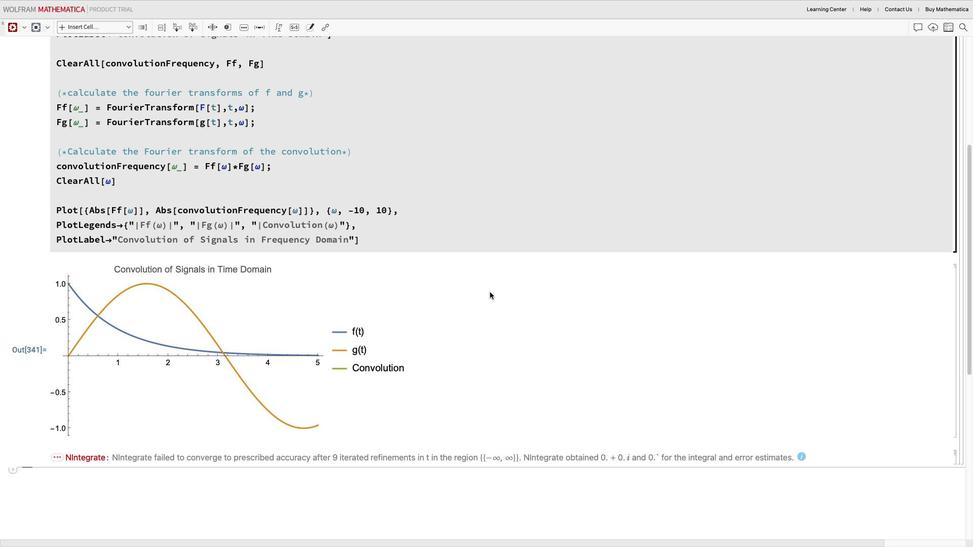 
Action: Mouse scrolled (489, 292) with delta (0, 0)
Screenshot: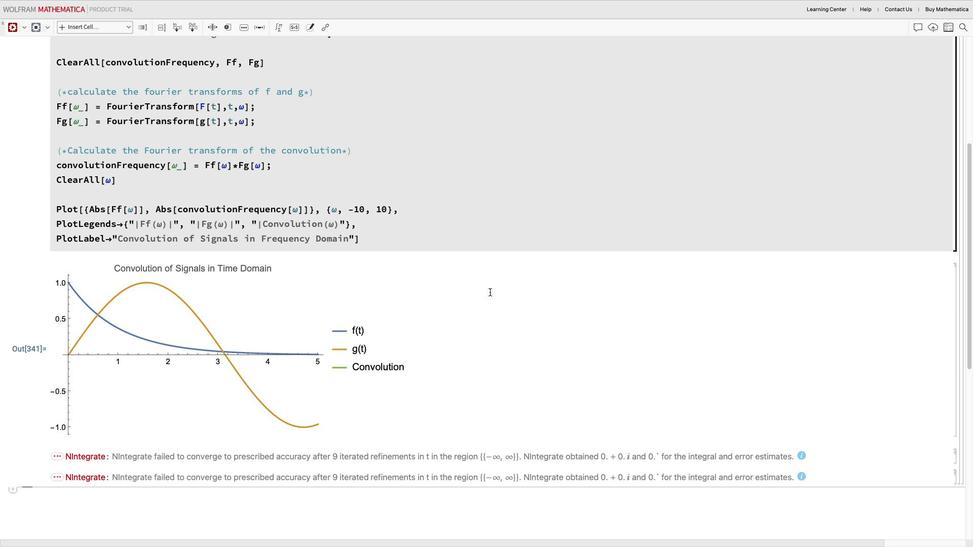 
Action: Mouse scrolled (489, 292) with delta (0, 0)
Screenshot: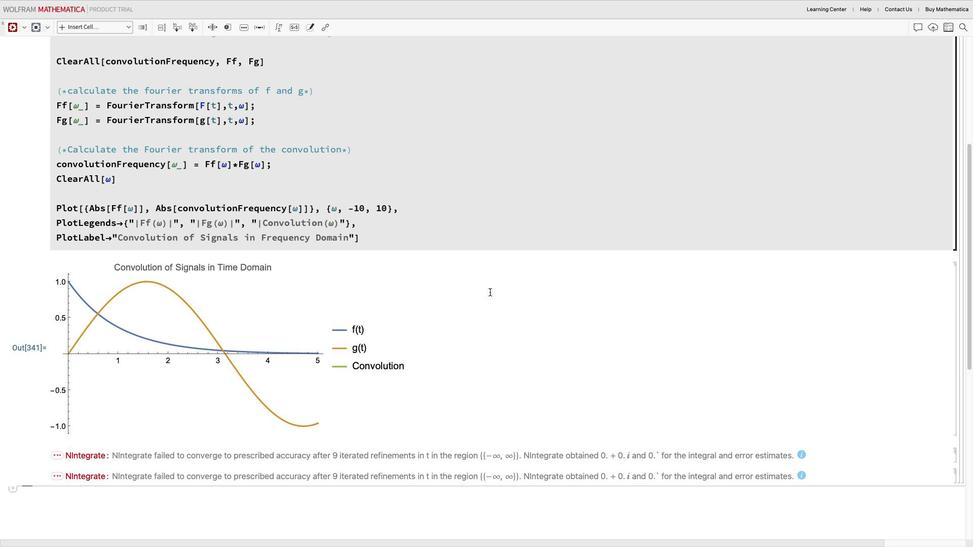 
Action: Mouse scrolled (489, 292) with delta (0, 0)
Screenshot: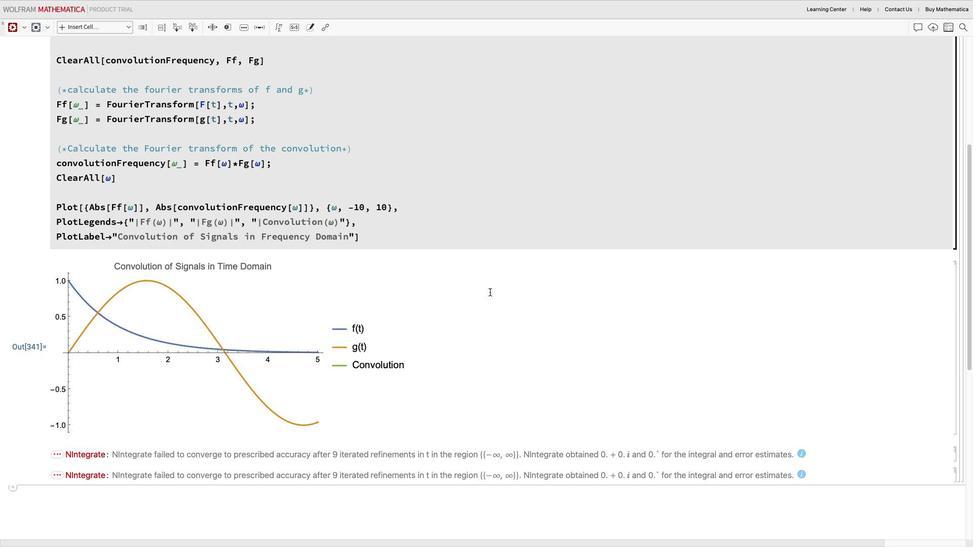 
Action: Mouse scrolled (489, 292) with delta (0, 0)
Screenshot: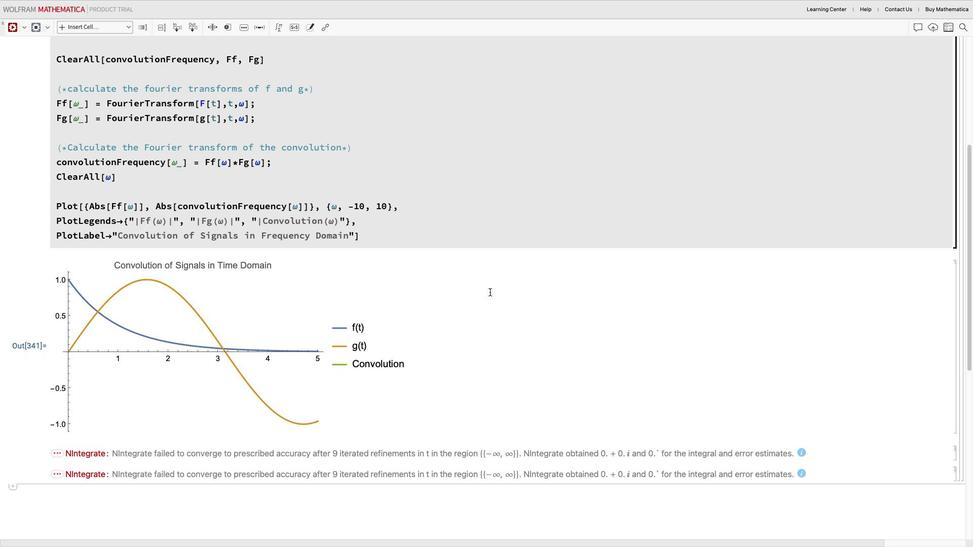 
Action: Mouse scrolled (489, 292) with delta (0, 0)
Screenshot: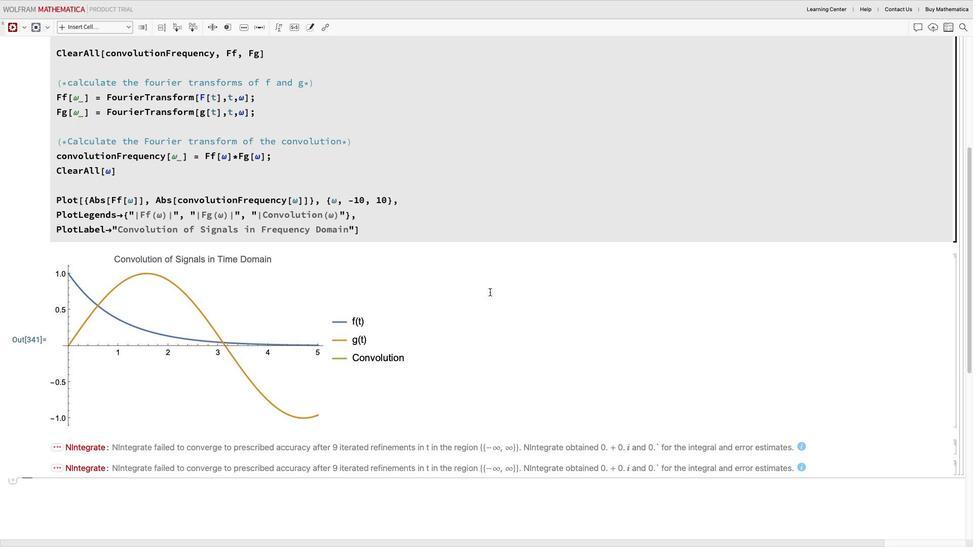 
Action: Mouse scrolled (489, 292) with delta (0, 0)
Screenshot: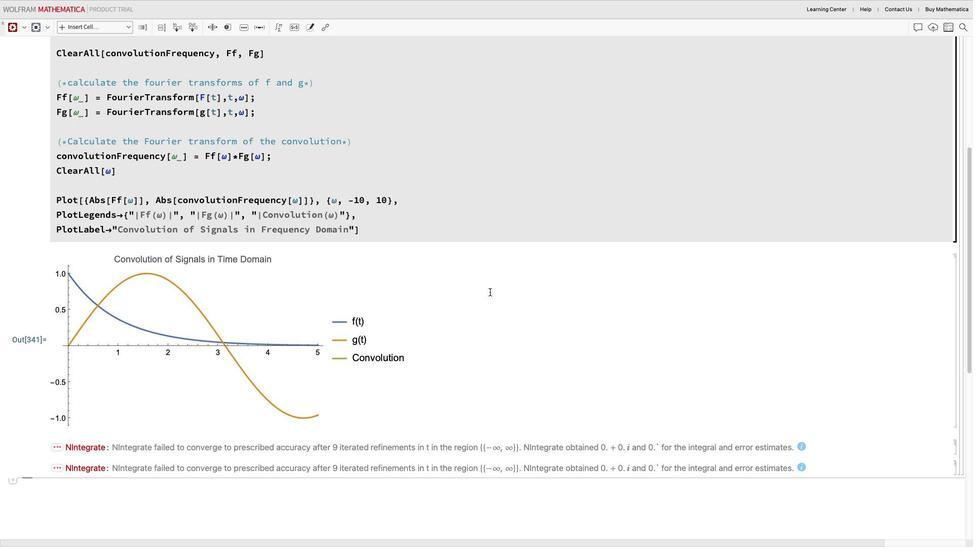 
Action: Mouse scrolled (489, 292) with delta (0, 0)
Screenshot: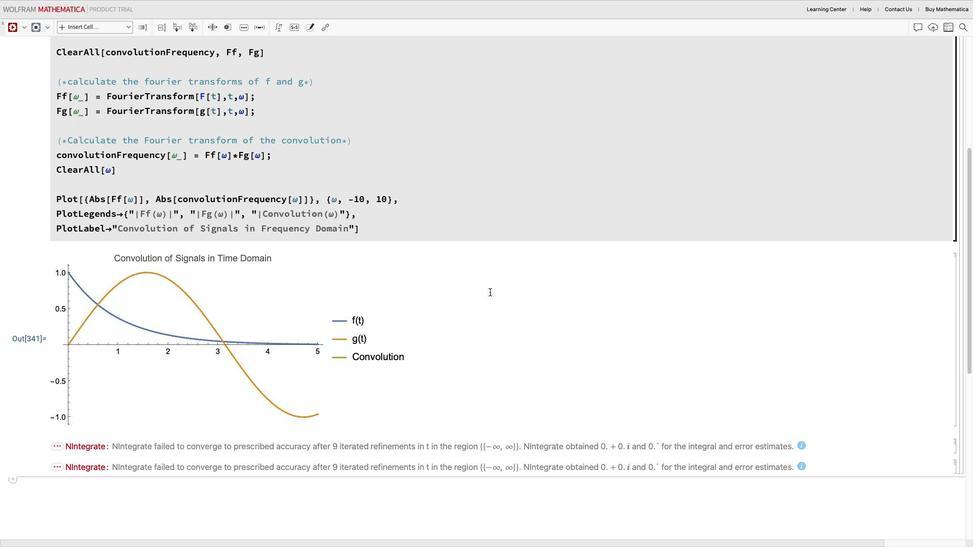 
Action: Mouse scrolled (489, 292) with delta (0, 0)
Screenshot: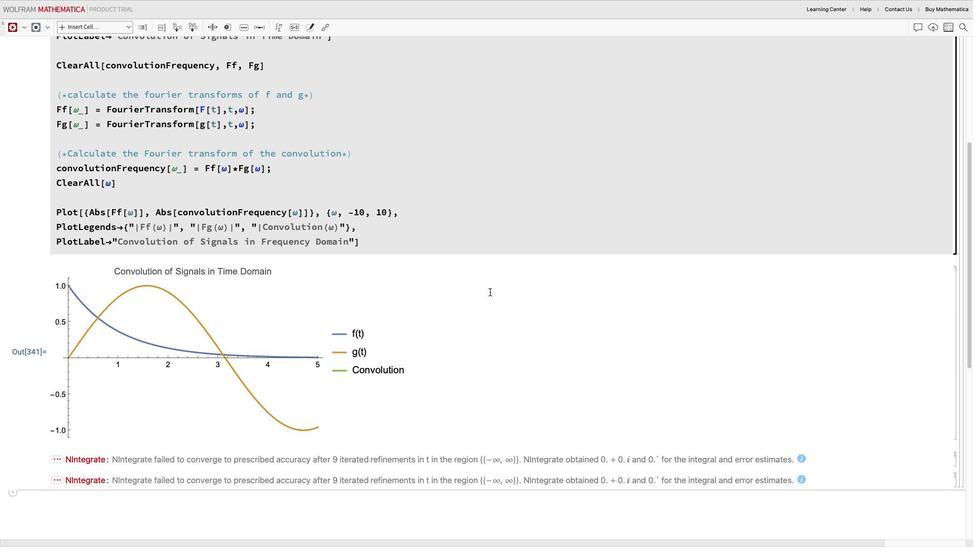 
Action: Mouse scrolled (489, 292) with delta (0, 0)
Screenshot: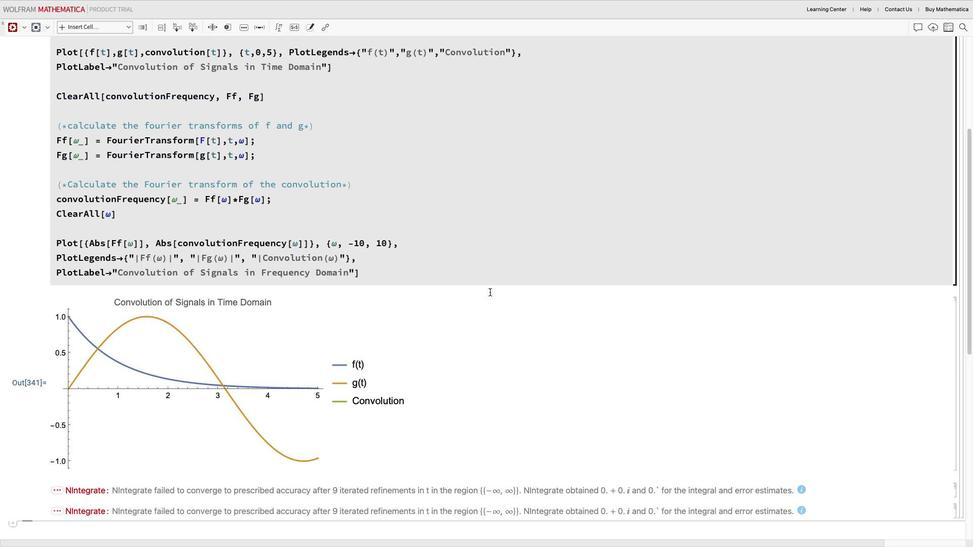 
Action: Mouse scrolled (489, 292) with delta (0, 1)
Screenshot: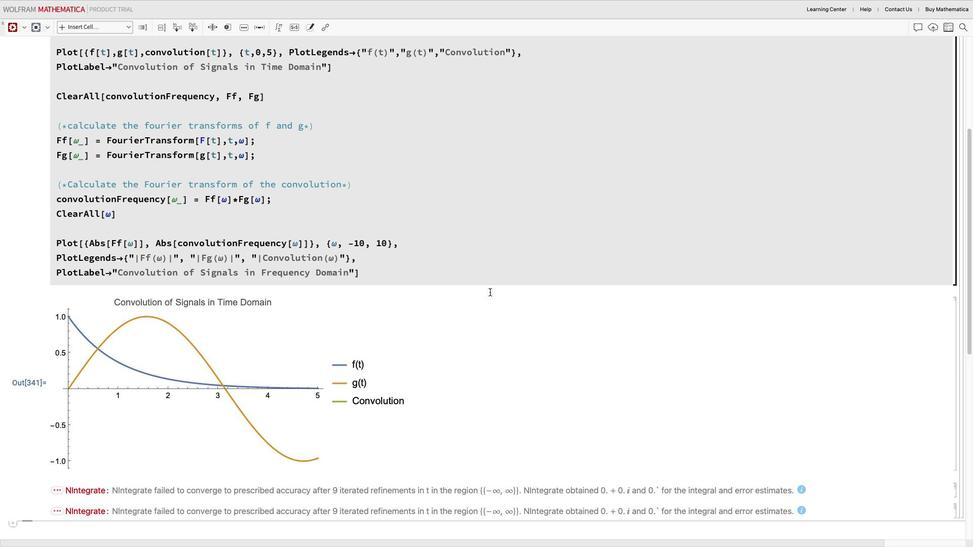 
Action: Mouse scrolled (489, 292) with delta (0, 0)
Screenshot: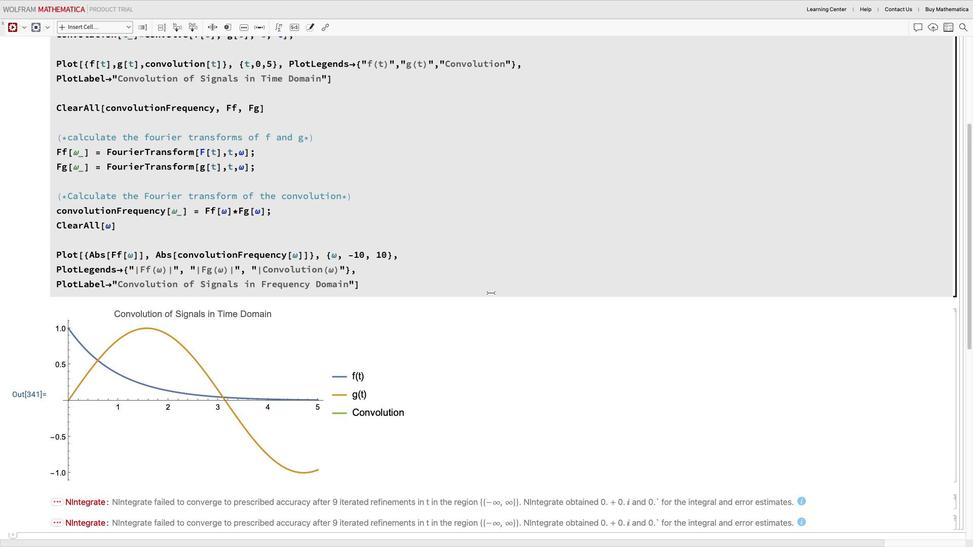 
Action: Mouse scrolled (489, 292) with delta (0, 0)
Screenshot: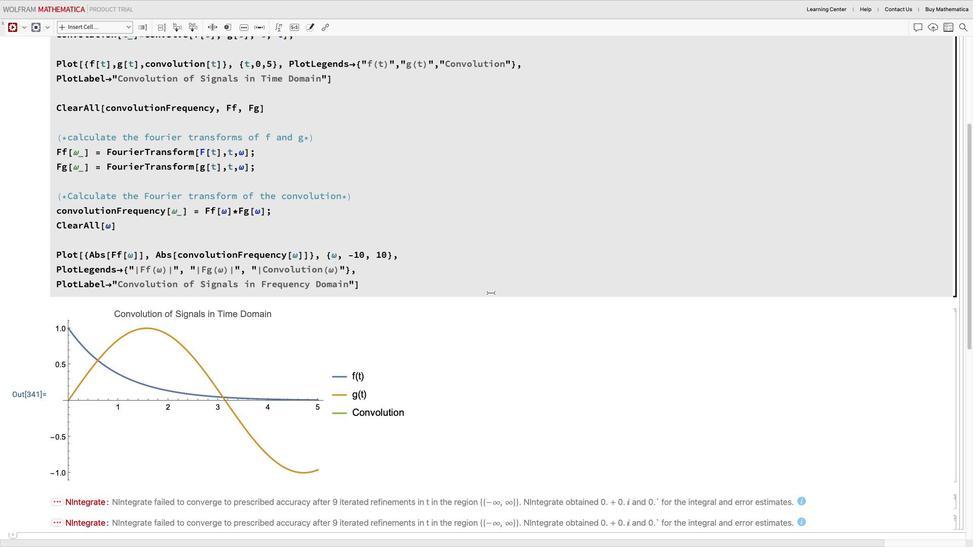 
Action: Mouse moved to (378, 282)
Screenshot: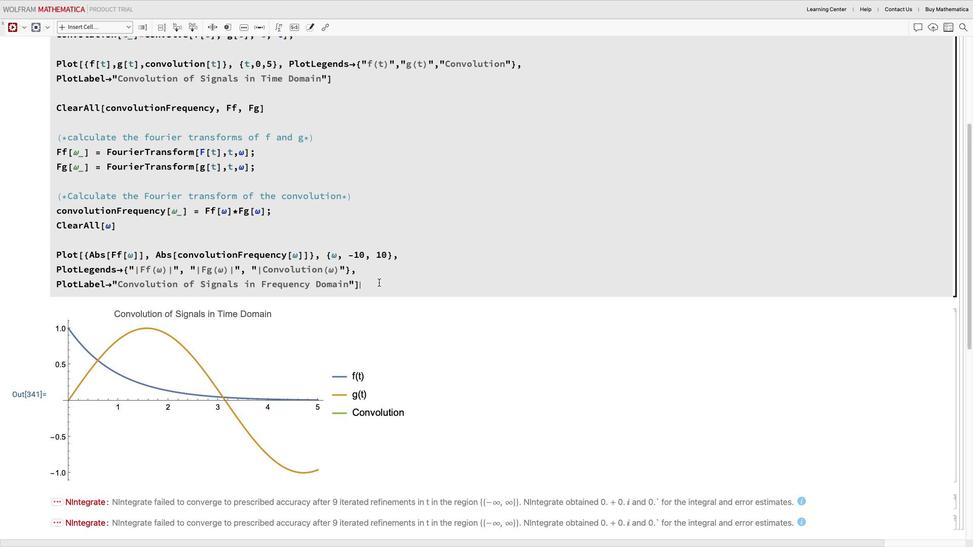 
Action: Mouse pressed left at (378, 282)
Screenshot: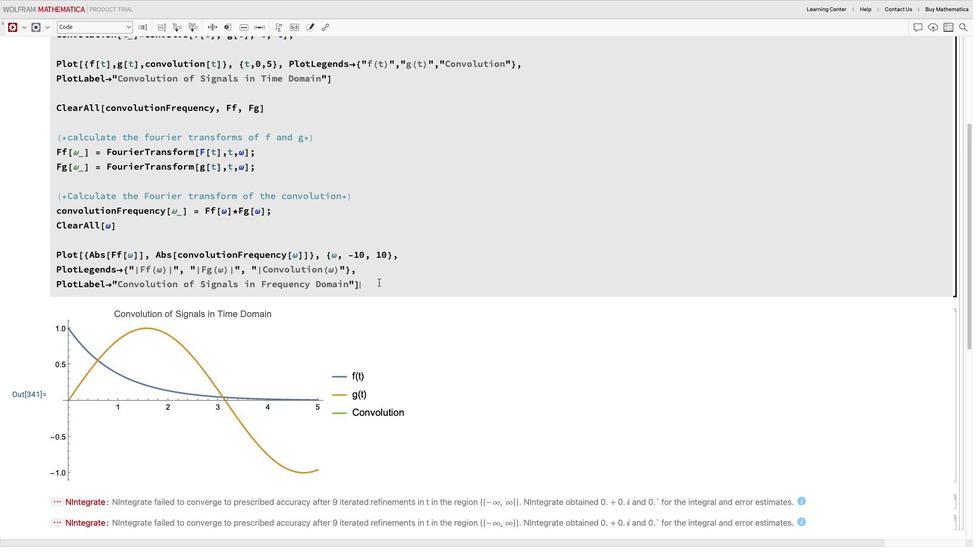 
Action: Mouse moved to (379, 282)
Screenshot: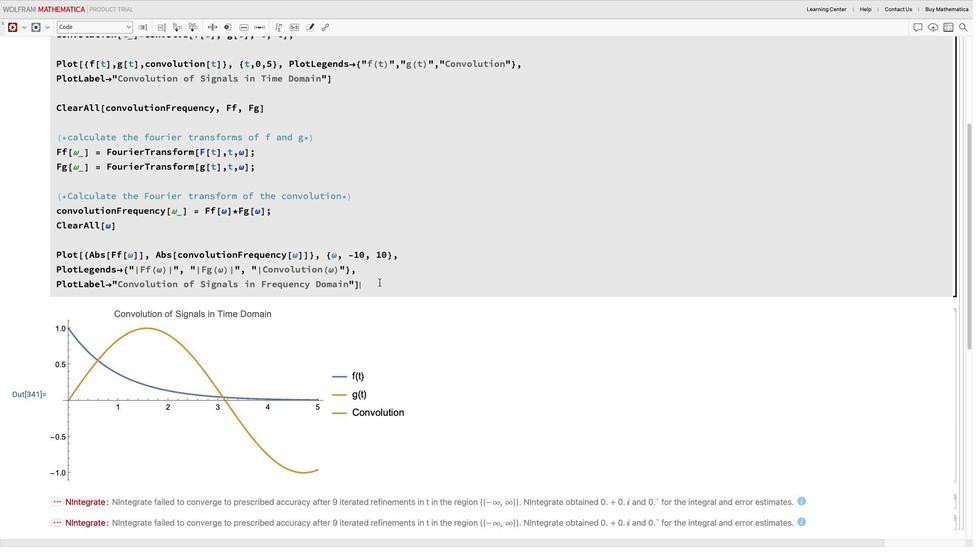 
Action: Mouse scrolled (379, 282) with delta (0, 0)
Screenshot: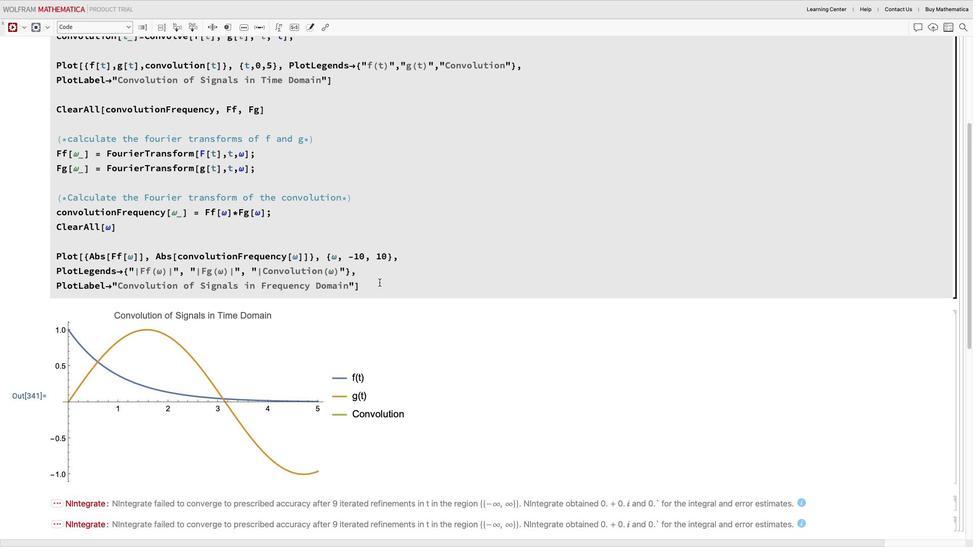 
Action: Mouse scrolled (379, 282) with delta (0, 0)
Screenshot: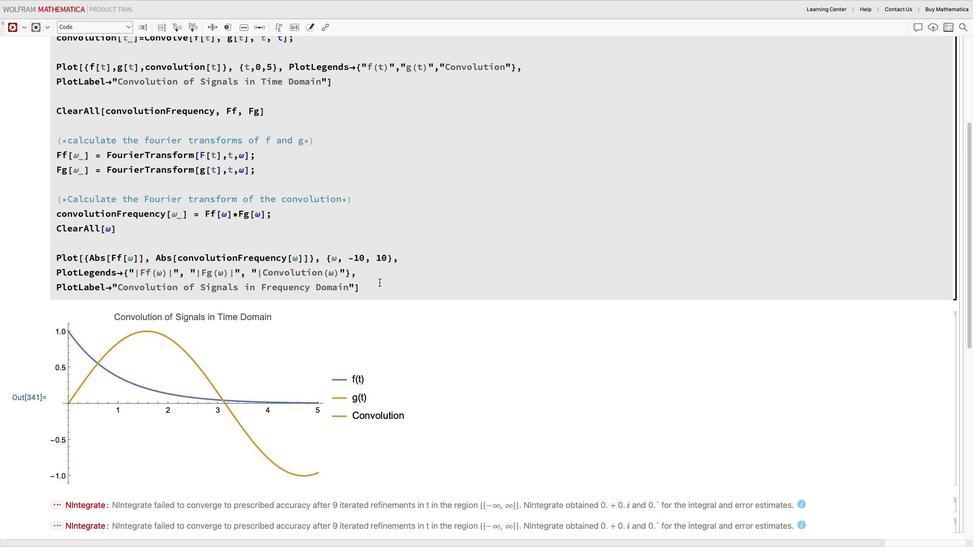 
Action: Mouse scrolled (379, 282) with delta (0, 0)
Screenshot: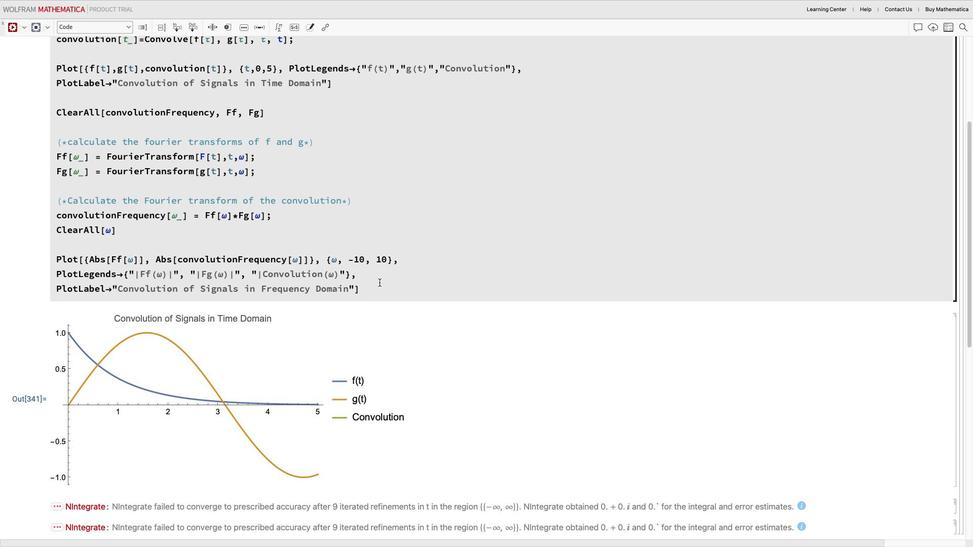 
Action: Key pressed Key.leftKey.leftKey.leftKey.leftKey.leftKey.leftKey.leftKey.leftKey.leftKey.leftKey.leftKey.leftKey.leftKey.leftKey.leftKey.leftKey.leftKey.leftKey.leftKey.leftKey.leftKey.leftKey.leftKey.leftKey.leftKey.leftKey.leftKey.leftKey.leftKey.leftKey.leftKey.leftKey.leftKey.leftKey.leftKey.leftKey.leftKey.leftKey.leftKey.leftKey.leftKey.leftKey.leftKey.leftKey.leftKey.leftKey.upKey.upKey.rightKey.rightKey.rightKey.rightKey.rightKey.rightKey.rightKey.rightKey.rightKey.rightKey.rightKey.rightKey.rightKey.rightKey.rightKey.rightKey.rightKey.rightKey.rightKey.rightKey.rightKey.rightKey.rightKey.rightKey.rightKey.rightKey.rightKey.rightKey.rightKey.rightKey.rightKey.rightKey.rightKey.rightKey.rightKey.rightKey.rightKey.rightKey.rightKey.leftKey.leftKey.leftKey.rightKey.rightKey.rightKey.rightKey.rightKey.rightKey.rightKey.rightKey.rightKey.rightKey.rightKey.rightKey.rightKey.rightKey.rightKey.rightKey.leftKey.leftKey.upKey.upKey.upKey.leftKey.leftKey.leftKey.leftKey.leftKey.leftKey.leftKey.leftKey.leftKey.leftKey.leftKey.leftKey.leftKey.leftKey.leftKey.leftKey.leftKey.rightKey.rightKey.rightKey.rightKey.rightKey.rightKey.rightKey.rightKey.upKey.upKey.upKey.upKey.upKey.leftKey.leftKey.leftKey.downKey.downKey.leftKey.upKey.leftKey.leftKey.backspace'f'Key.rightKey.rightKey.rightKey.rightKey.rightKey.rightKey.shift_rKey.enter
Screenshot: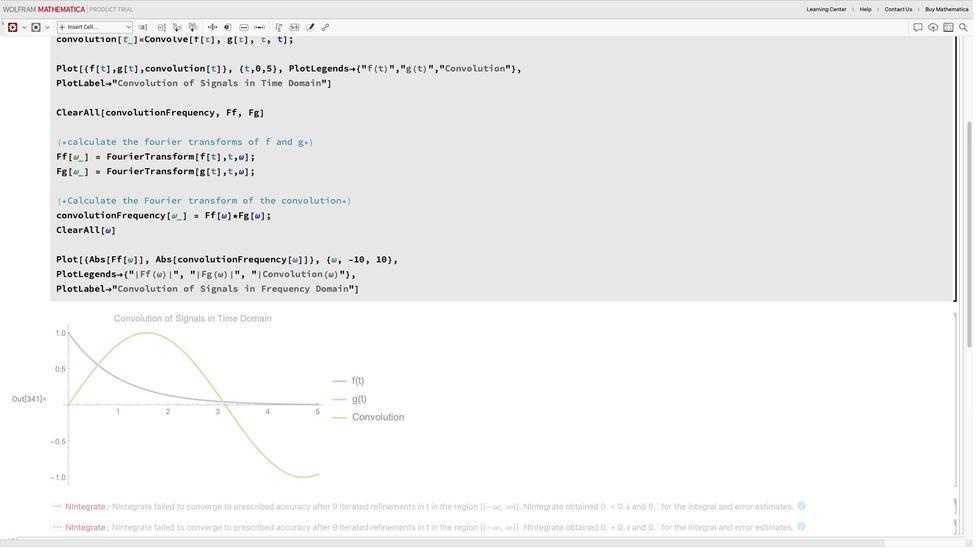 
Action: Mouse moved to (419, 322)
Screenshot: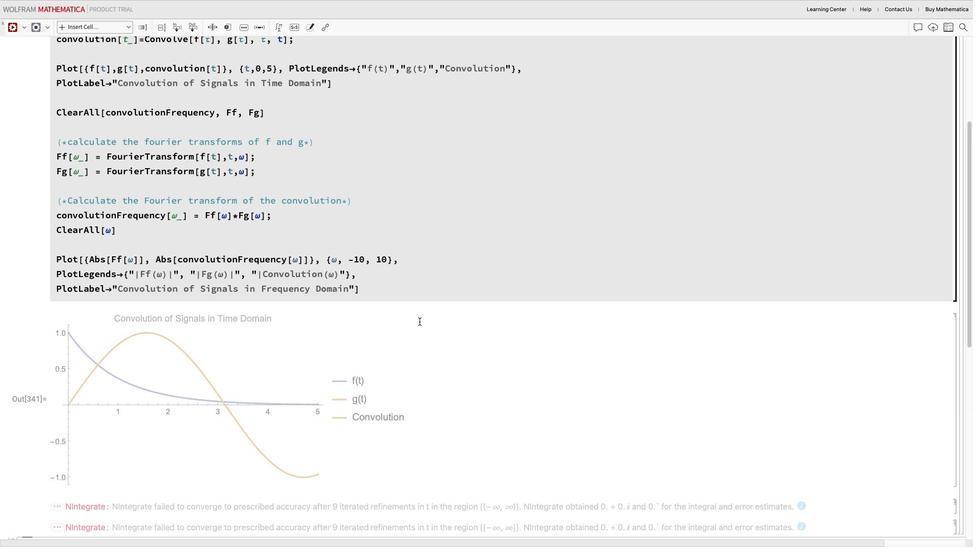 
Action: Mouse scrolled (419, 322) with delta (0, 0)
Screenshot: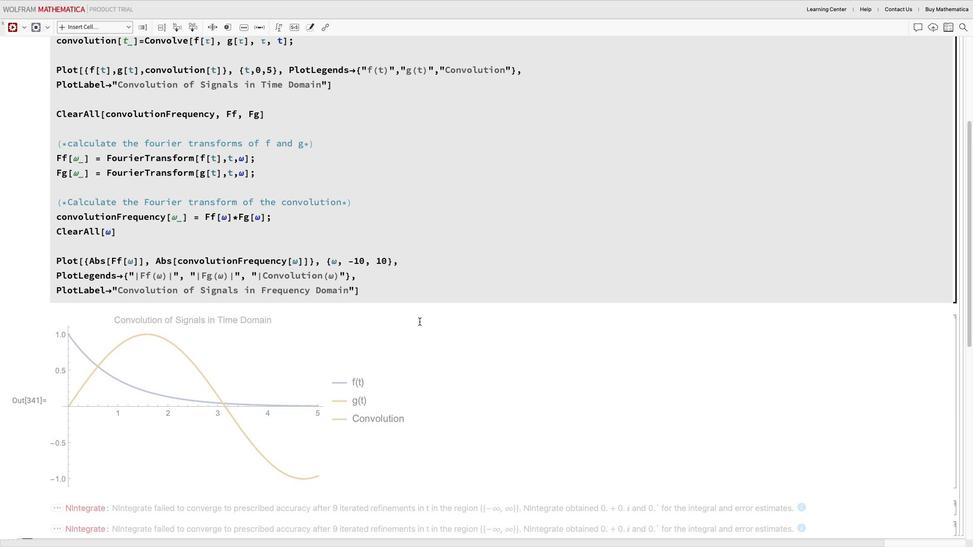 
Action: Mouse scrolled (419, 322) with delta (0, 0)
Screenshot: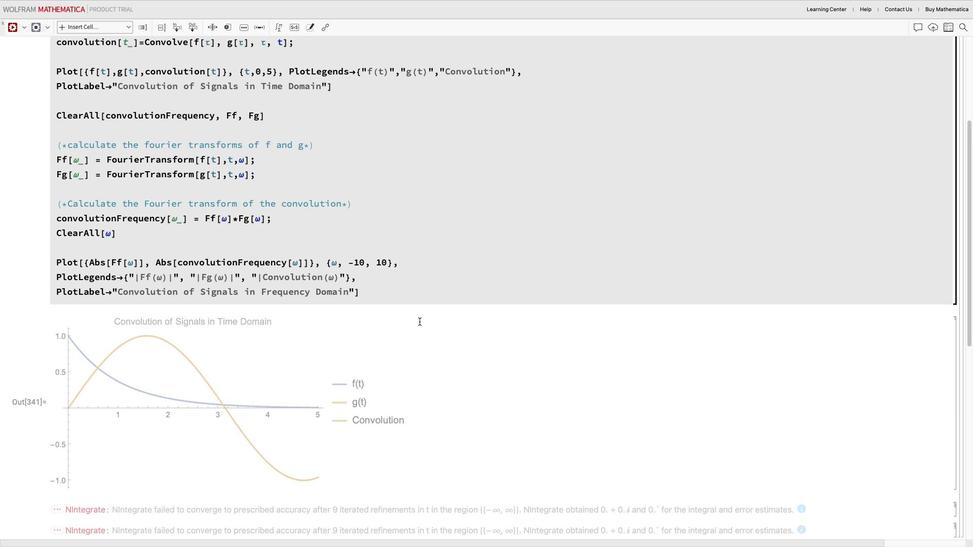 
Action: Mouse scrolled (419, 322) with delta (0, 0)
Screenshot: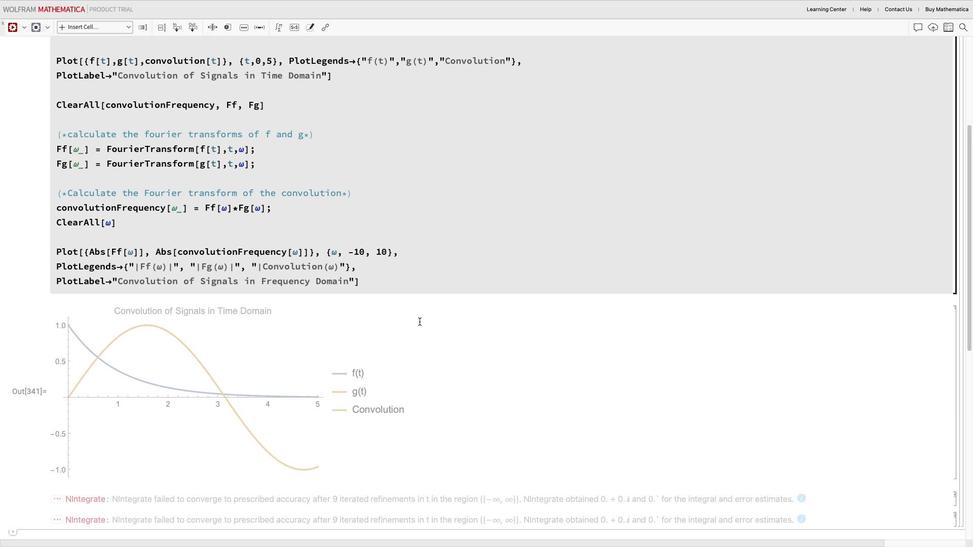
Action: Mouse scrolled (419, 322) with delta (0, 0)
Screenshot: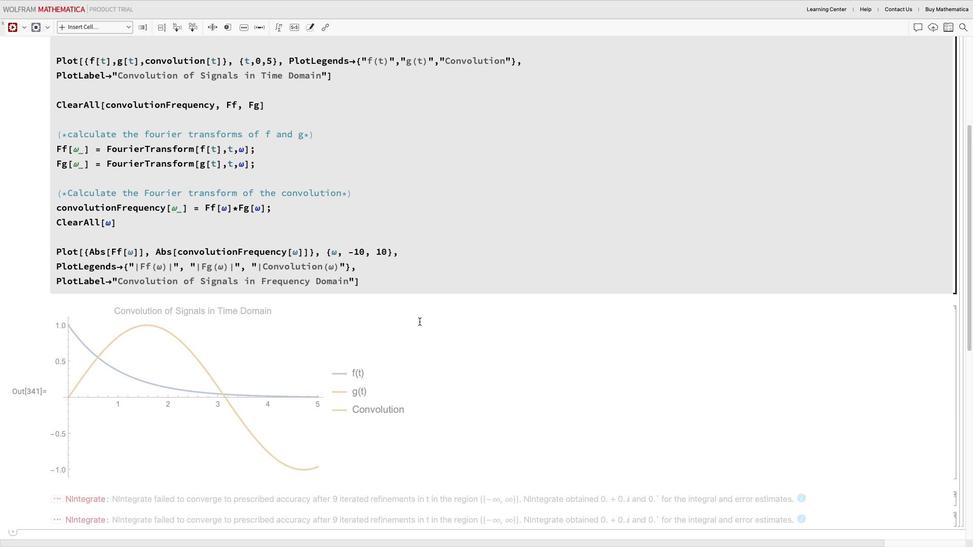 
Action: Mouse scrolled (419, 322) with delta (0, 0)
Screenshot: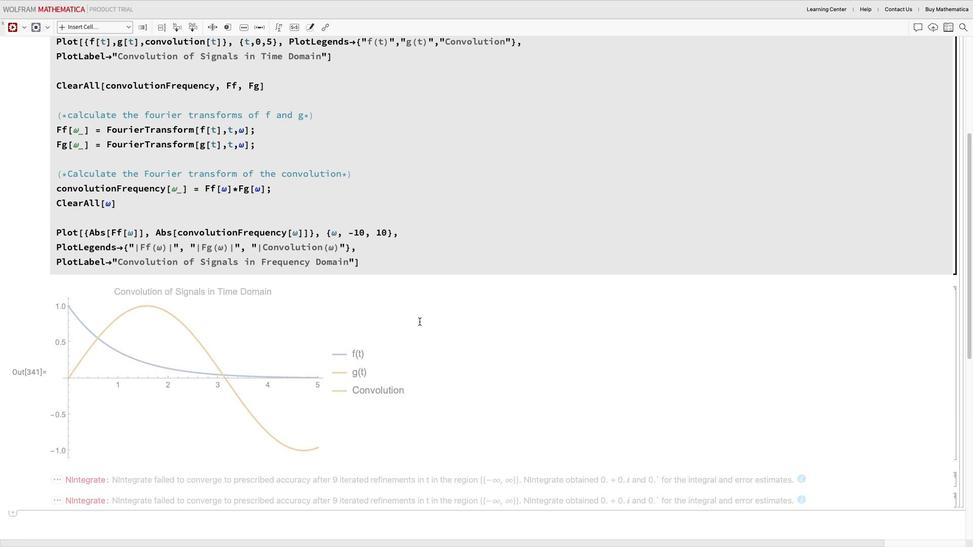 
Action: Mouse scrolled (419, 322) with delta (0, 0)
Screenshot: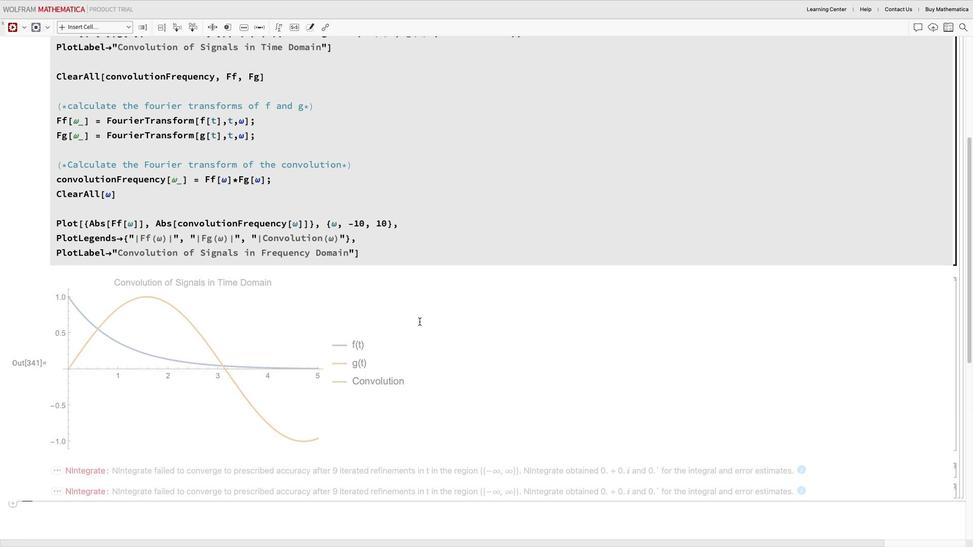 
Action: Mouse scrolled (419, 322) with delta (0, 0)
Screenshot: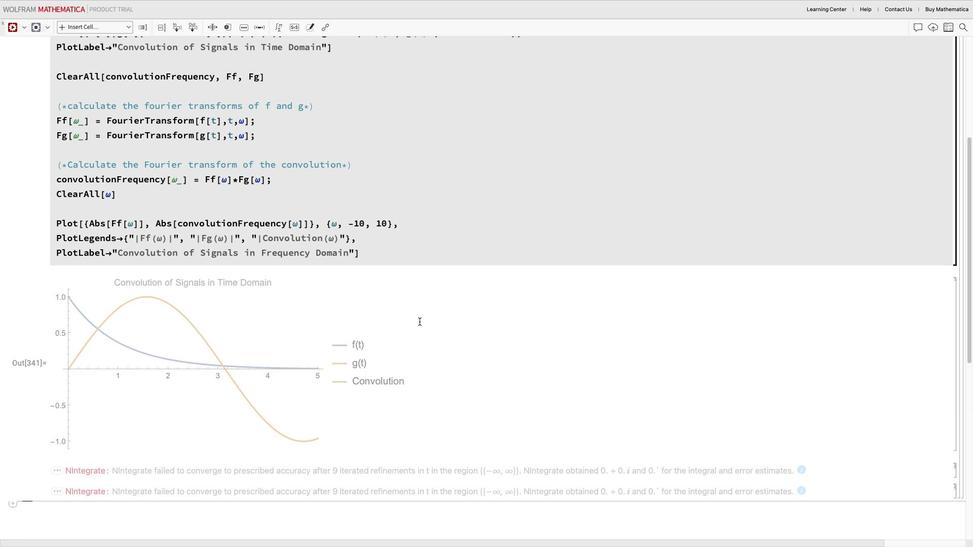 
Action: Mouse scrolled (419, 322) with delta (0, 0)
Screenshot: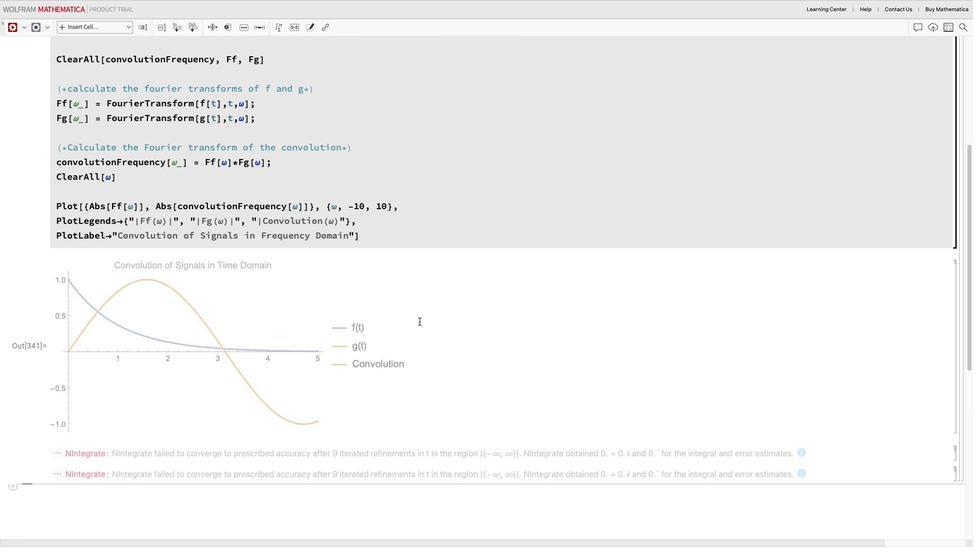 
Action: Mouse scrolled (419, 322) with delta (0, 0)
Screenshot: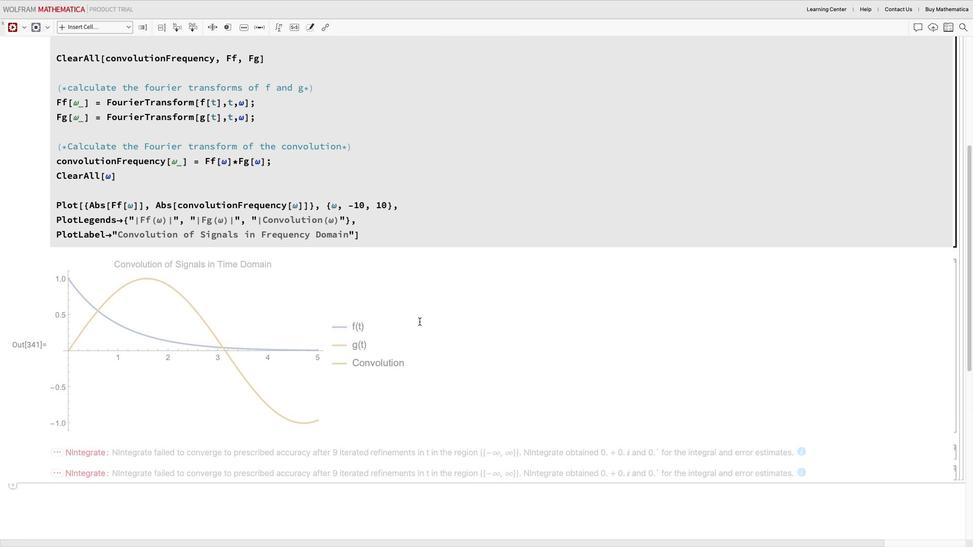 
Action: Mouse scrolled (419, 322) with delta (0, 0)
Screenshot: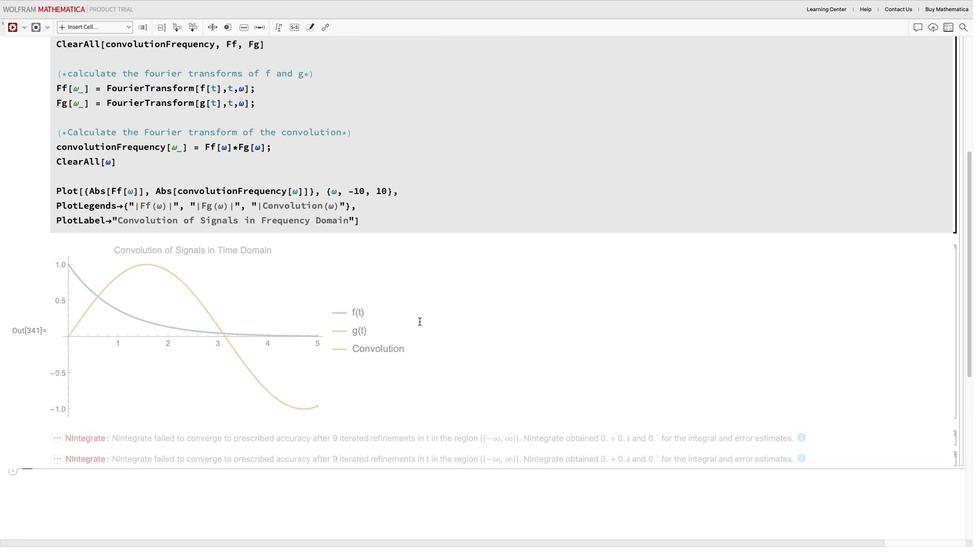 
Action: Mouse scrolled (419, 322) with delta (0, 0)
Screenshot: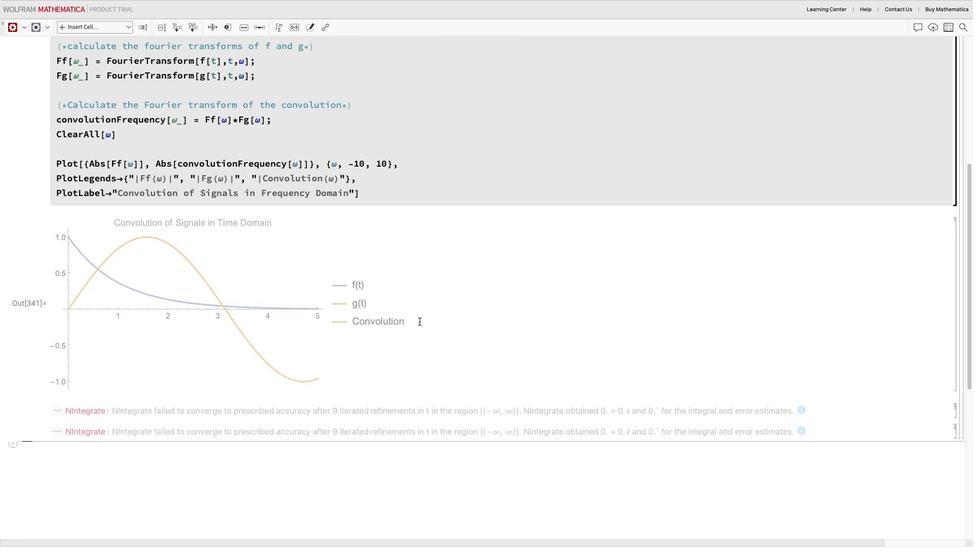 
Action: Mouse scrolled (419, 322) with delta (0, -1)
Screenshot: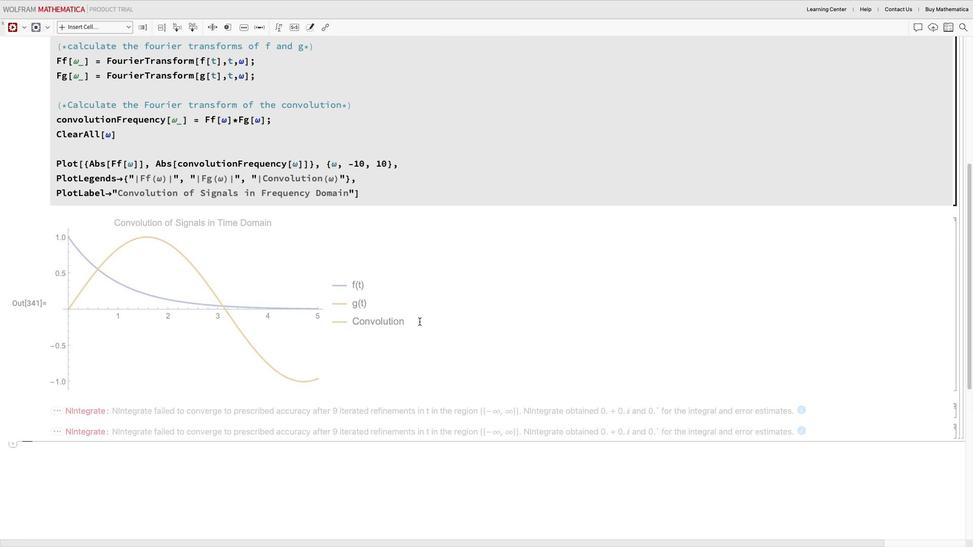 
Action: Mouse scrolled (419, 322) with delta (0, 0)
Screenshot: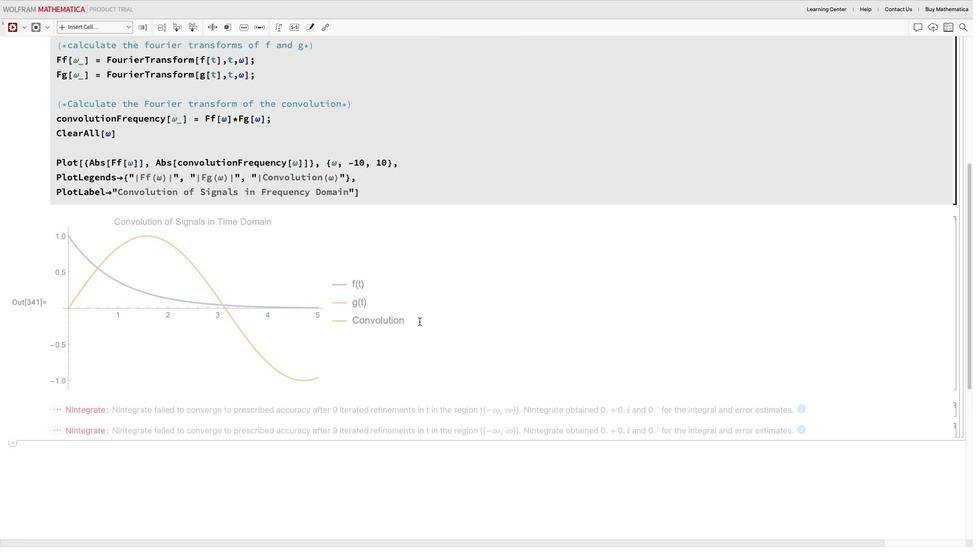 
Action: Mouse scrolled (419, 322) with delta (0, 0)
Screenshot: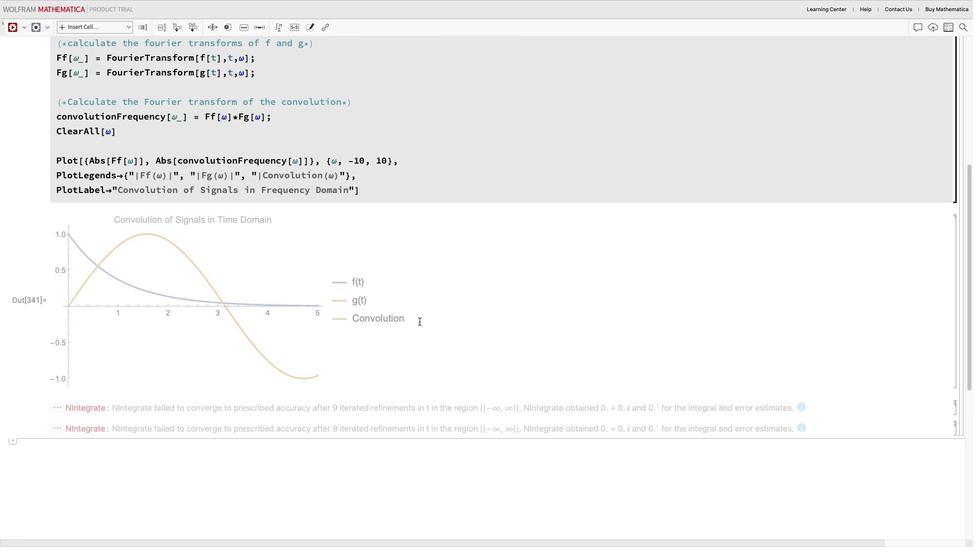 
Action: Mouse moved to (391, 201)
Screenshot: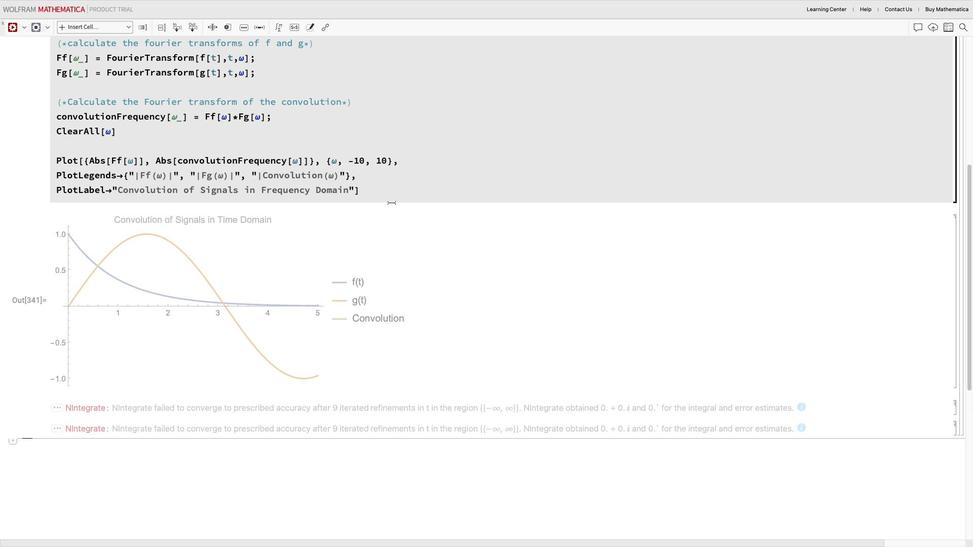 
Action: Mouse scrolled (391, 201) with delta (0, 0)
Screenshot: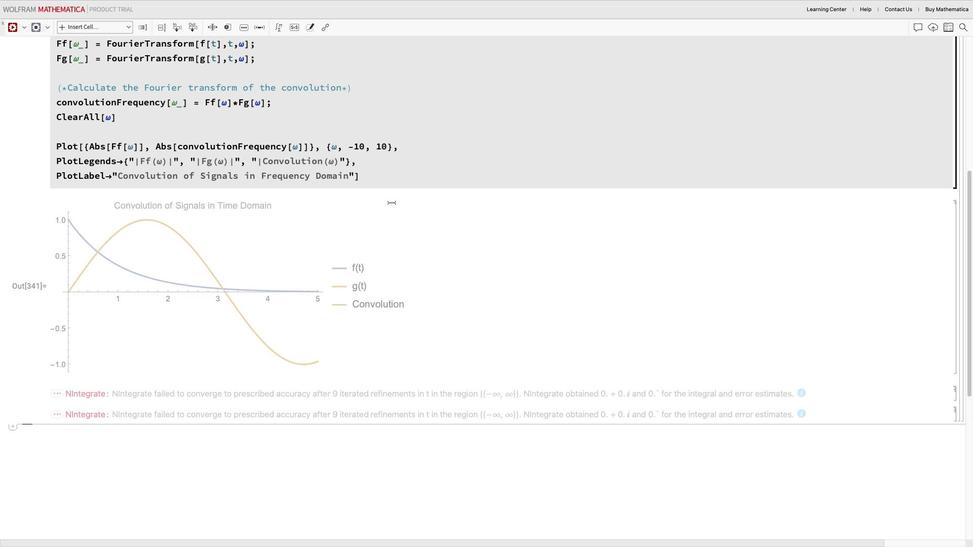 
Action: Mouse scrolled (391, 201) with delta (0, 0)
Screenshot: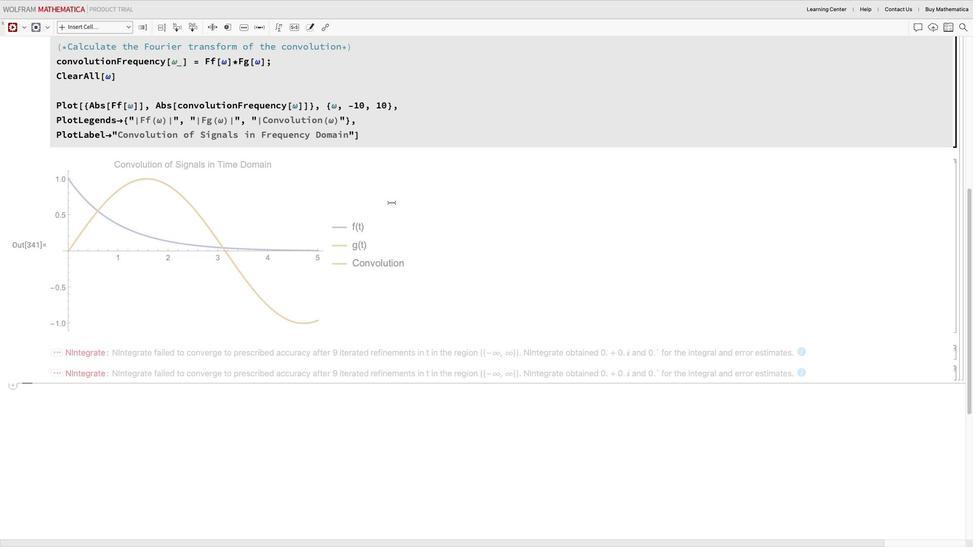 
Action: Mouse scrolled (391, 201) with delta (0, -1)
Screenshot: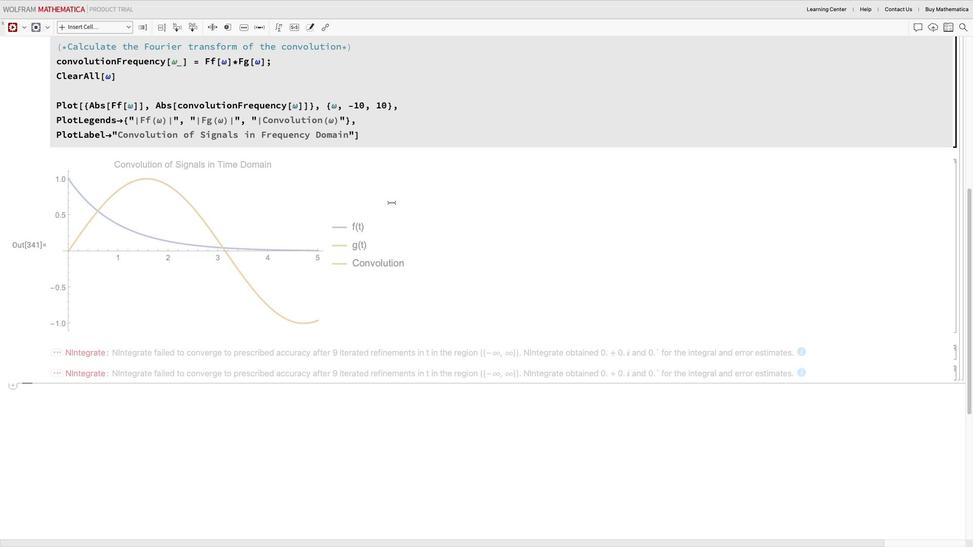 
Action: Mouse scrolled (391, 201) with delta (0, 0)
Screenshot: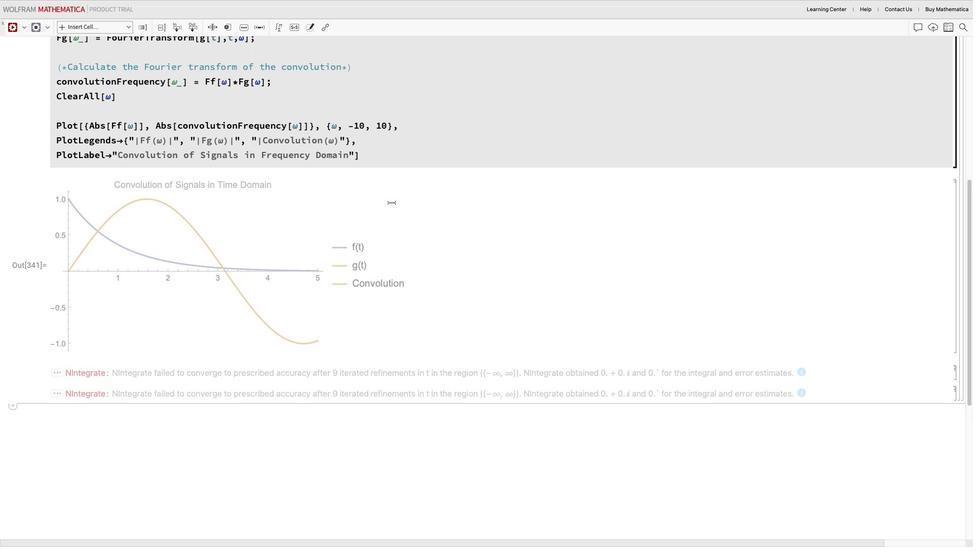 
Action: Mouse scrolled (391, 201) with delta (0, 0)
Screenshot: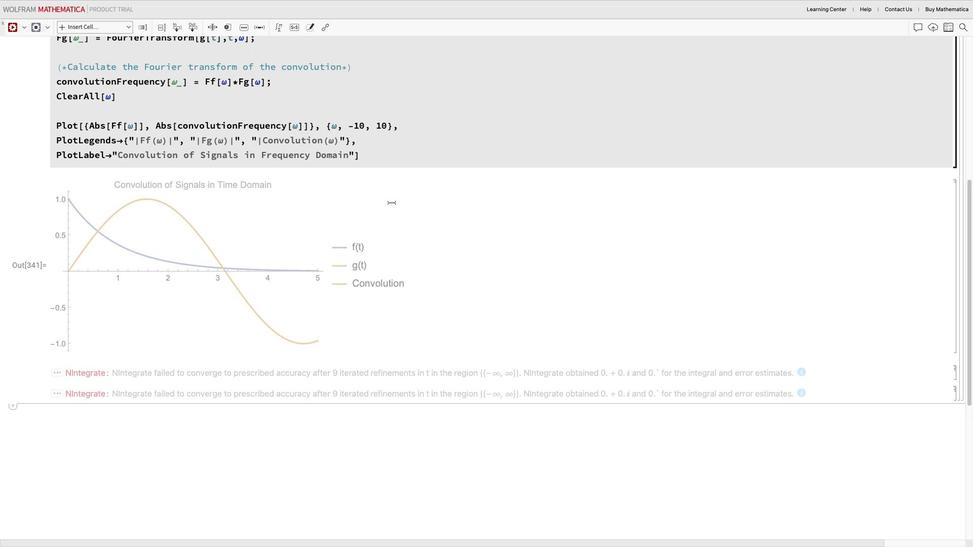 
Action: Mouse scrolled (391, 201) with delta (0, 1)
Screenshot: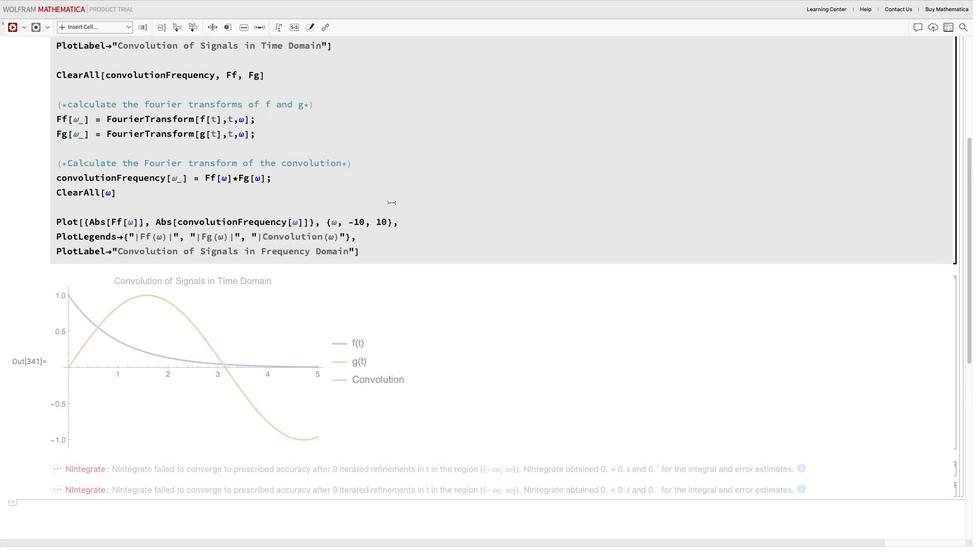 
Action: Mouse scrolled (391, 201) with delta (0, 2)
Screenshot: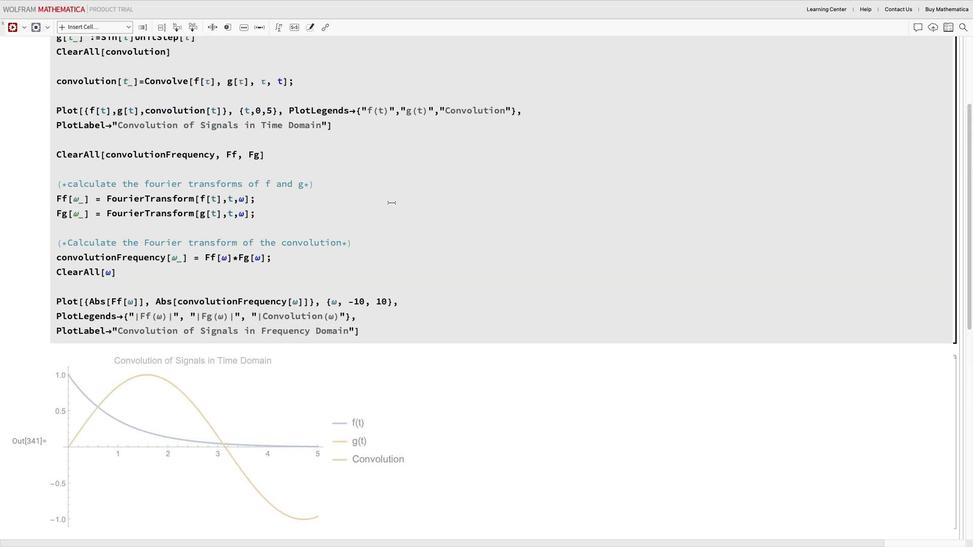
Action: Mouse scrolled (391, 201) with delta (0, 3)
Screenshot: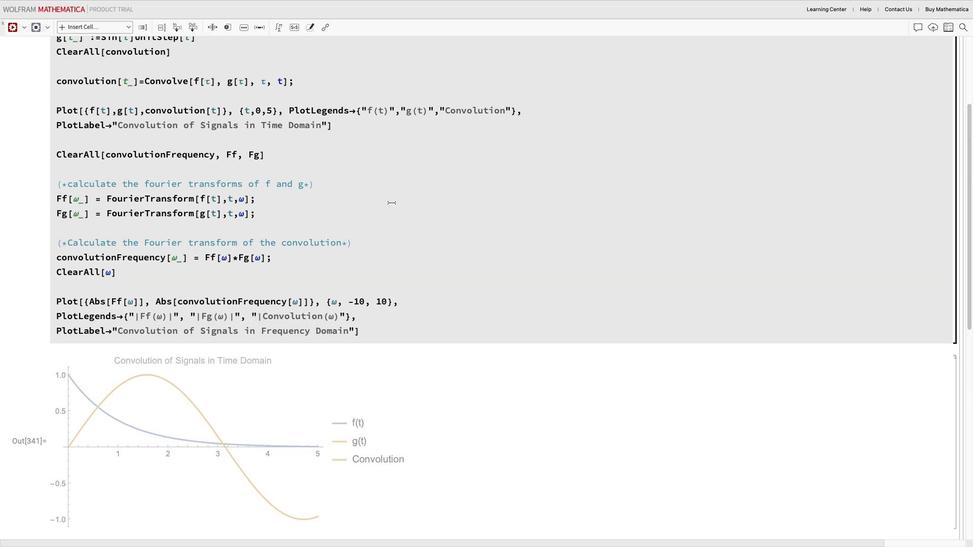 
Action: Mouse scrolled (391, 201) with delta (0, 0)
Screenshot: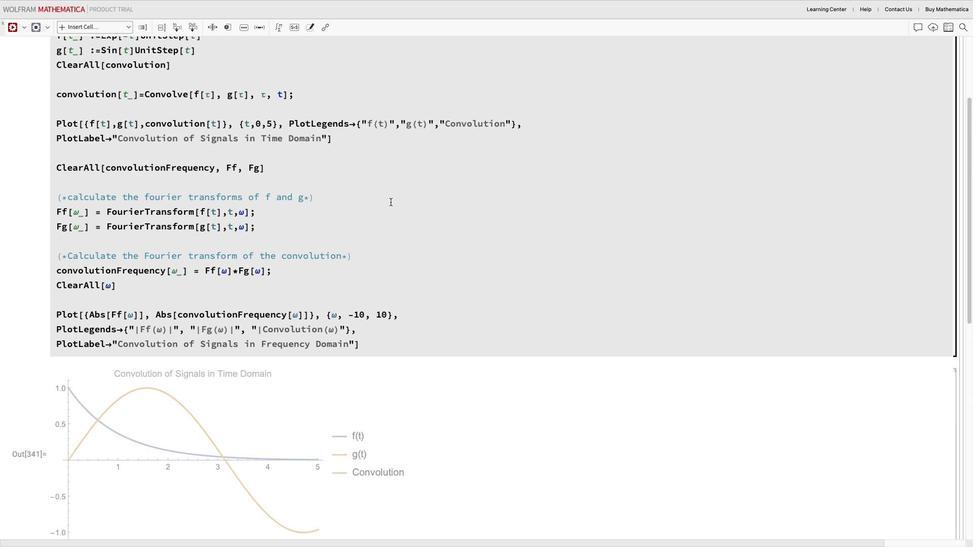 
Action: Mouse scrolled (391, 201) with delta (0, 0)
Screenshot: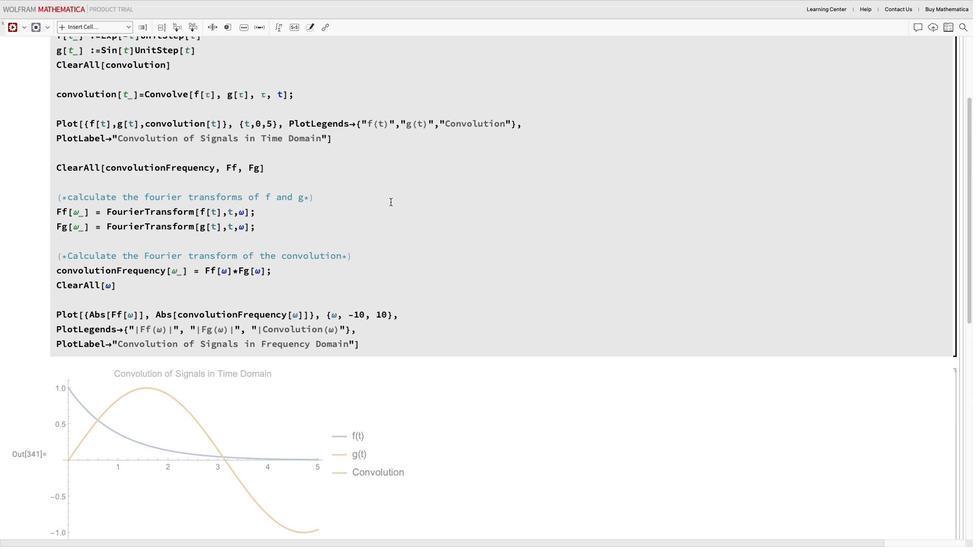 
Action: Mouse scrolled (391, 201) with delta (0, 0)
Screenshot: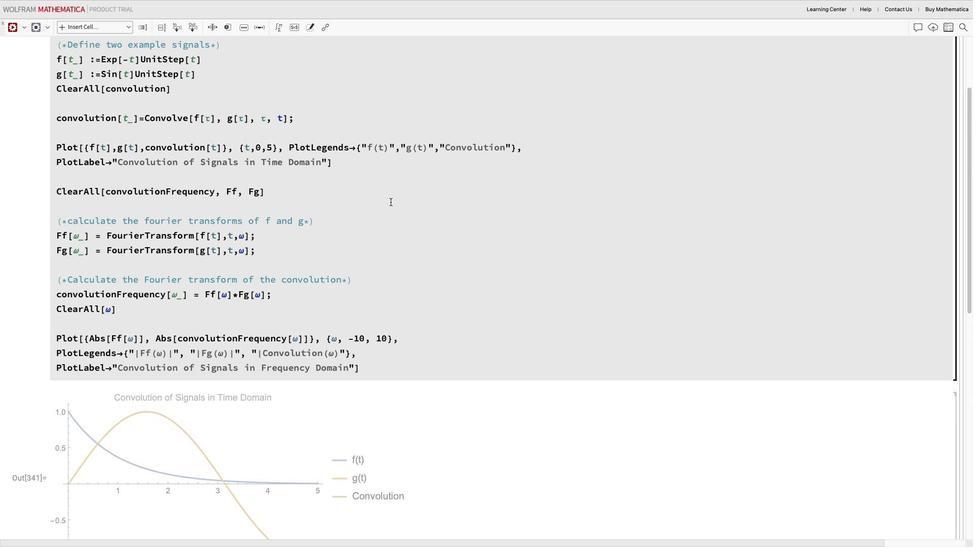 
Action: Mouse scrolled (391, 201) with delta (0, 1)
Screenshot: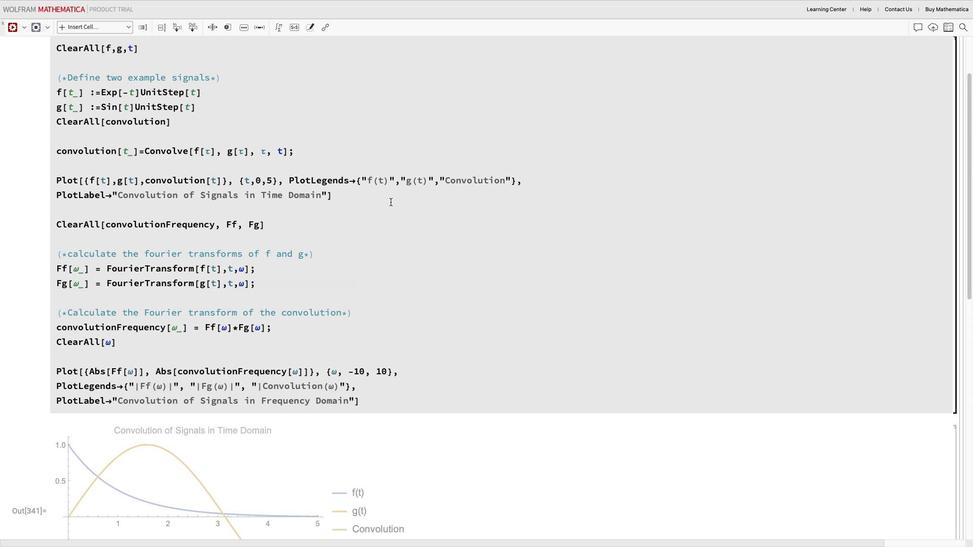 
Action: Mouse scrolled (391, 201) with delta (0, 1)
Screenshot: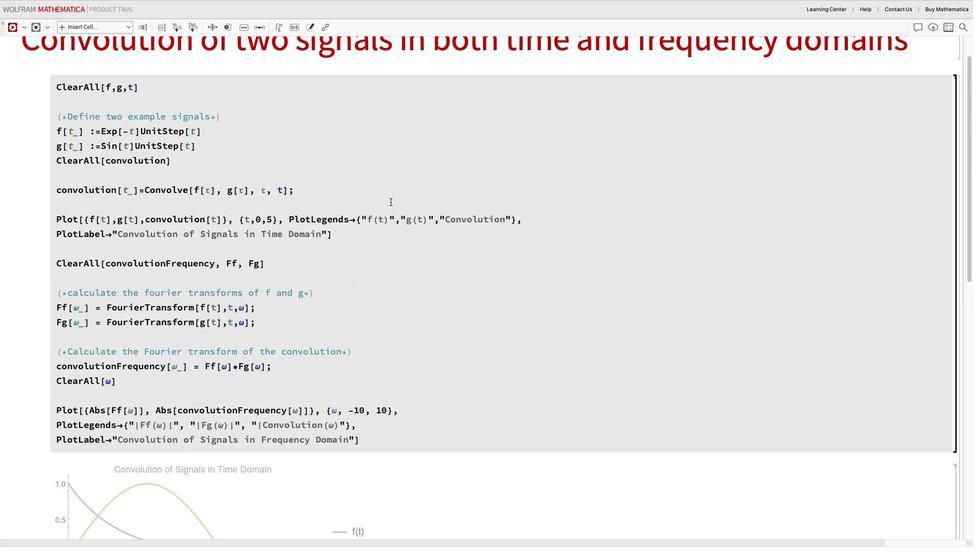 
Action: Mouse moved to (371, 439)
Screenshot: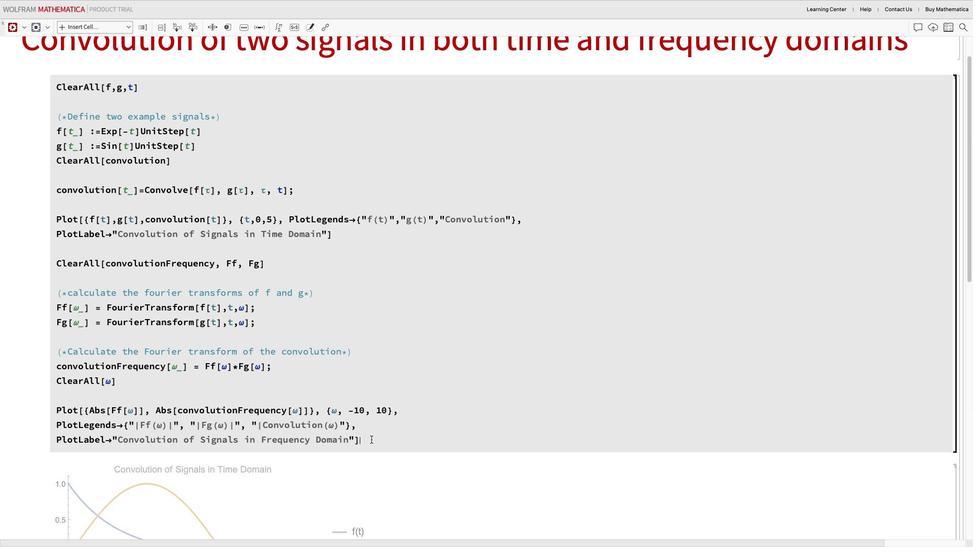 
Action: Mouse pressed left at (371, 439)
Screenshot: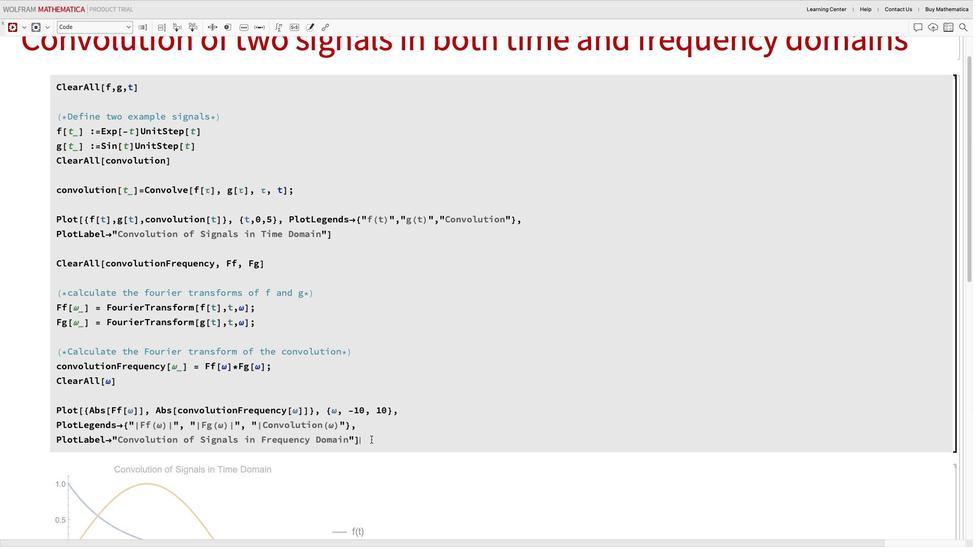 
Action: Mouse moved to (441, 344)
Screenshot: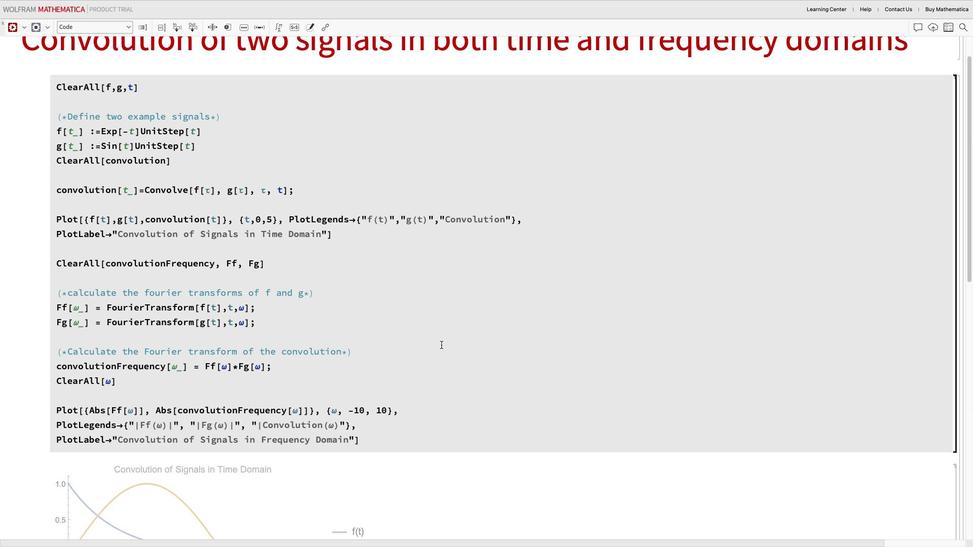
Action: Mouse scrolled (441, 344) with delta (0, 0)
Screenshot: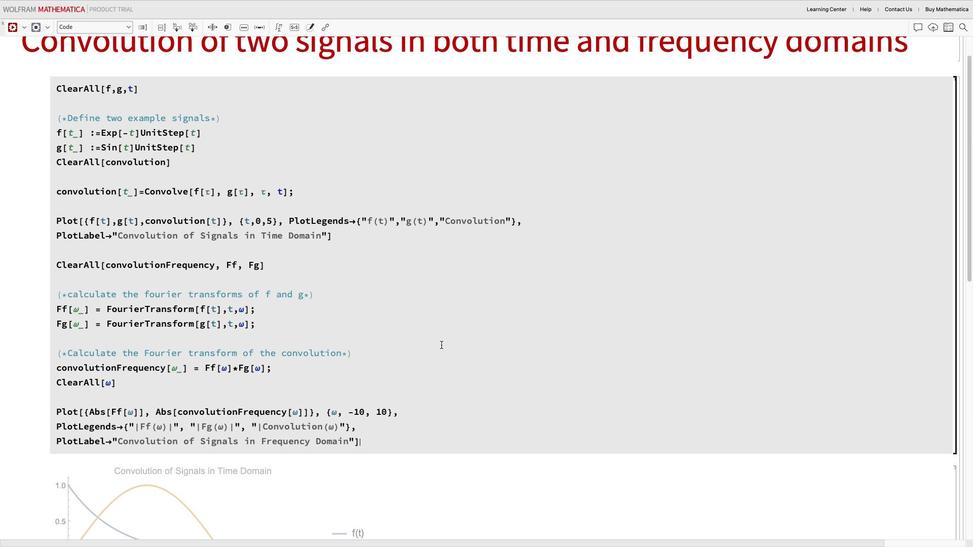 
Action: Mouse scrolled (441, 344) with delta (0, 0)
Screenshot: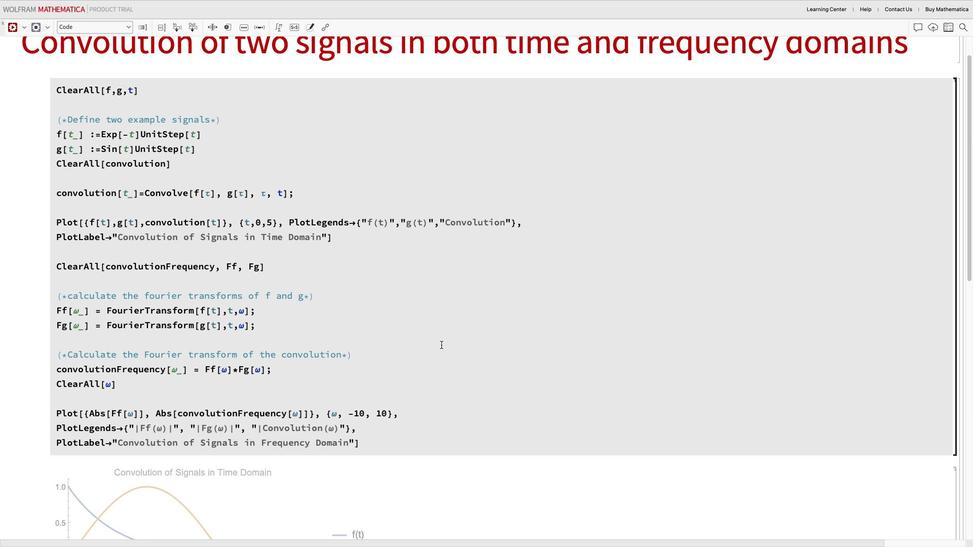 
Action: Mouse scrolled (441, 344) with delta (0, 0)
Screenshot: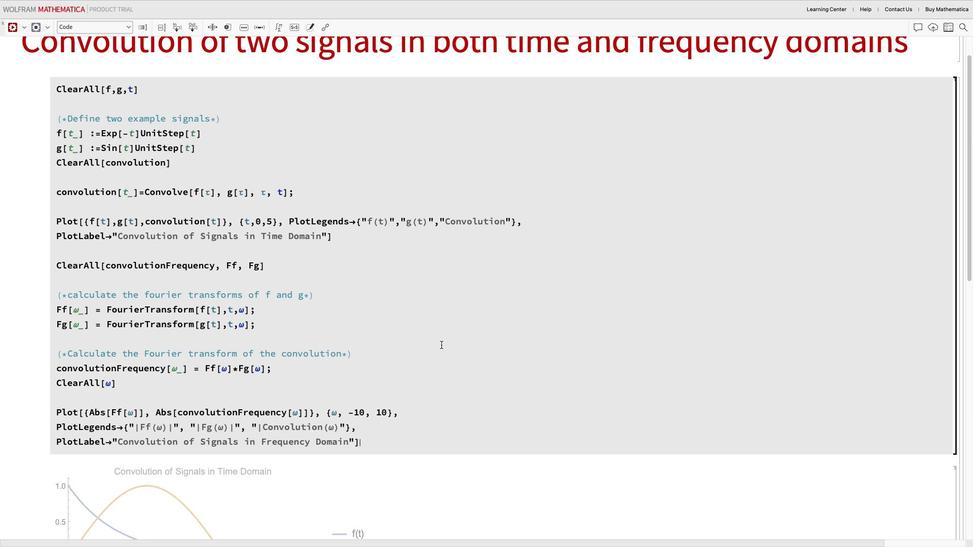 
Action: Mouse scrolled (441, 344) with delta (0, 0)
Screenshot: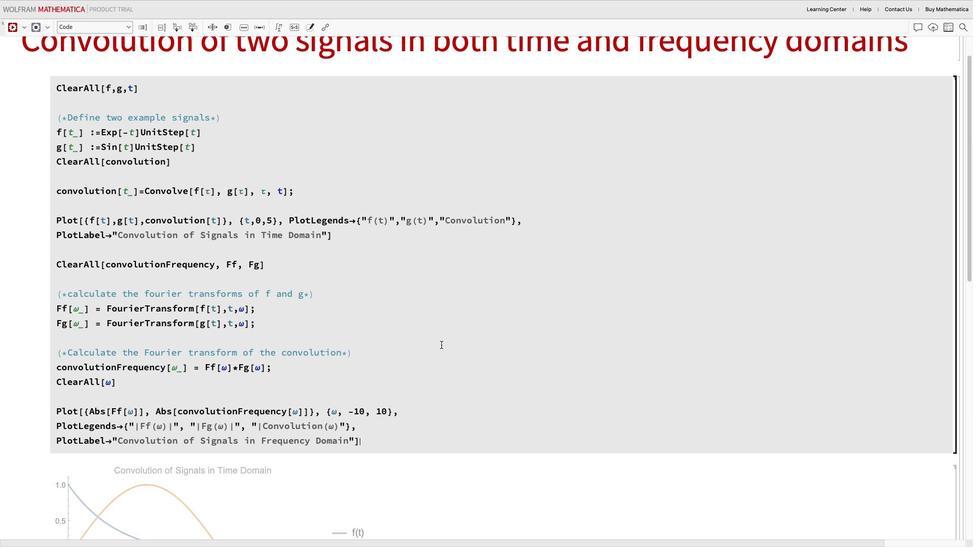 
Action: Mouse scrolled (441, 344) with delta (0, 0)
Screenshot: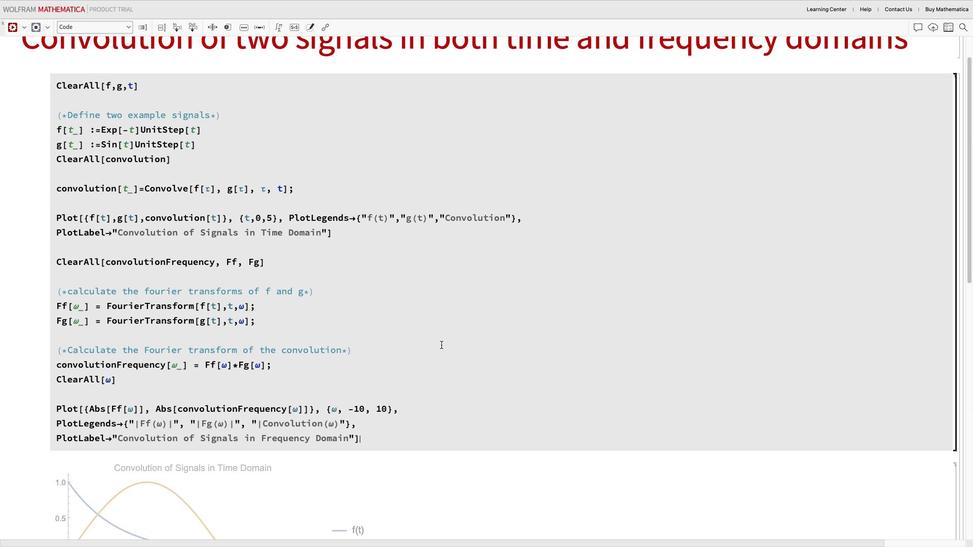 
Action: Mouse scrolled (441, 344) with delta (0, 0)
Screenshot: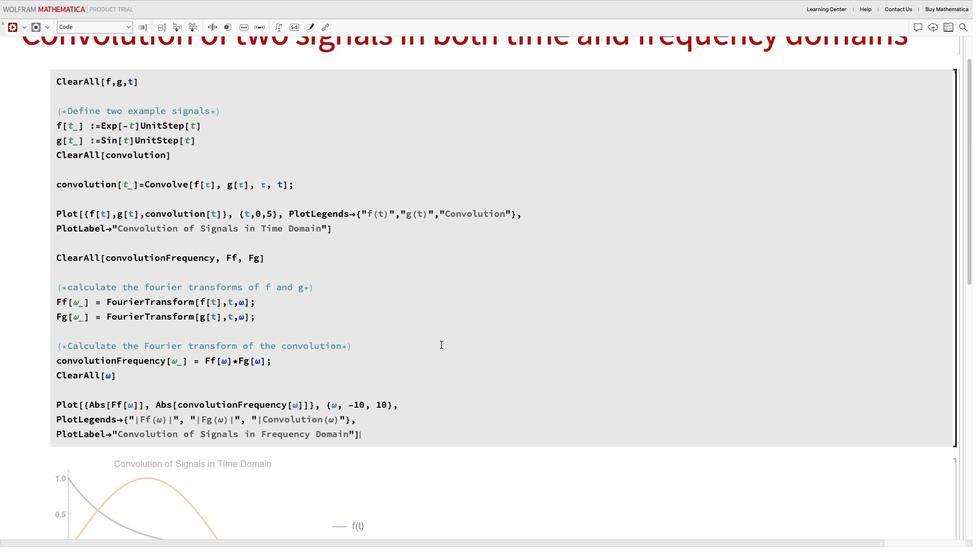 
Action: Mouse scrolled (441, 344) with delta (0, 0)
Screenshot: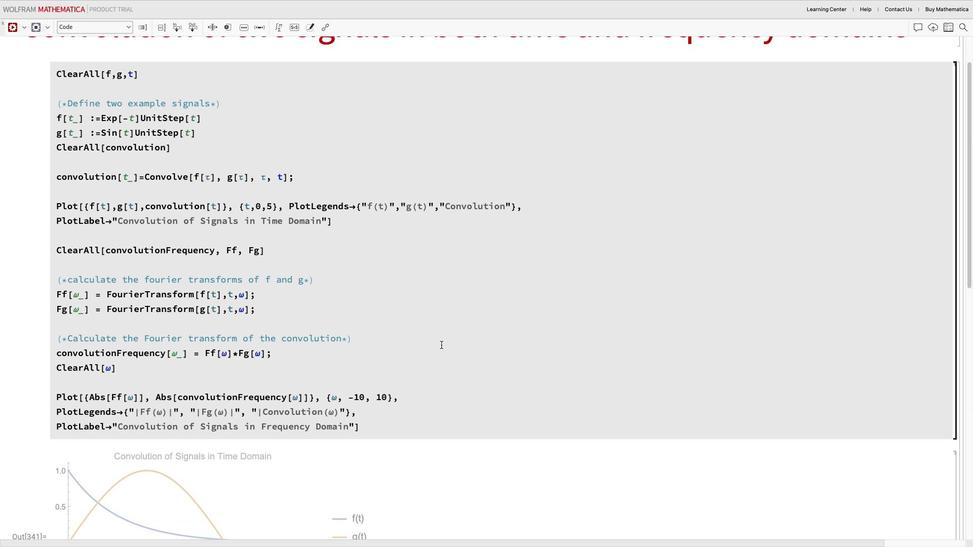 
Action: Mouse scrolled (441, 344) with delta (0, 0)
Screenshot: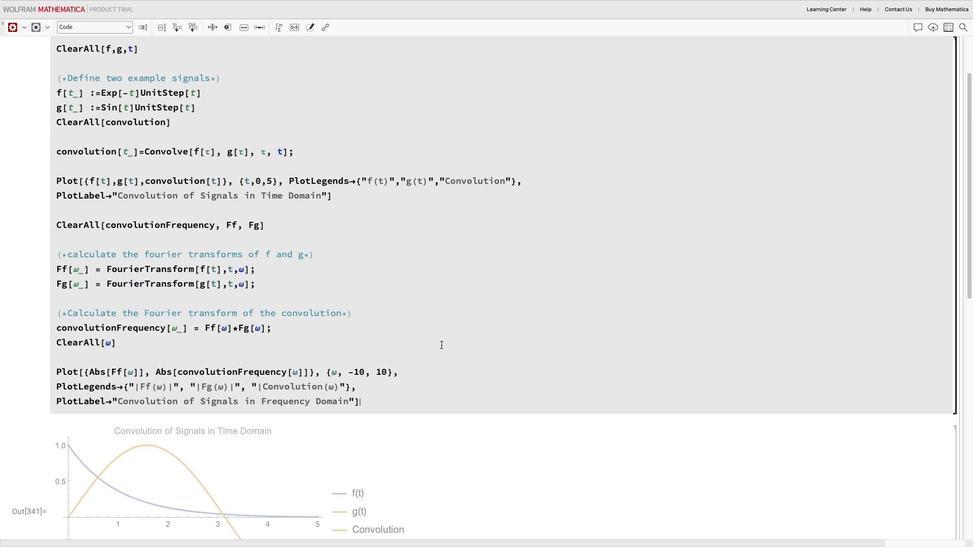 
Action: Mouse scrolled (441, 344) with delta (0, -1)
Screenshot: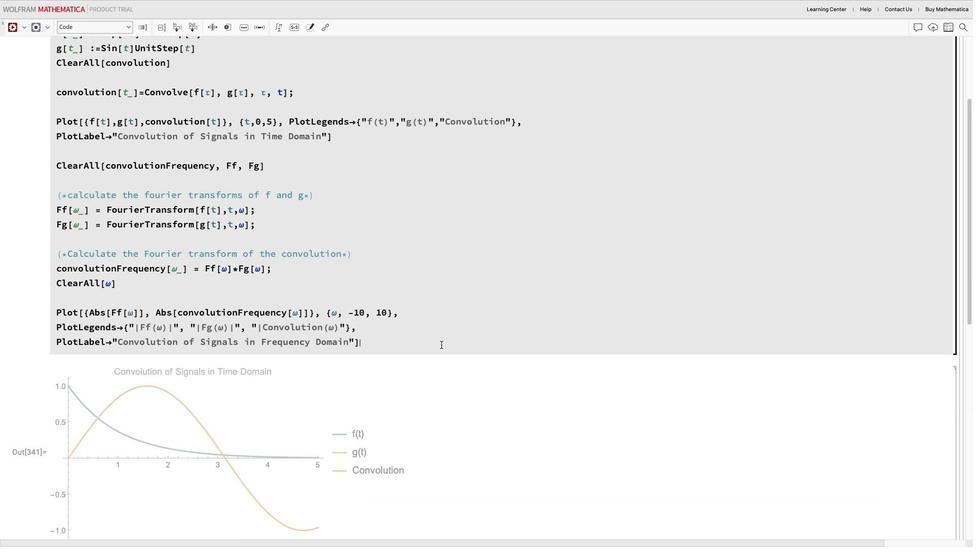 
Action: Mouse scrolled (441, 344) with delta (0, -2)
Screenshot: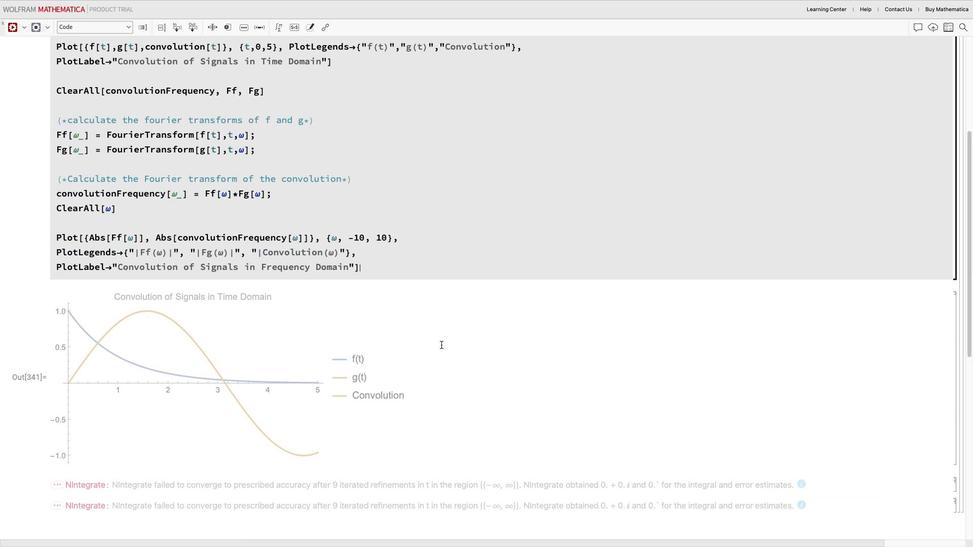 
Action: Mouse scrolled (441, 344) with delta (0, -3)
Screenshot: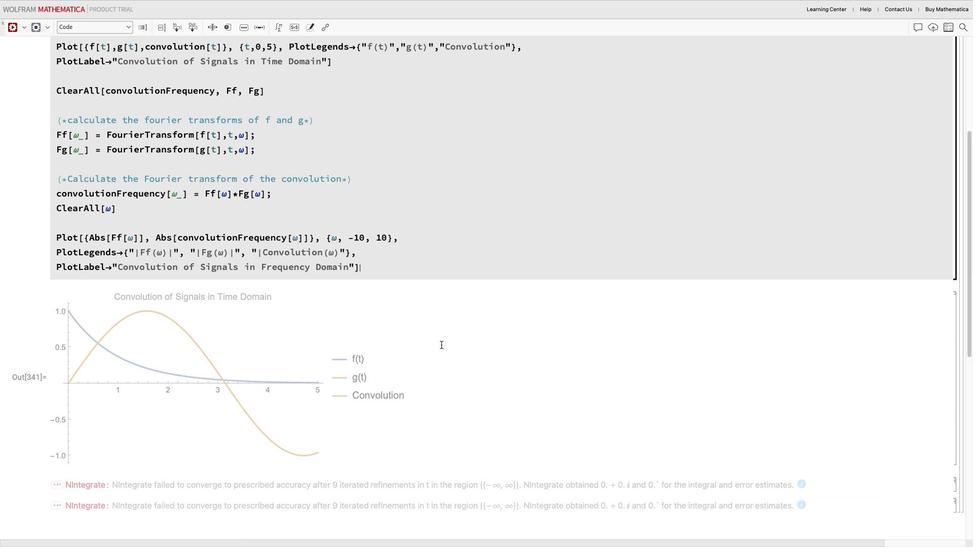 
Action: Mouse moved to (47, 29)
Screenshot: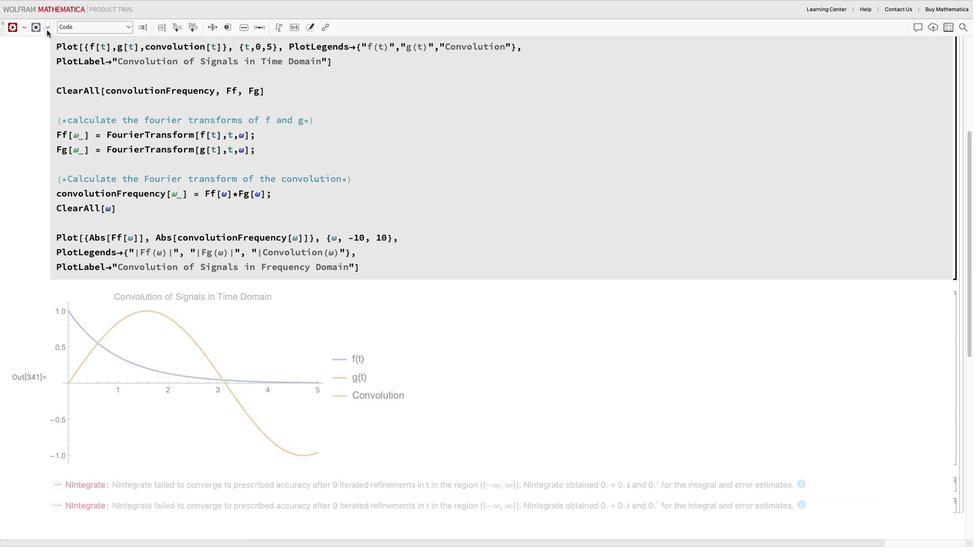 
Action: Mouse pressed left at (47, 29)
Screenshot: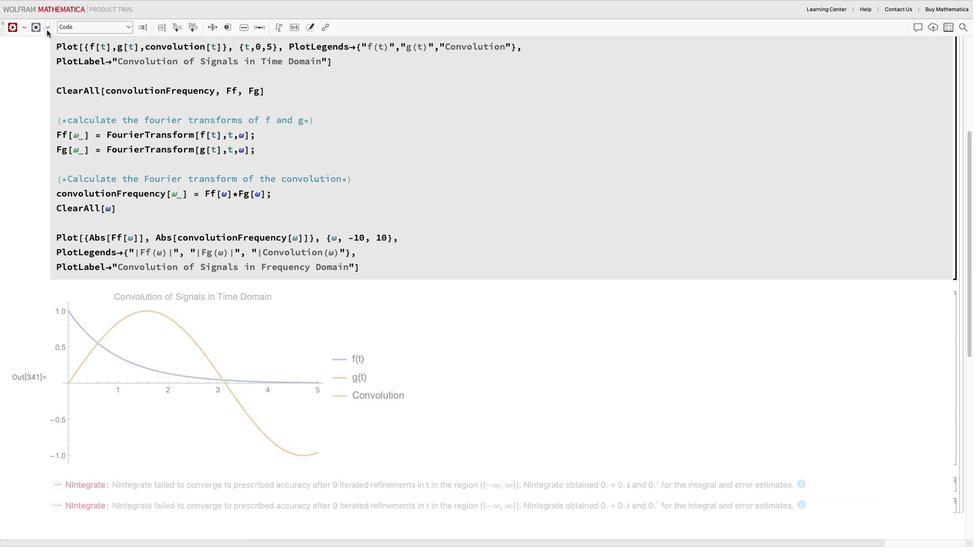 
Action: Mouse moved to (71, 53)
Screenshot: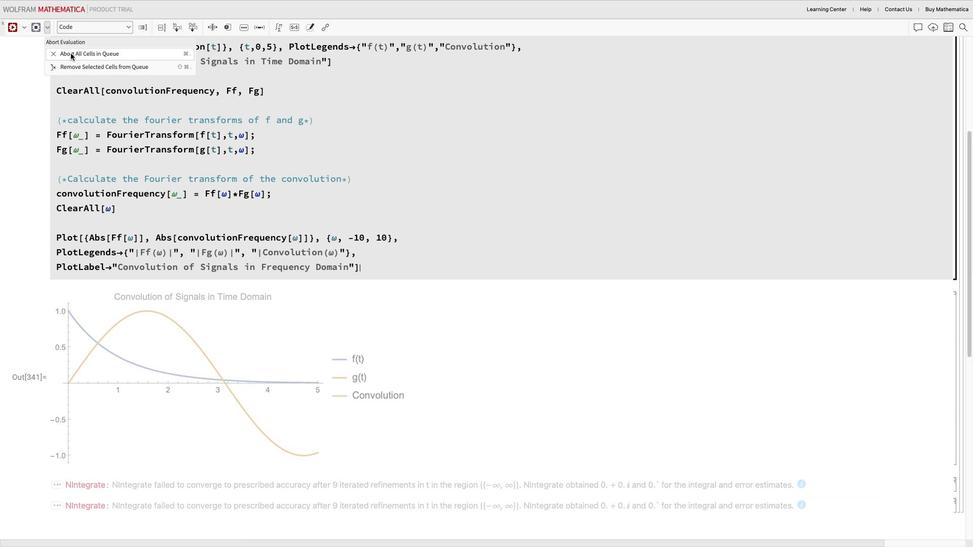 
Action: Mouse pressed left at (71, 53)
Screenshot: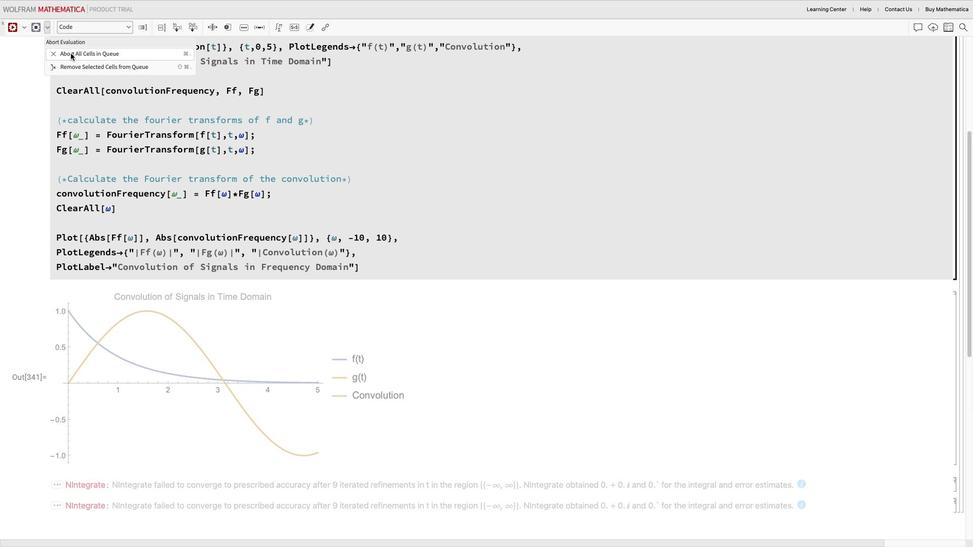 
Action: Mouse moved to (384, 264)
Screenshot: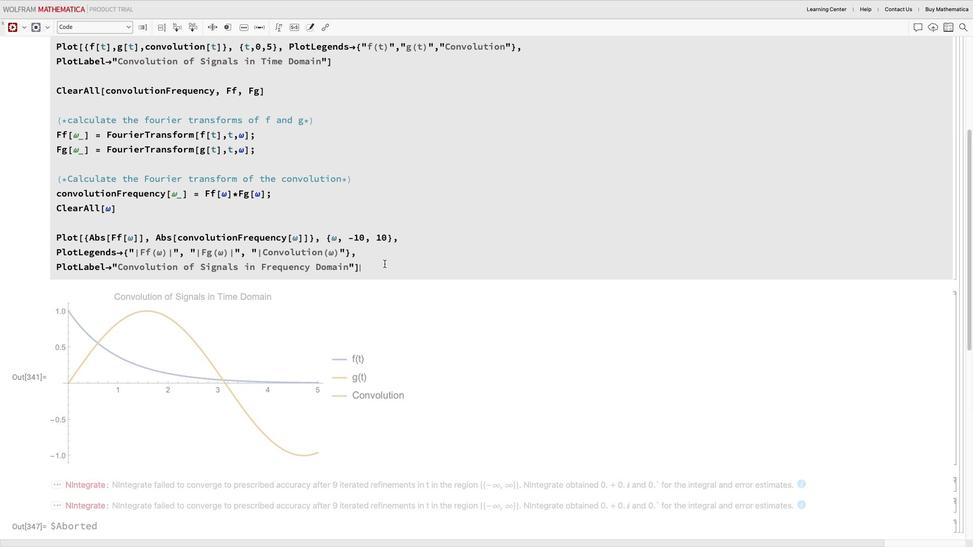 
Action: Mouse scrolled (384, 264) with delta (0, 0)
Screenshot: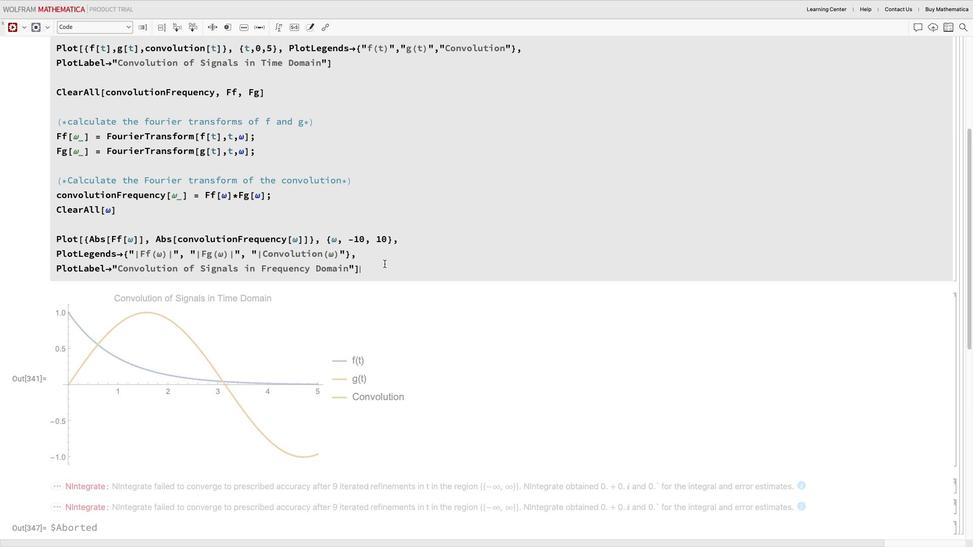 
Action: Mouse scrolled (384, 264) with delta (0, 0)
Screenshot: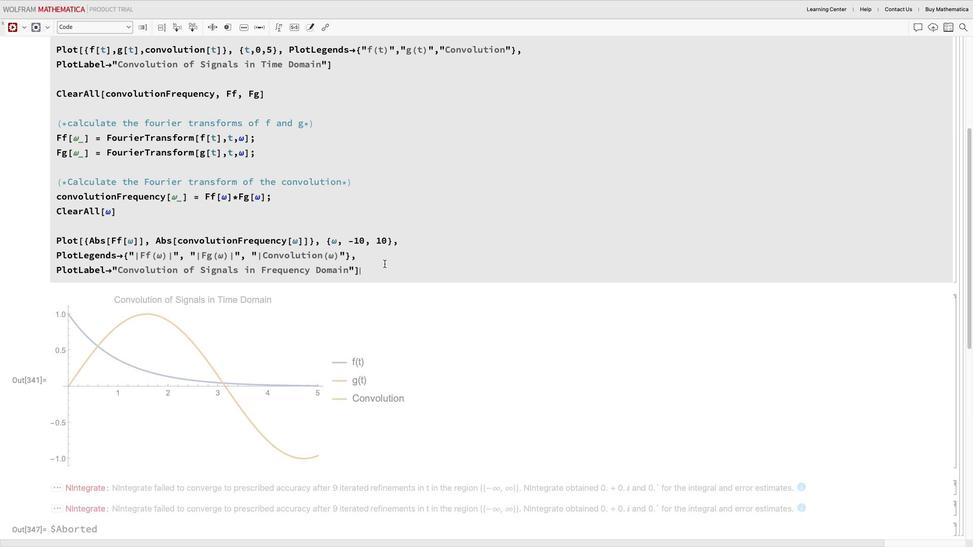 
Action: Mouse scrolled (384, 264) with delta (0, 0)
Screenshot: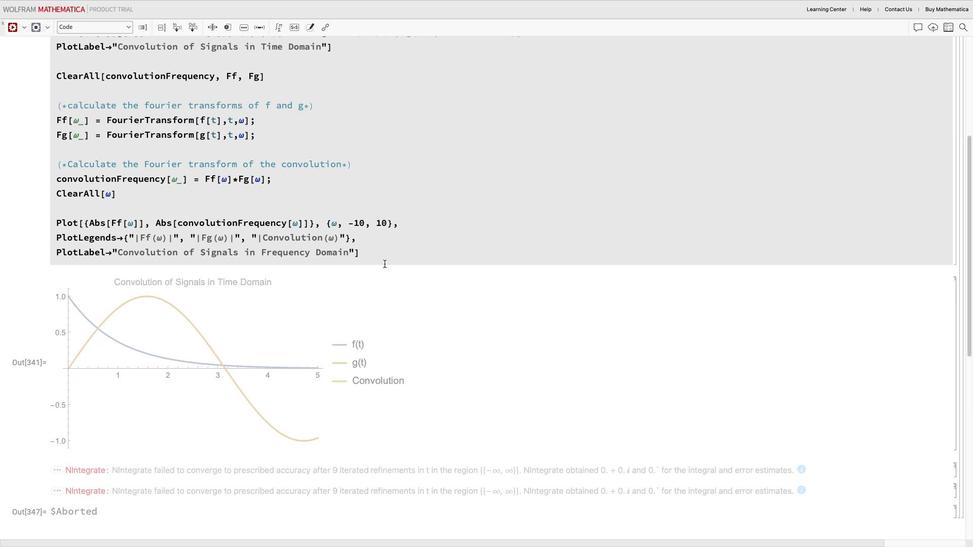 
Action: Mouse scrolled (384, 264) with delta (0, 0)
Screenshot: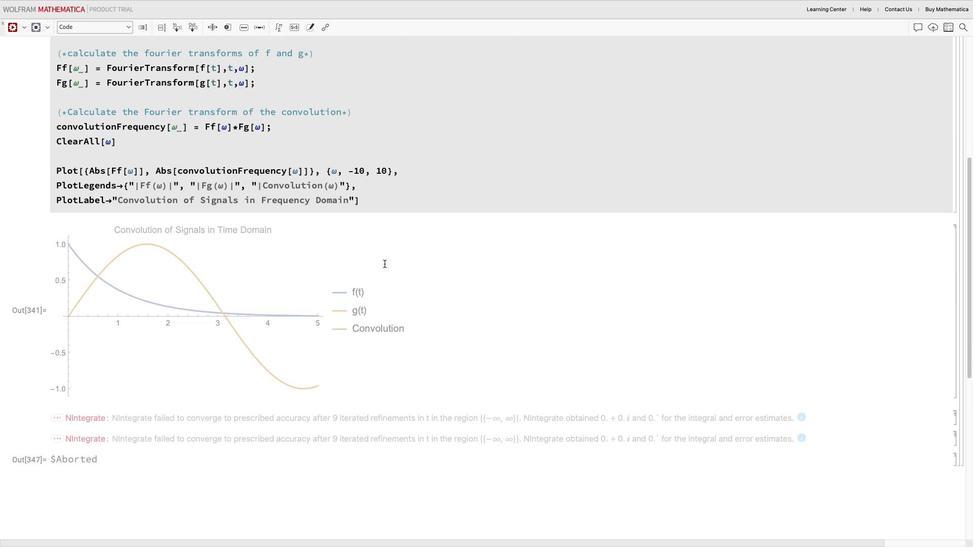 
Action: Mouse scrolled (384, 264) with delta (0, -2)
Screenshot: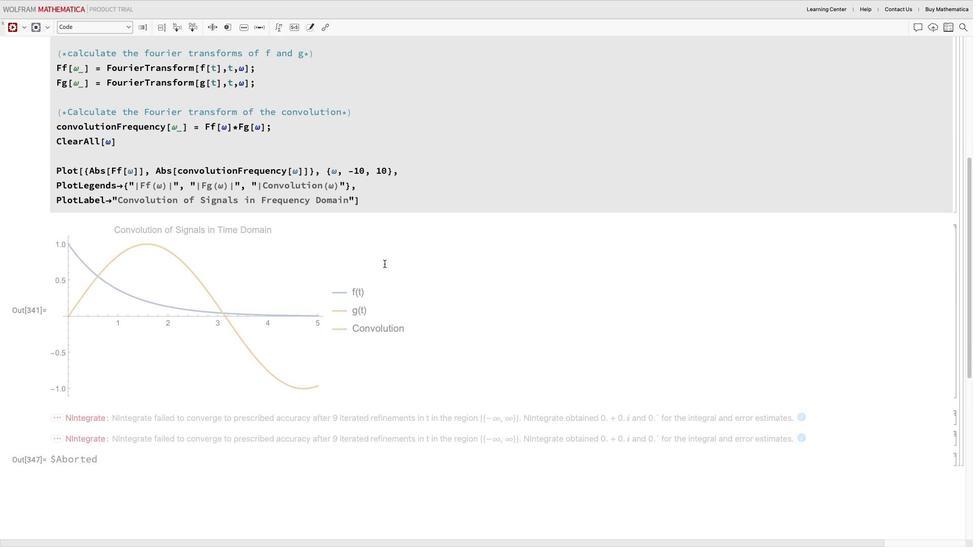 
Action: Mouse scrolled (384, 264) with delta (0, -1)
Screenshot: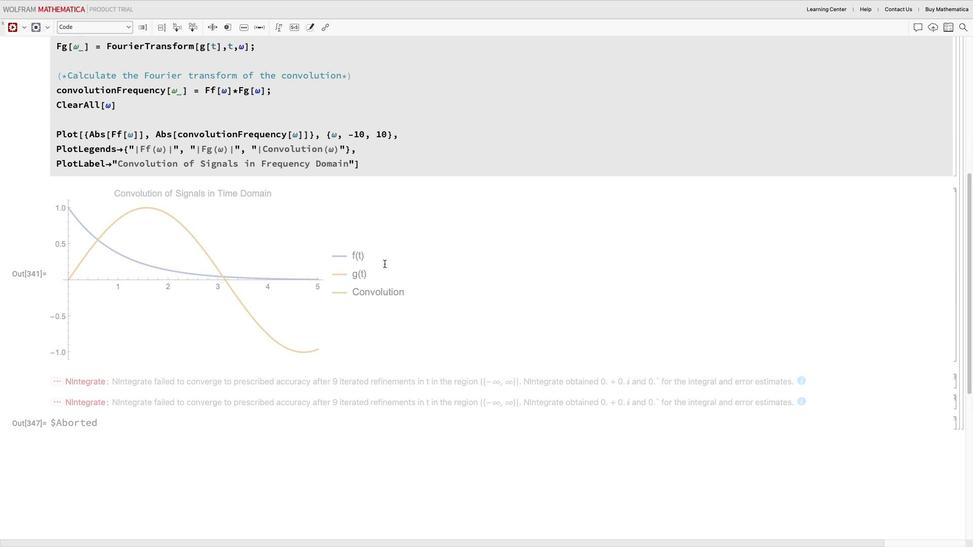 
Action: Mouse scrolled (384, 264) with delta (0, 0)
Screenshot: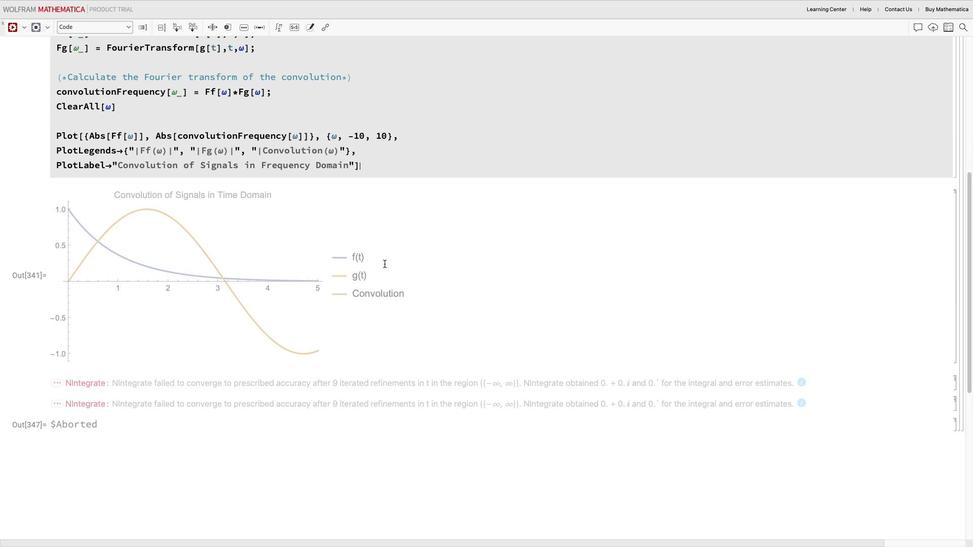 
Action: Mouse moved to (38, 26)
Screenshot: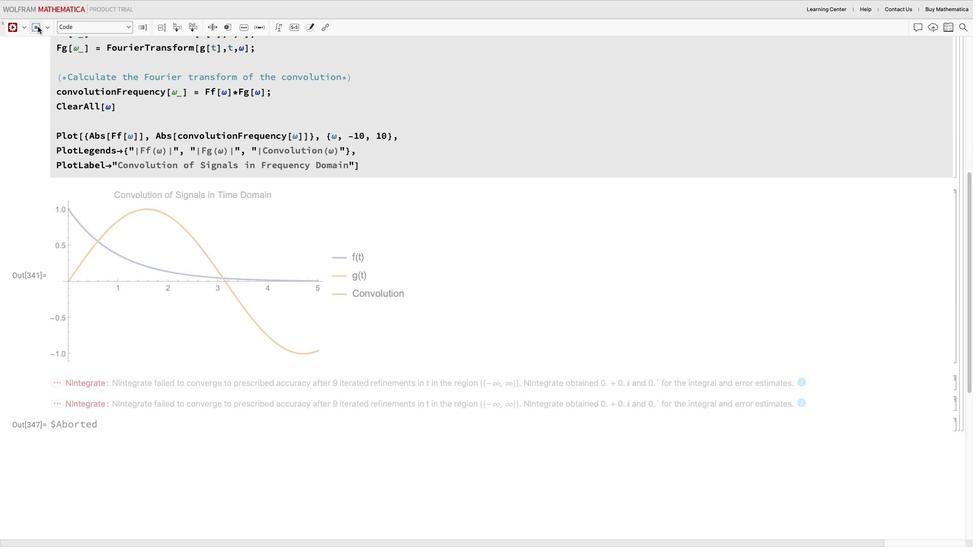 
Action: Mouse pressed left at (38, 26)
Screenshot: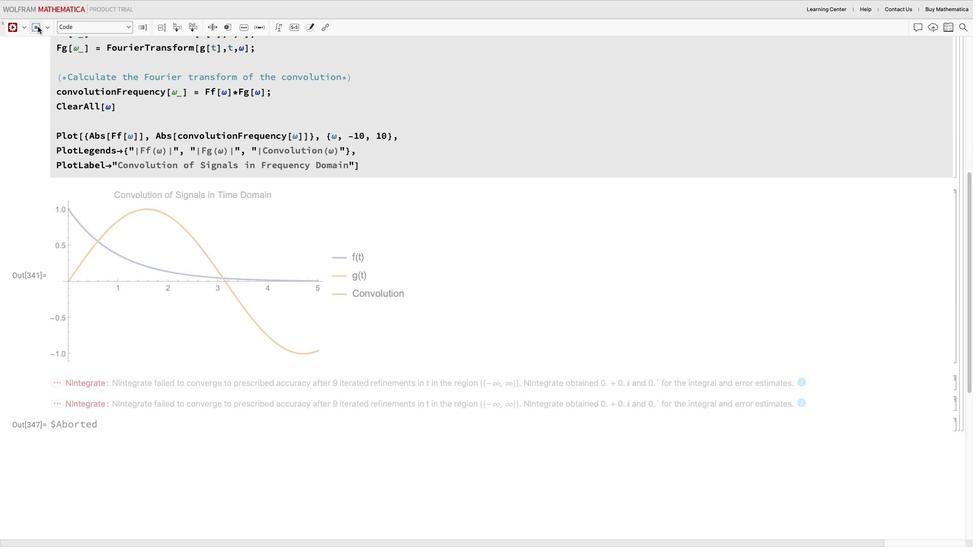 
Action: Mouse moved to (383, 170)
Screenshot: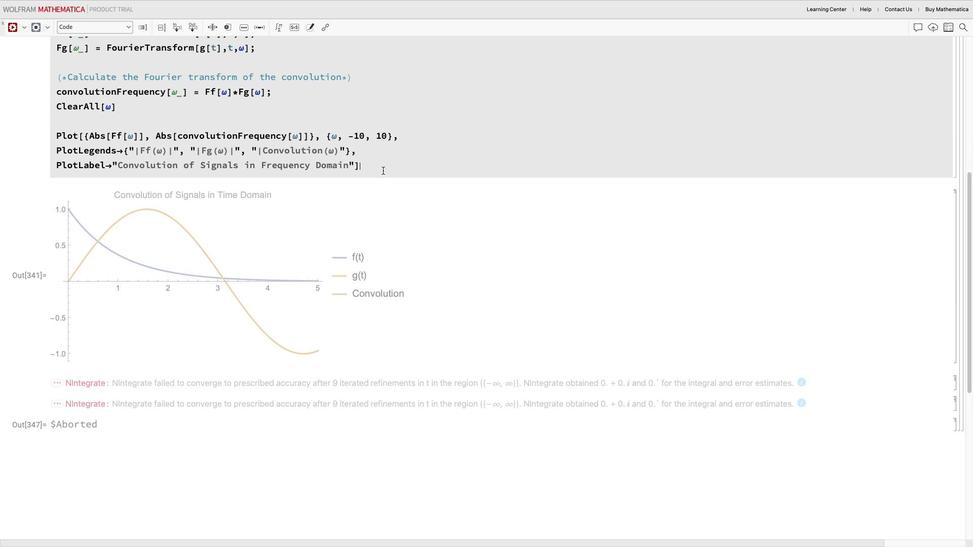 
Action: Mouse pressed left at (383, 170)
Screenshot: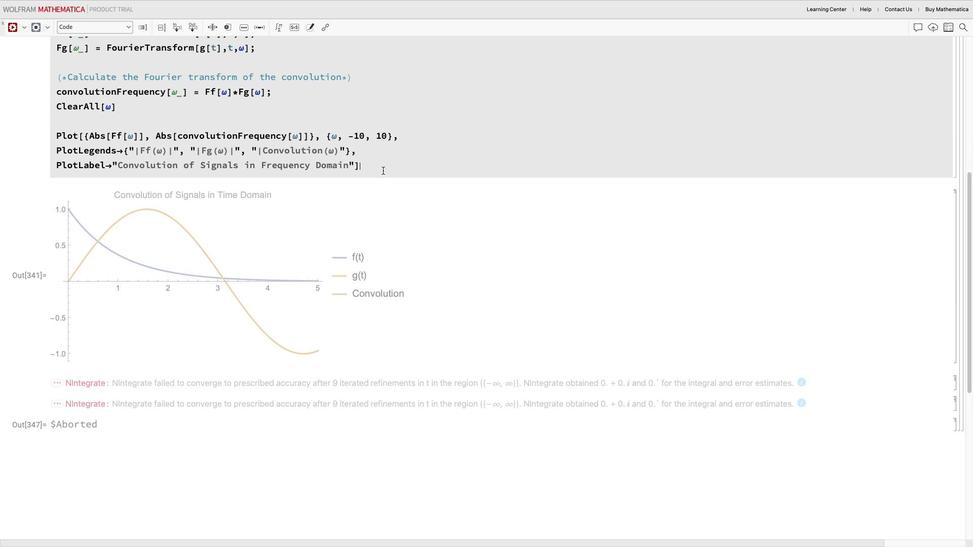 
Action: Mouse moved to (49, 33)
Screenshot: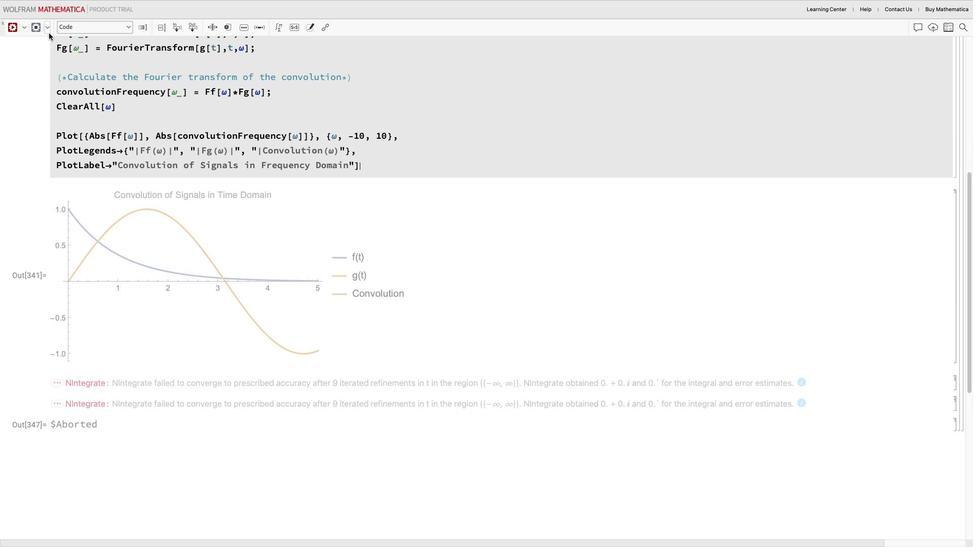 
Action: Mouse pressed left at (49, 33)
Screenshot: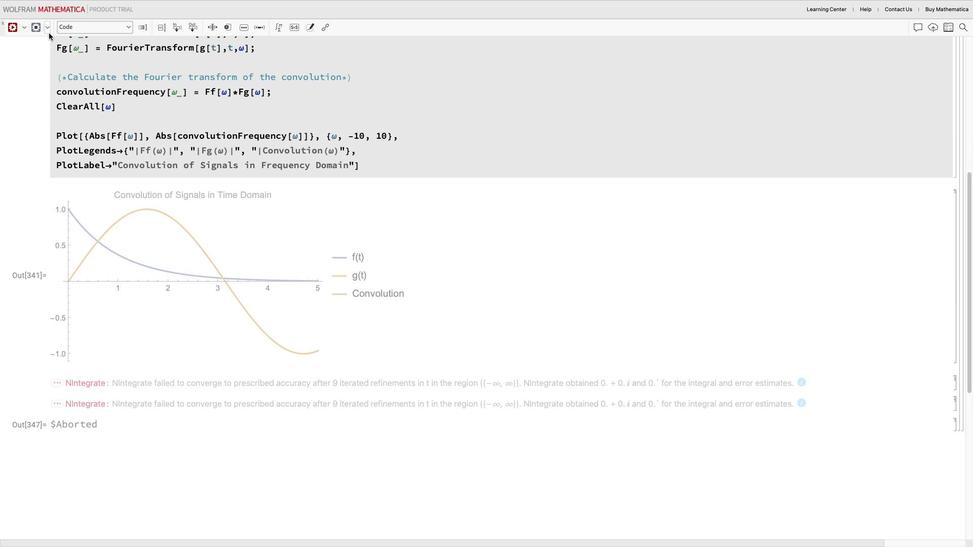 
Action: Mouse moved to (82, 65)
Screenshot: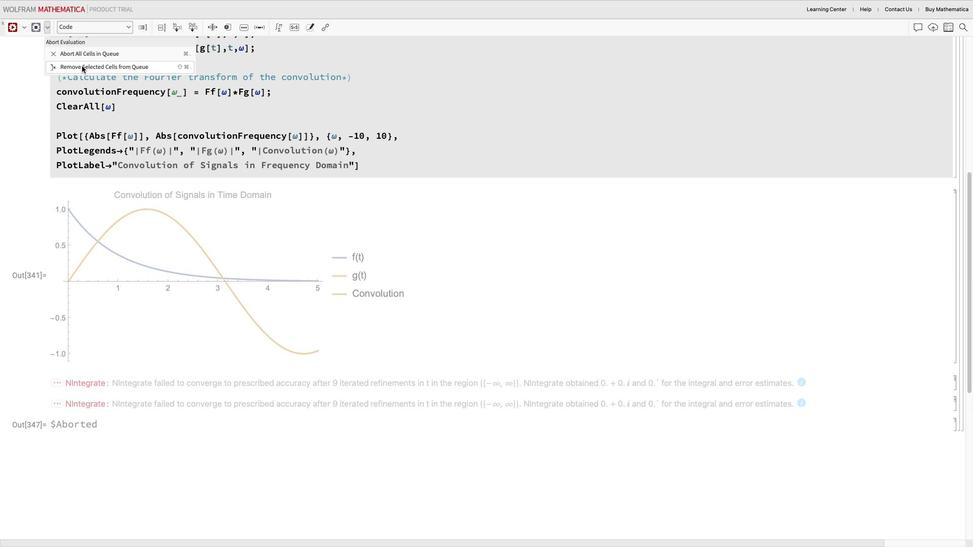 
Action: Mouse pressed left at (82, 65)
Screenshot: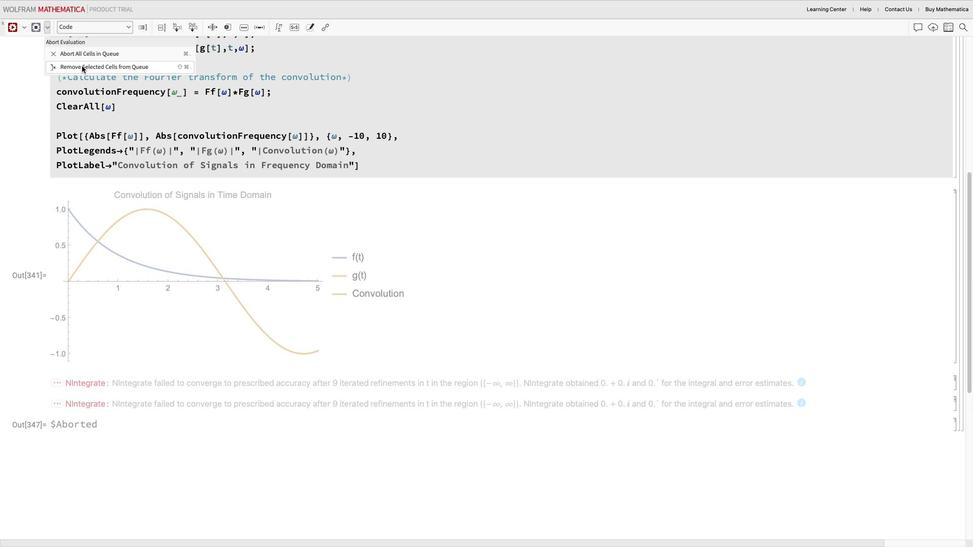 
Action: Mouse moved to (50, 32)
Screenshot: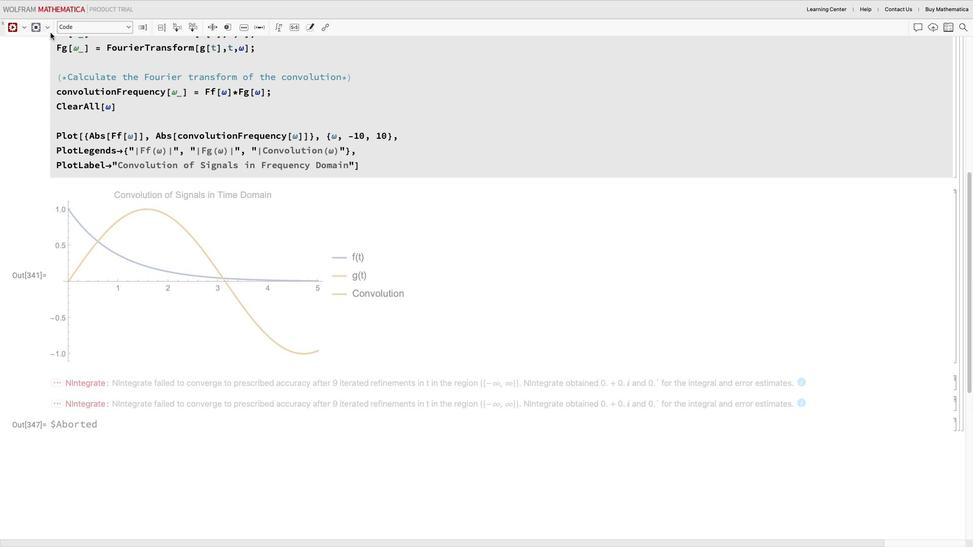 
Action: Mouse pressed left at (50, 32)
Screenshot: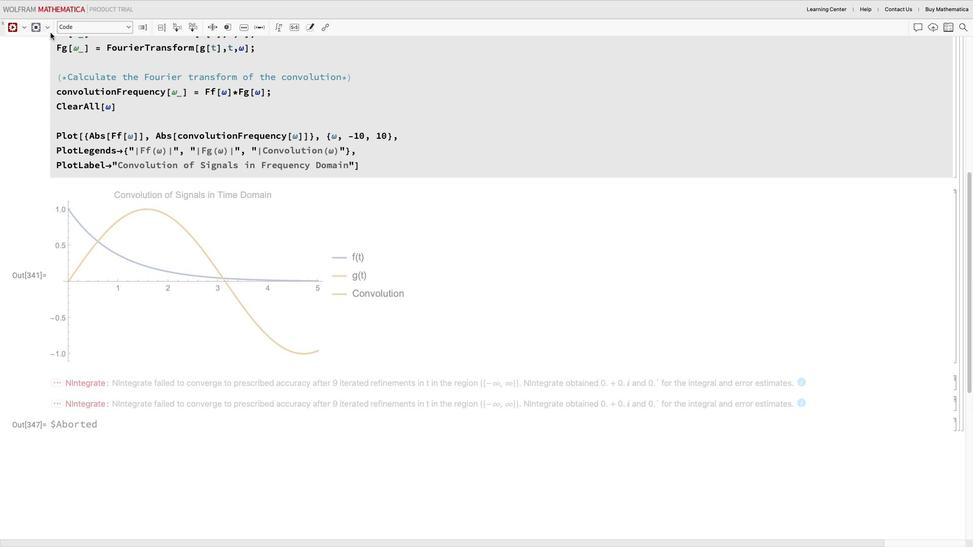 
Action: Mouse moved to (49, 29)
Screenshot: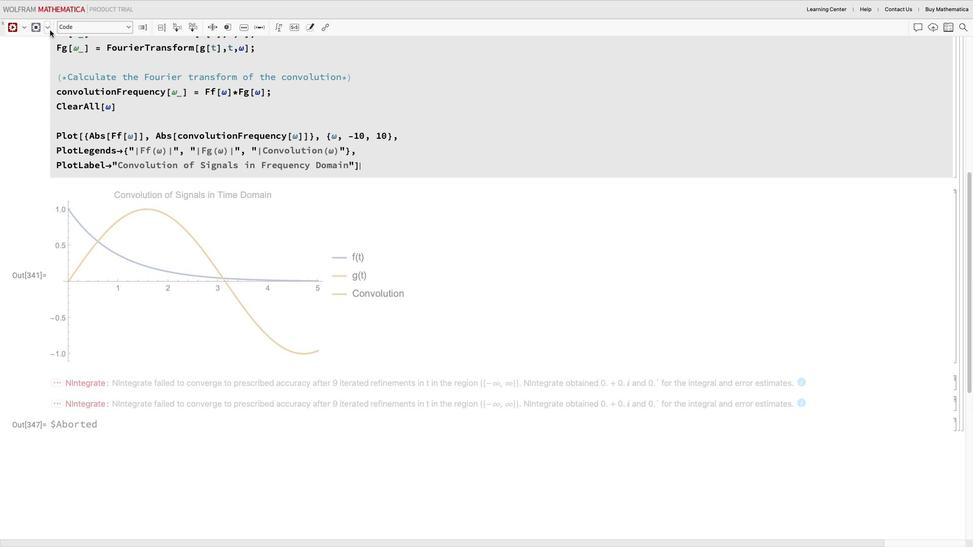
Action: Mouse pressed left at (49, 29)
Screenshot: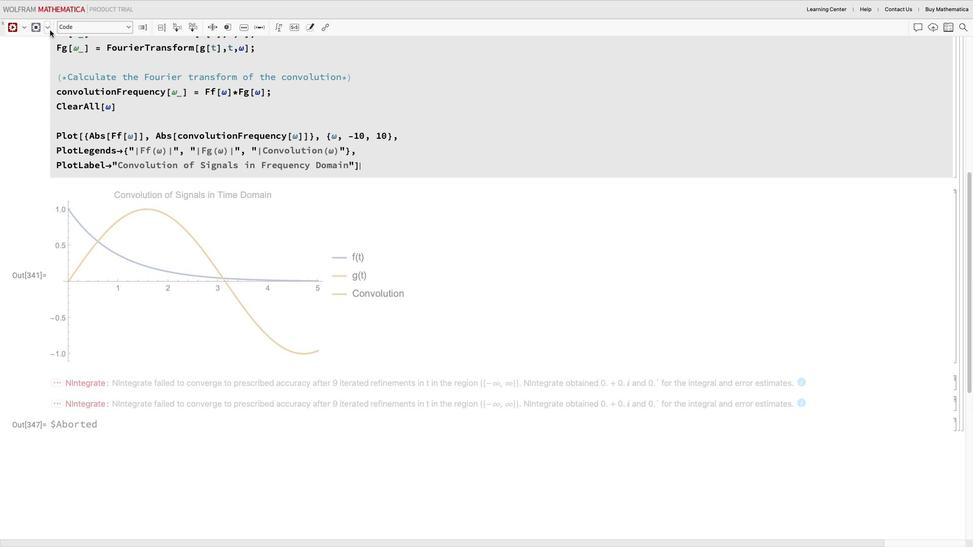 
Action: Mouse moved to (56, 49)
Screenshot: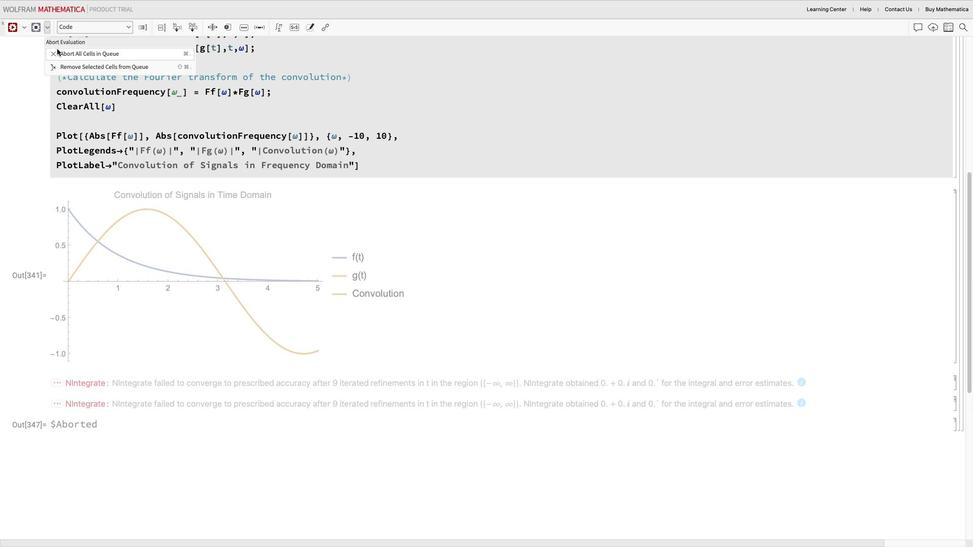 
Action: Mouse pressed left at (56, 49)
Screenshot: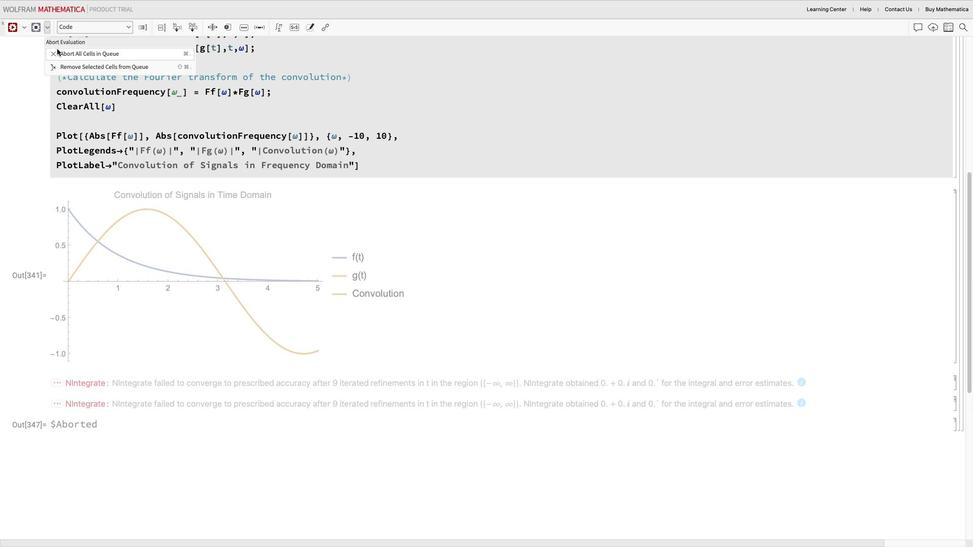 
Action: Mouse moved to (390, 173)
Screenshot: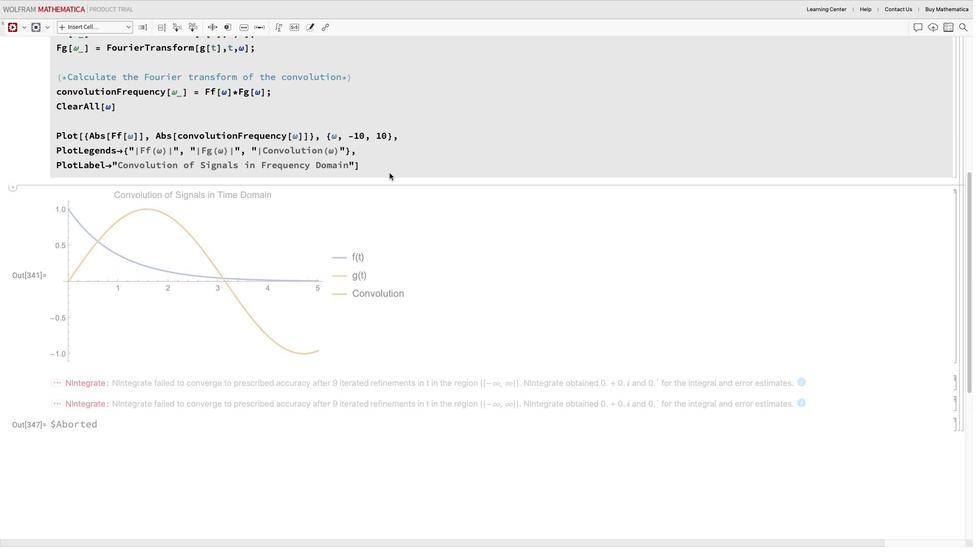 
Action: Mouse pressed left at (390, 173)
Screenshot: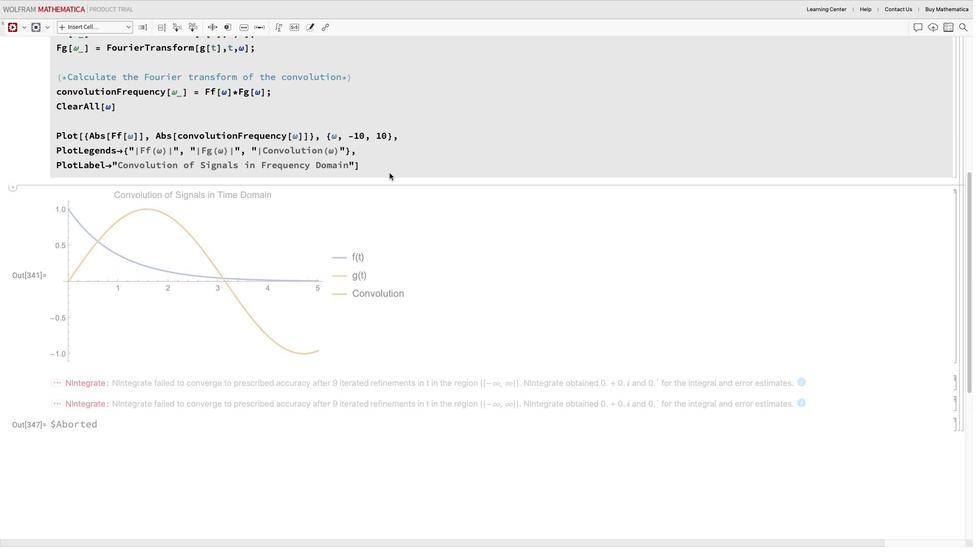 
Action: Mouse moved to (384, 171)
Screenshot: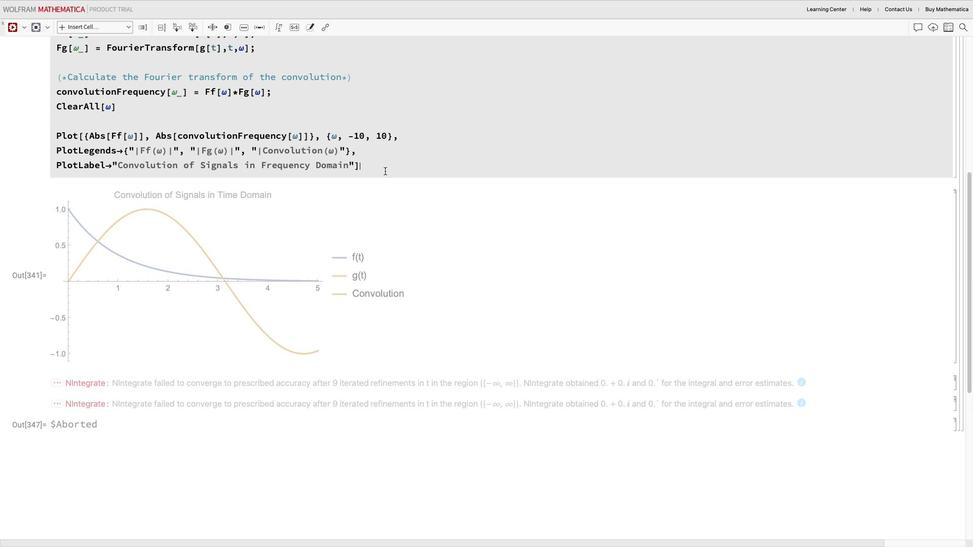 
Action: Mouse pressed left at (384, 171)
Screenshot: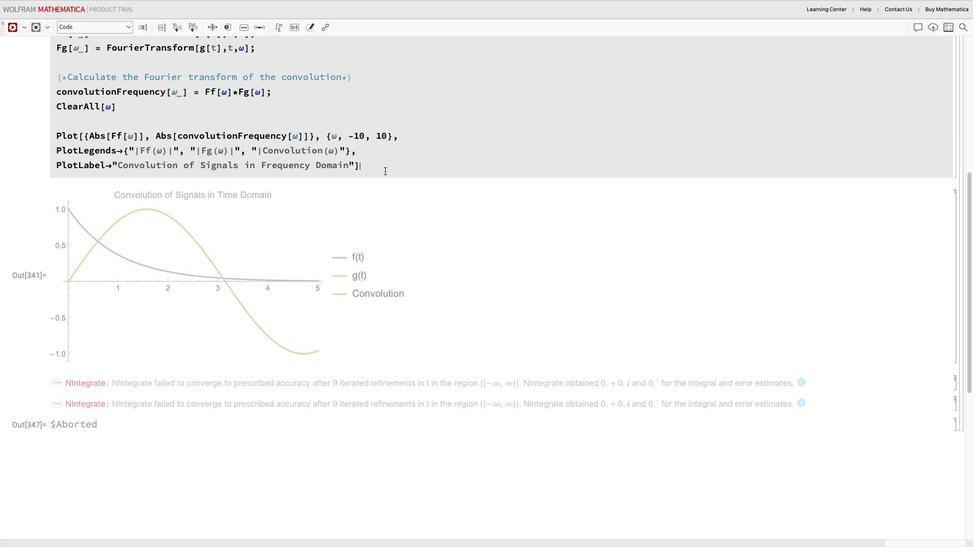 
Action: Key pressed Key.shift_rKey.enter
Screenshot: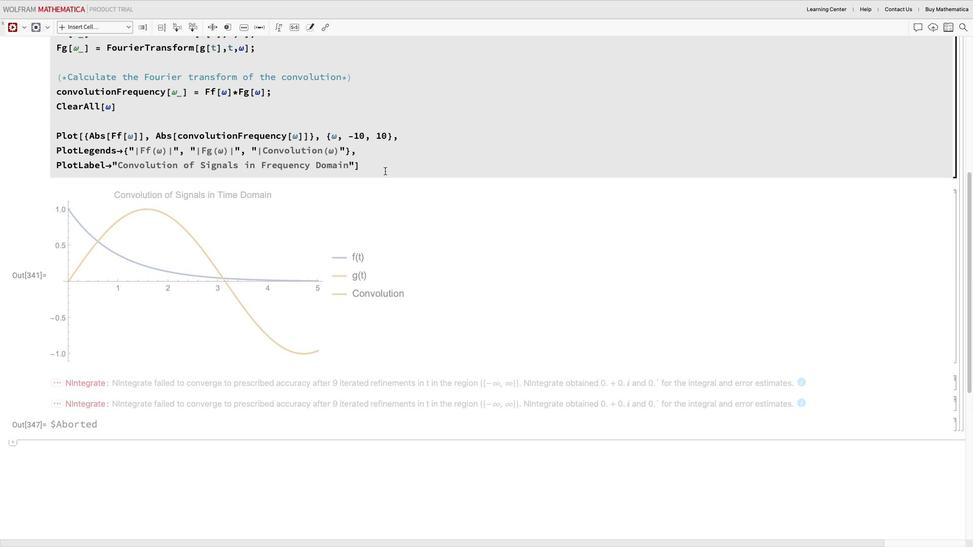 
Action: Mouse scrolled (384, 171) with delta (0, 0)
Screenshot: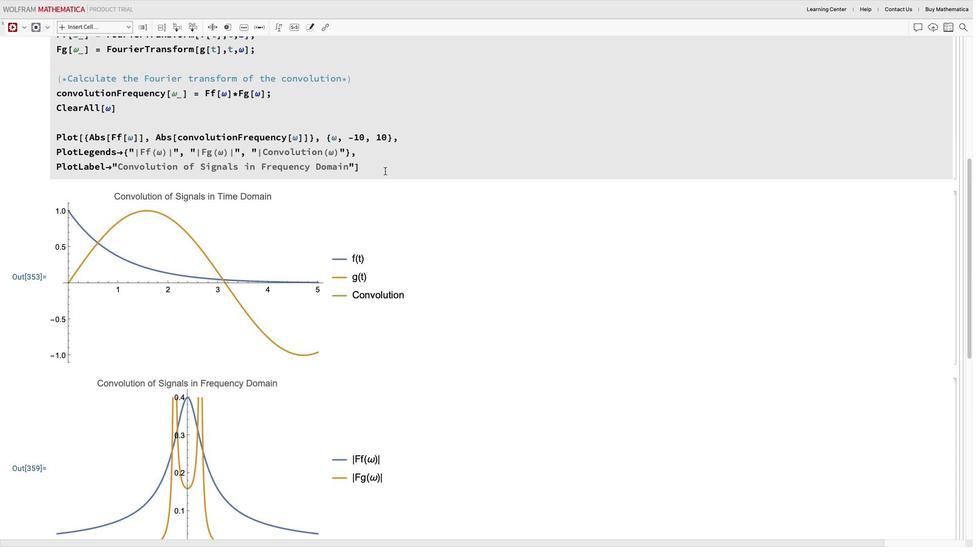 
Action: Mouse scrolled (384, 171) with delta (0, 0)
Screenshot: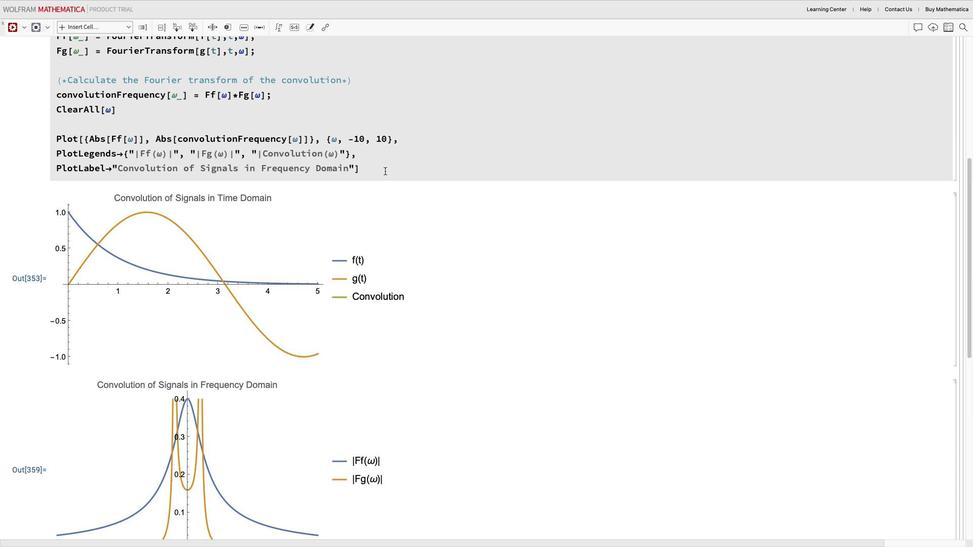 
Action: Mouse scrolled (384, 171) with delta (0, 0)
Screenshot: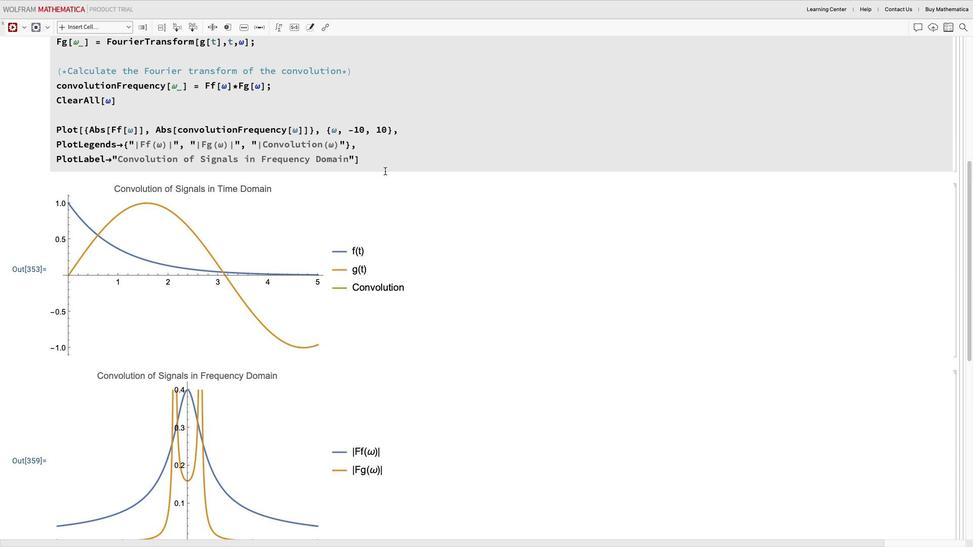 
Action: Mouse scrolled (384, 171) with delta (0, 0)
Screenshot: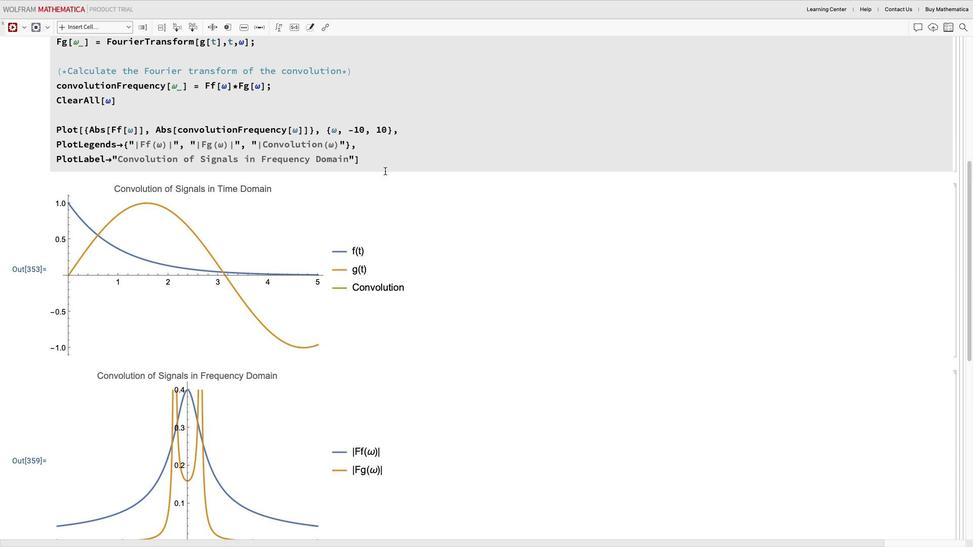 
Action: Mouse scrolled (384, 171) with delta (0, 0)
Screenshot: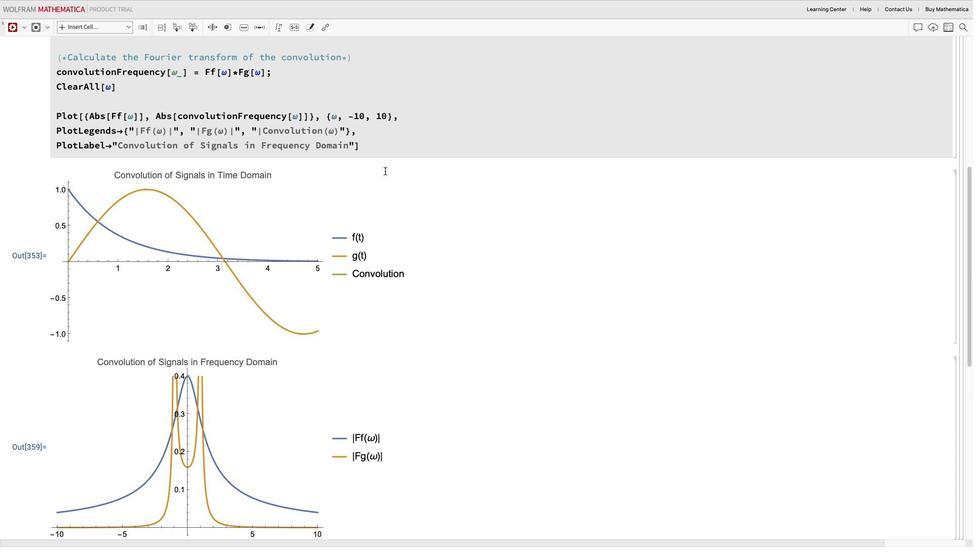 
Action: Mouse scrolled (384, 171) with delta (0, 0)
Screenshot: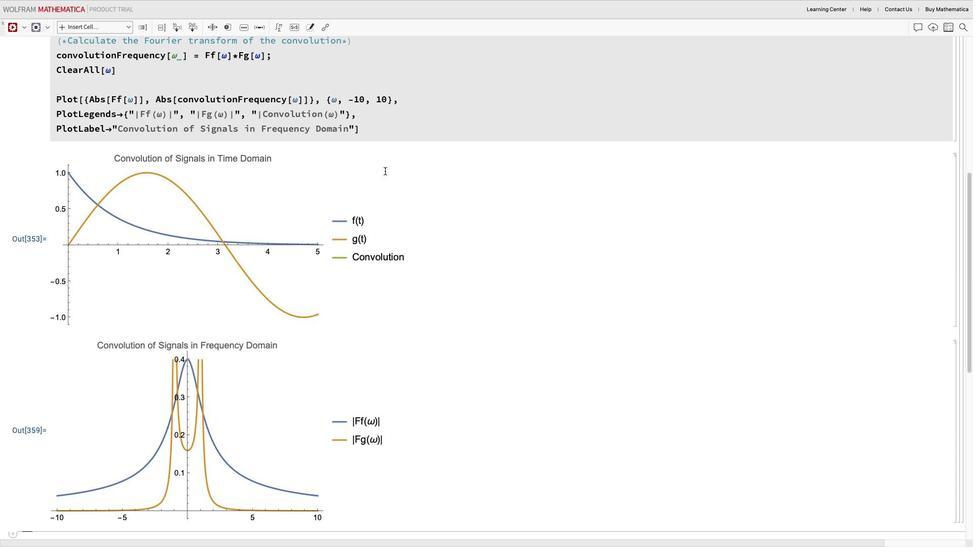 
Action: Mouse scrolled (384, 171) with delta (0, 0)
Screenshot: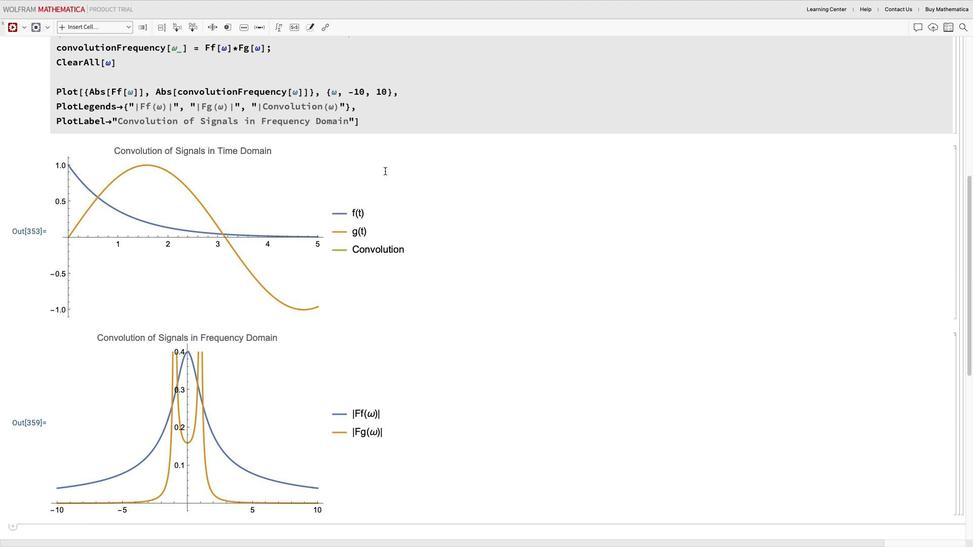 
Action: Mouse scrolled (384, 171) with delta (0, 0)
Screenshot: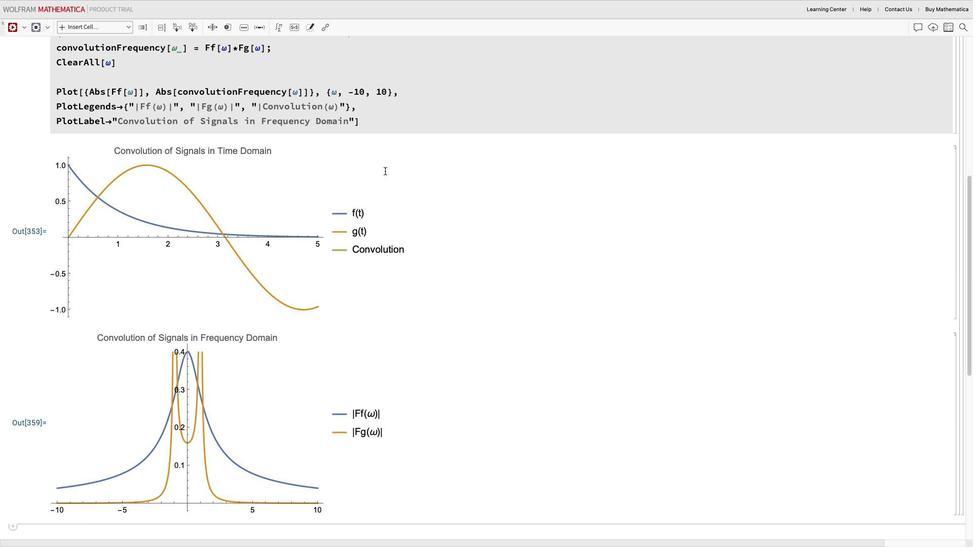 
Action: Mouse scrolled (384, 171) with delta (0, 0)
Screenshot: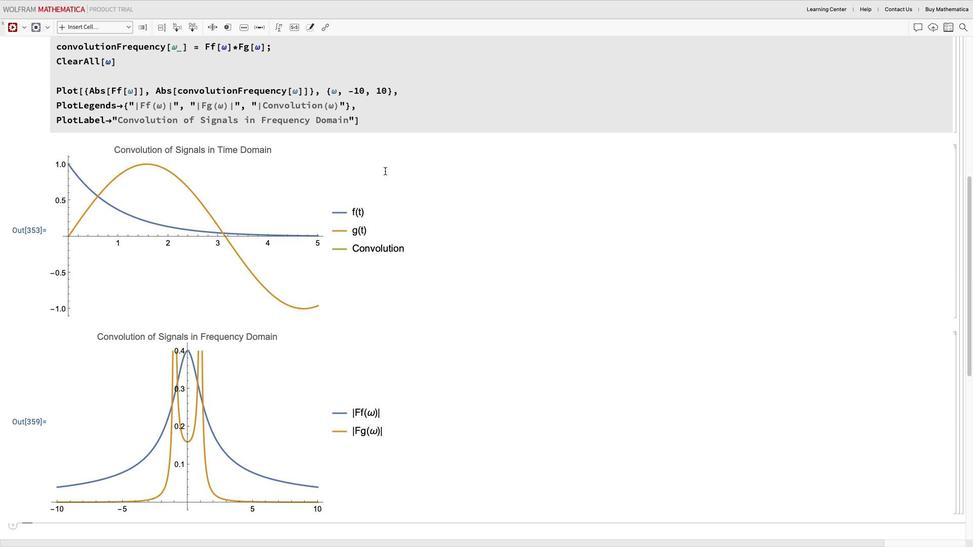 
Action: Mouse moved to (552, 307)
Screenshot: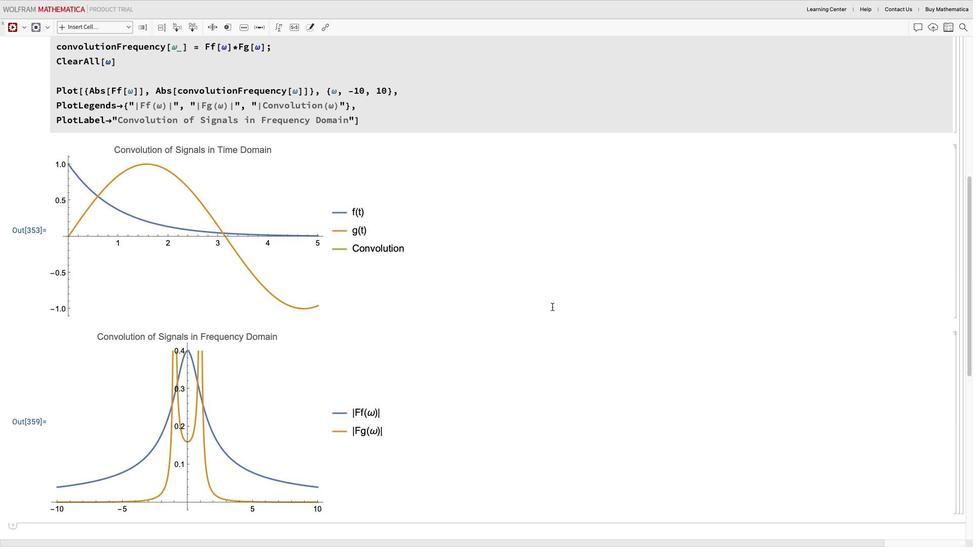 
